 Task: Find connections with filter location Shumen with filter topic #healthylifestyle with filter profile language English with filter current company Bottomline Technologies with filter school Vivekanandha College of Engineering for Women with filter industry Economic Programs with filter service category Home Networking with filter keywords title Chief Technology Officer (CTO)
Action: Mouse moved to (185, 246)
Screenshot: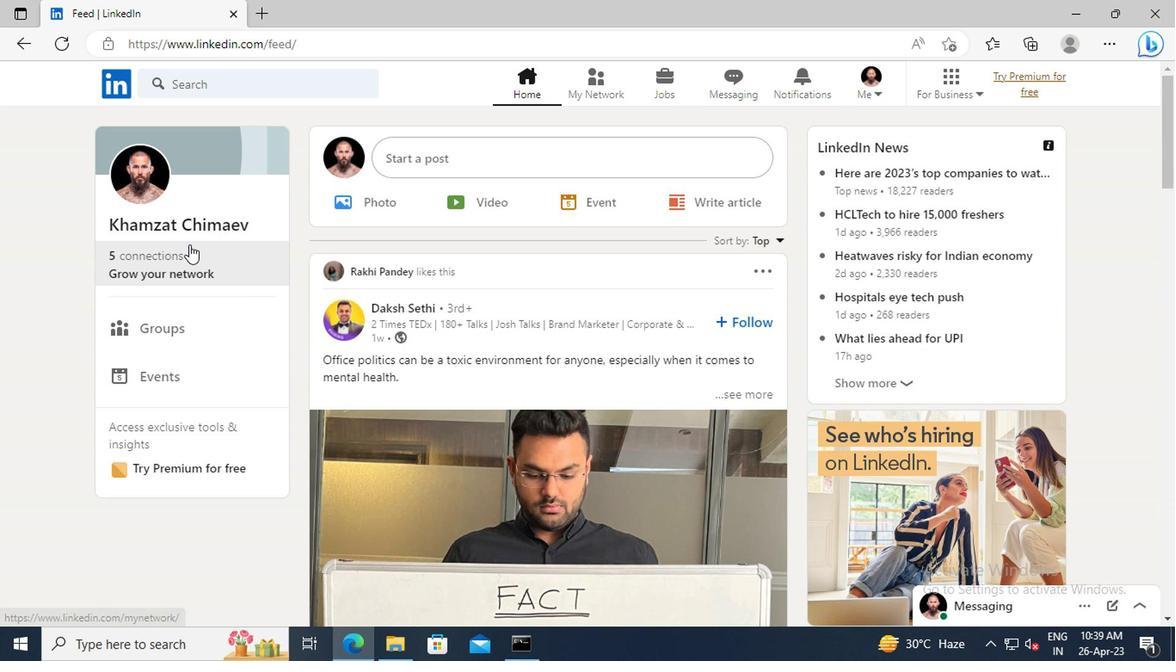 
Action: Mouse pressed left at (185, 246)
Screenshot: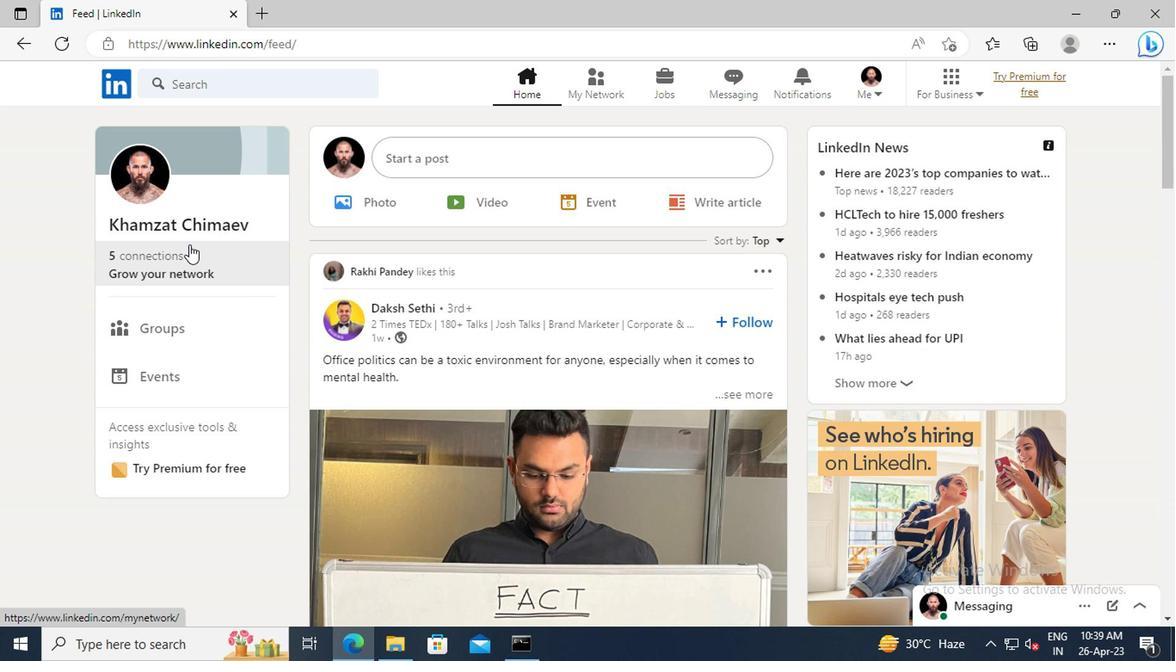 
Action: Mouse moved to (195, 182)
Screenshot: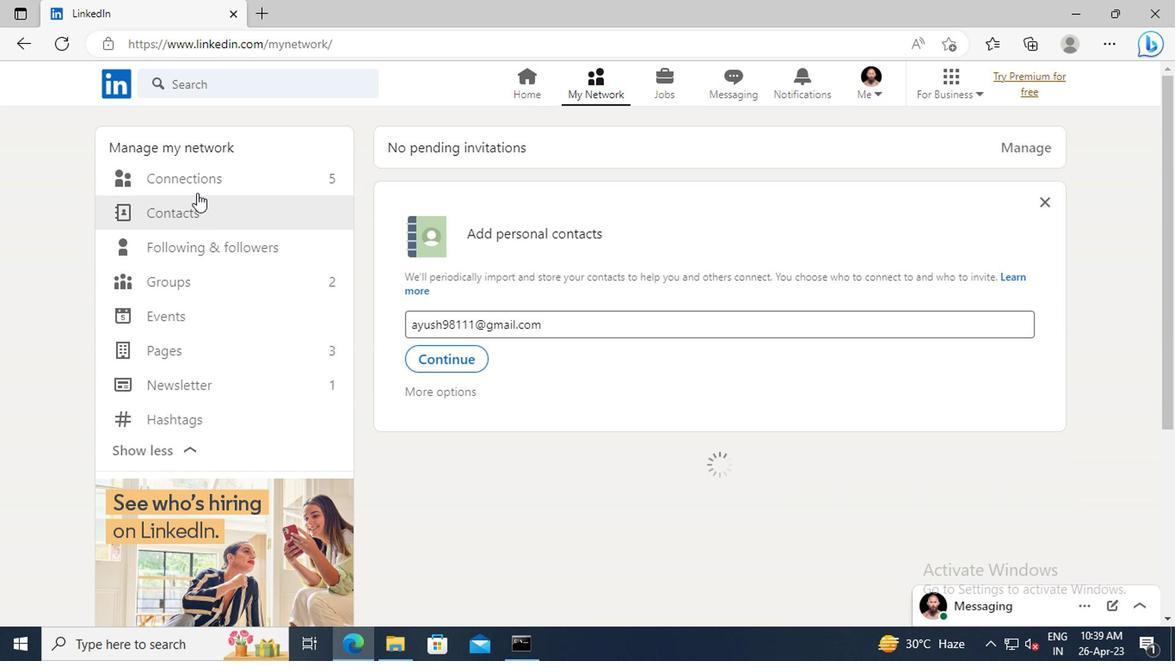 
Action: Mouse pressed left at (195, 182)
Screenshot: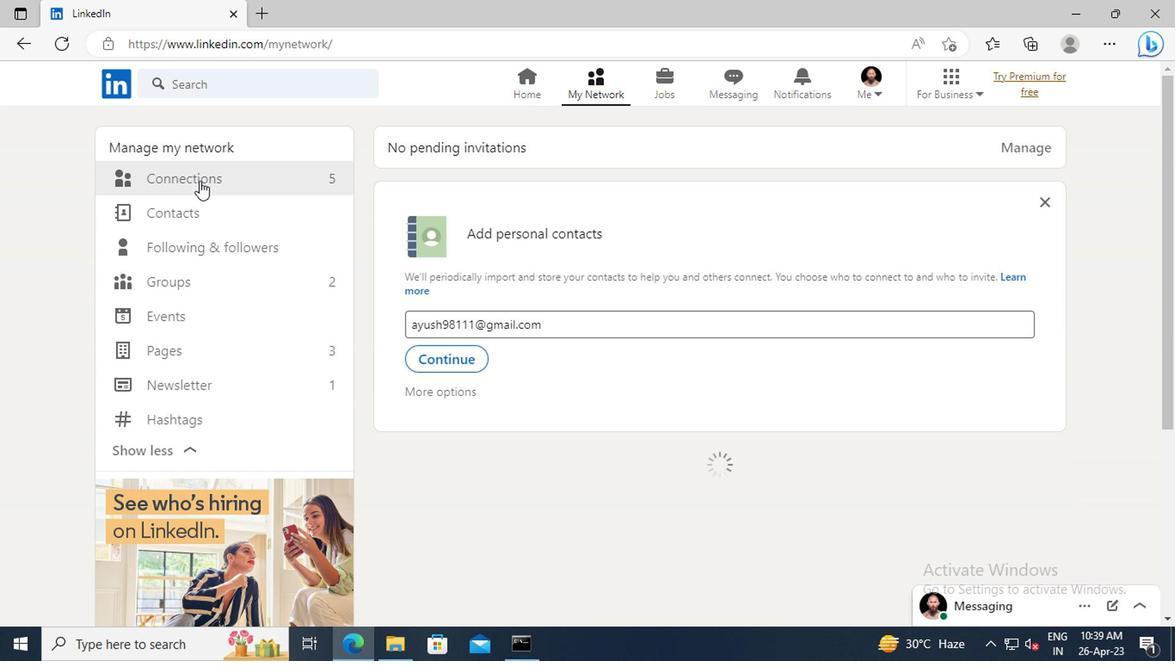 
Action: Mouse moved to (695, 179)
Screenshot: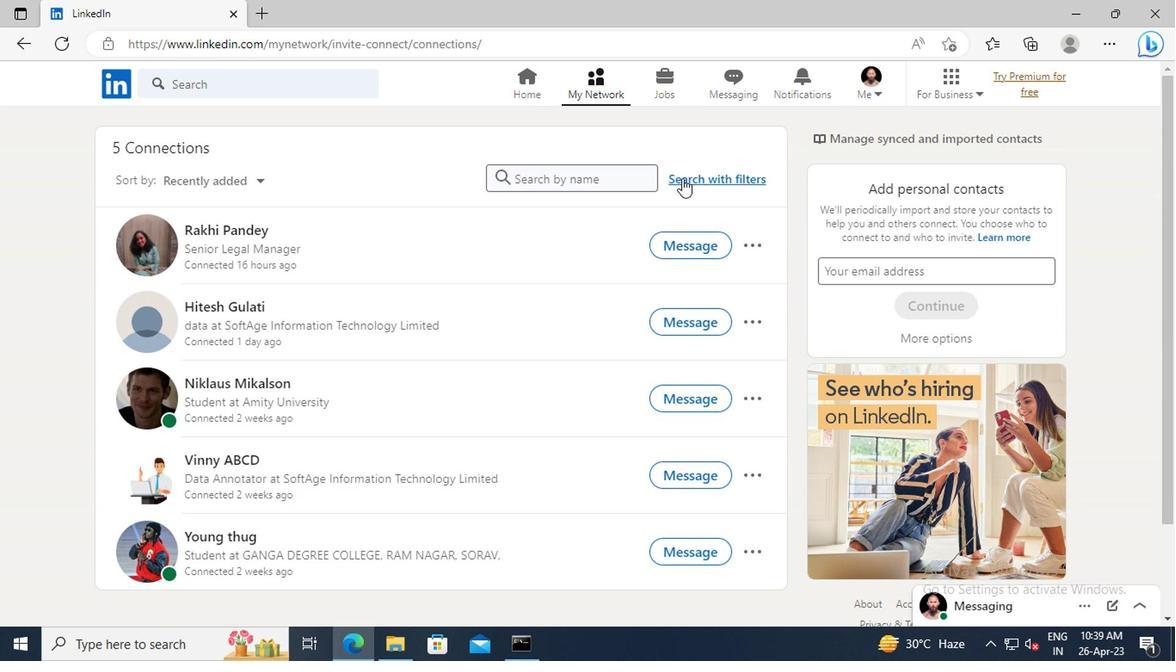 
Action: Mouse pressed left at (695, 179)
Screenshot: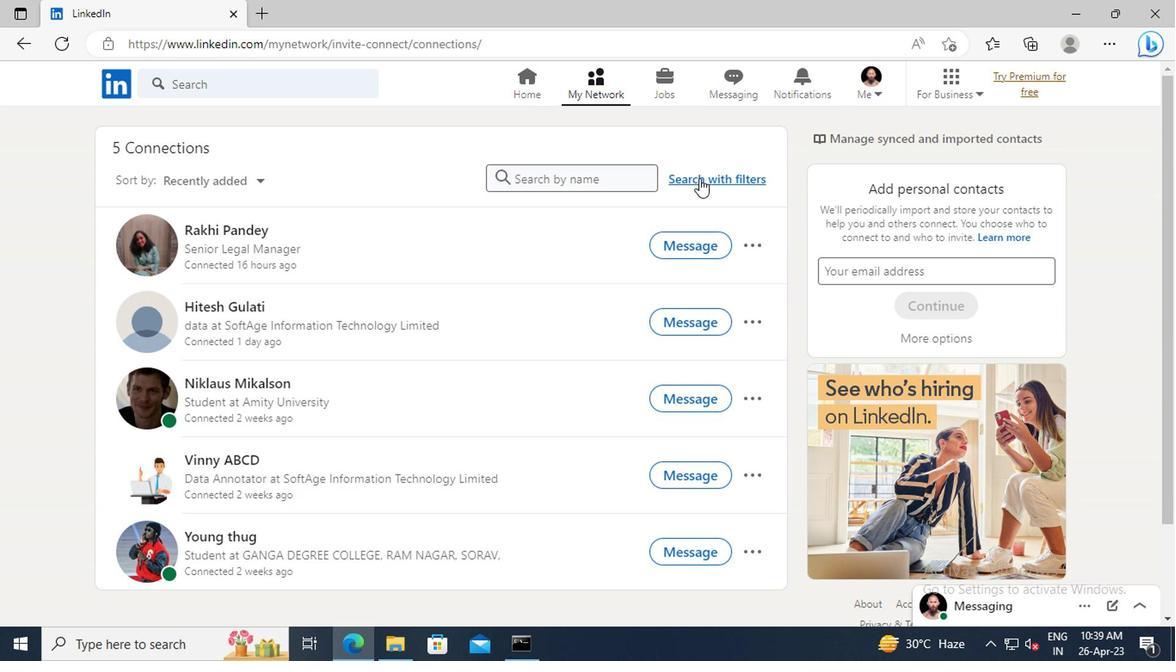 
Action: Mouse moved to (648, 134)
Screenshot: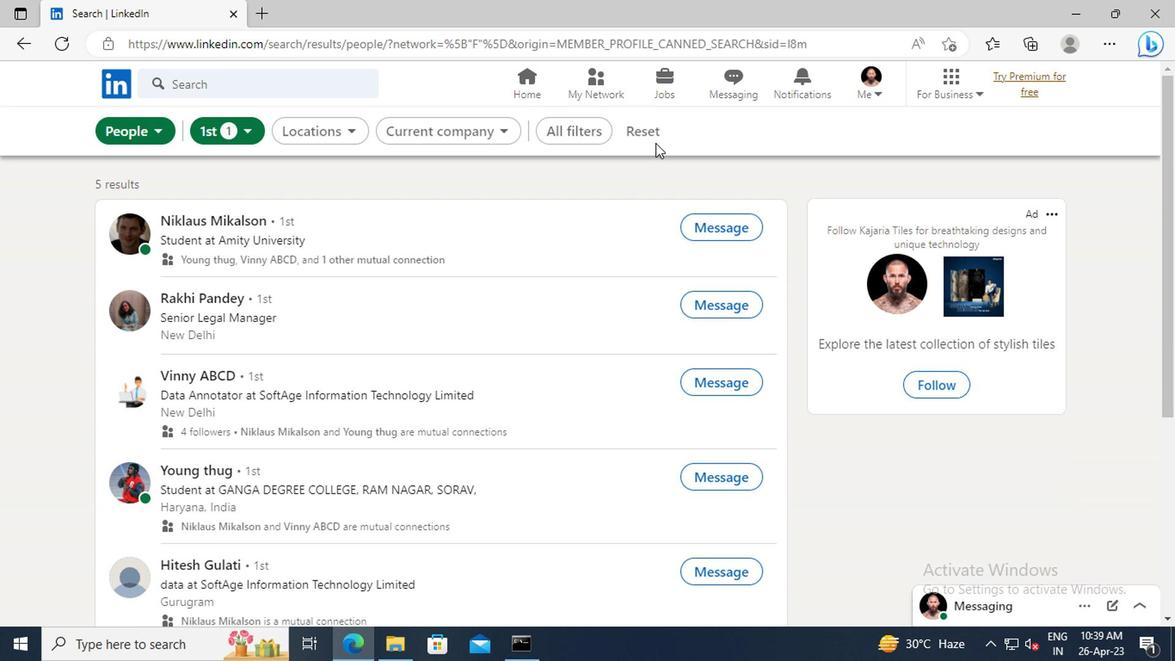 
Action: Mouse pressed left at (648, 134)
Screenshot: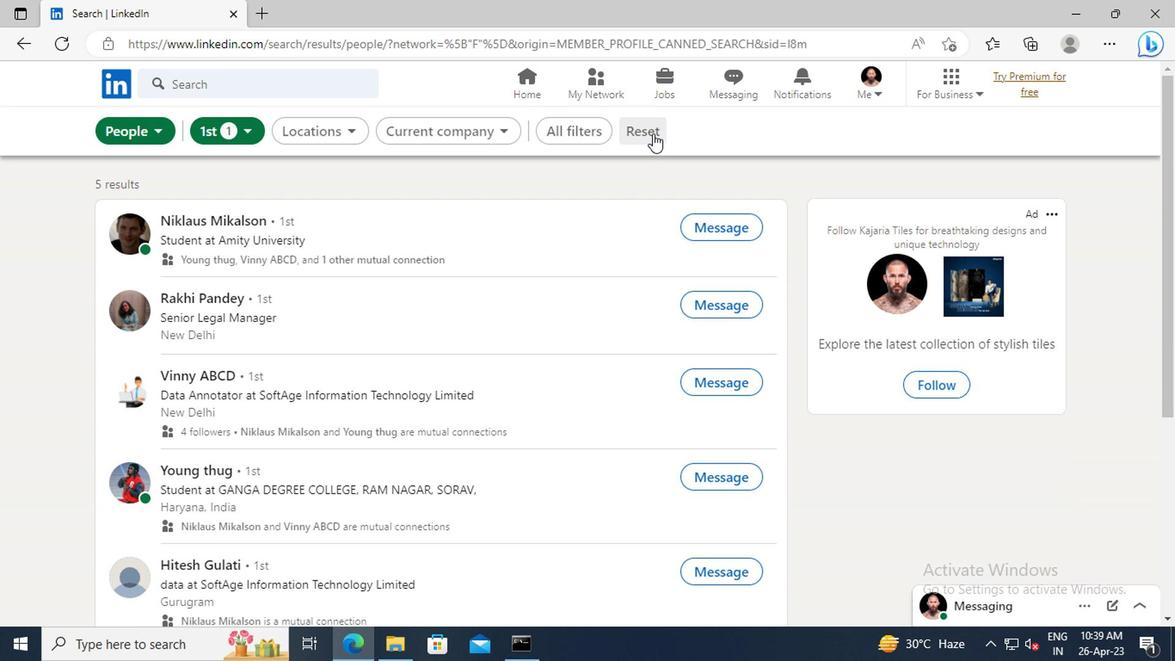
Action: Mouse moved to (616, 132)
Screenshot: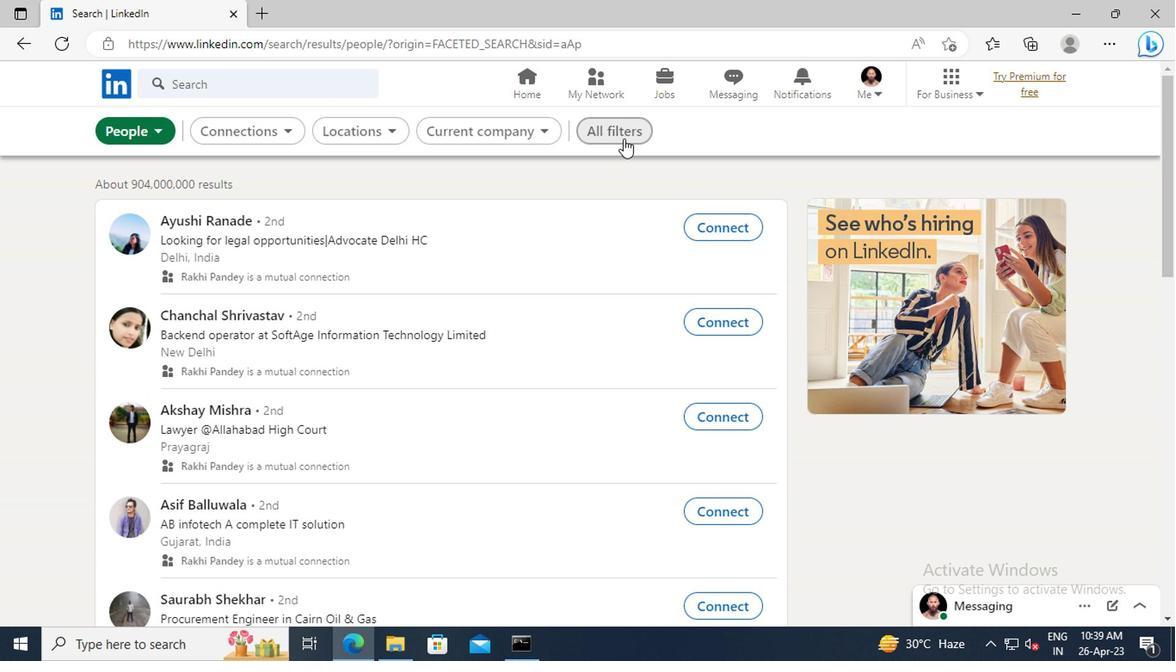 
Action: Mouse pressed left at (616, 132)
Screenshot: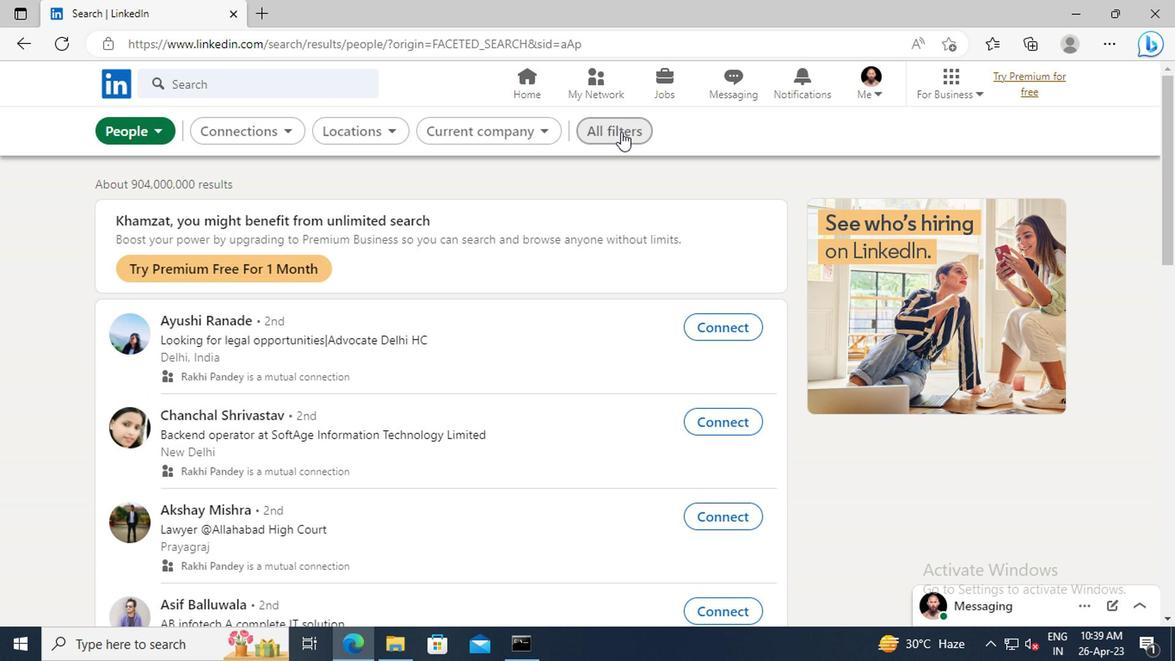 
Action: Mouse moved to (935, 288)
Screenshot: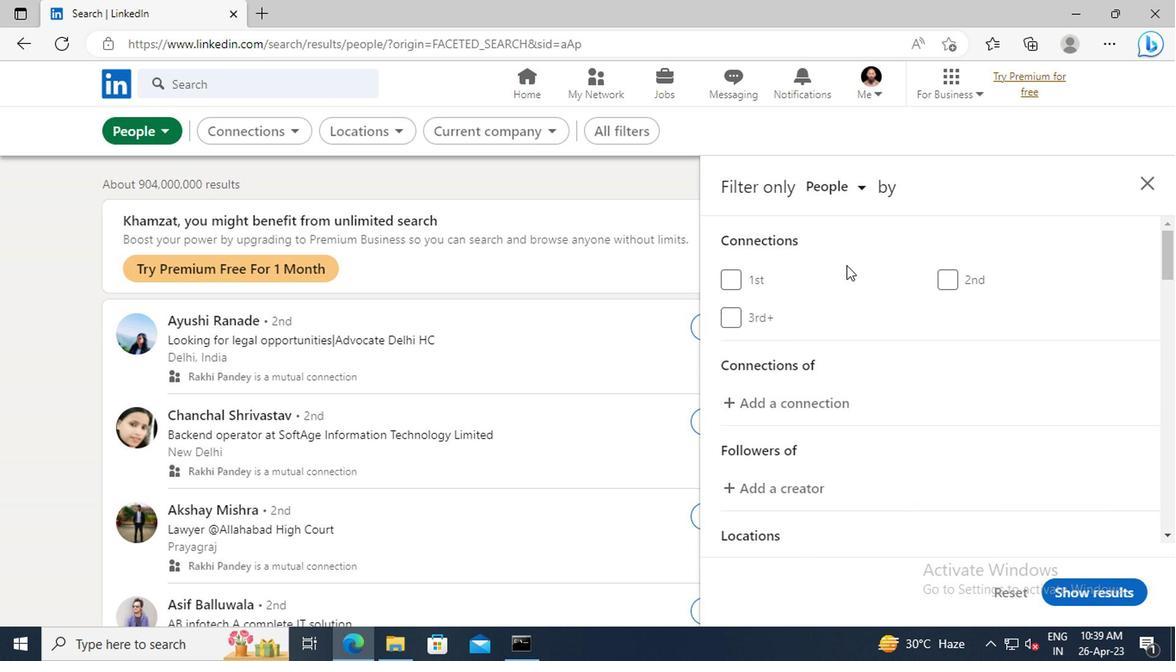 
Action: Mouse scrolled (935, 288) with delta (0, 0)
Screenshot: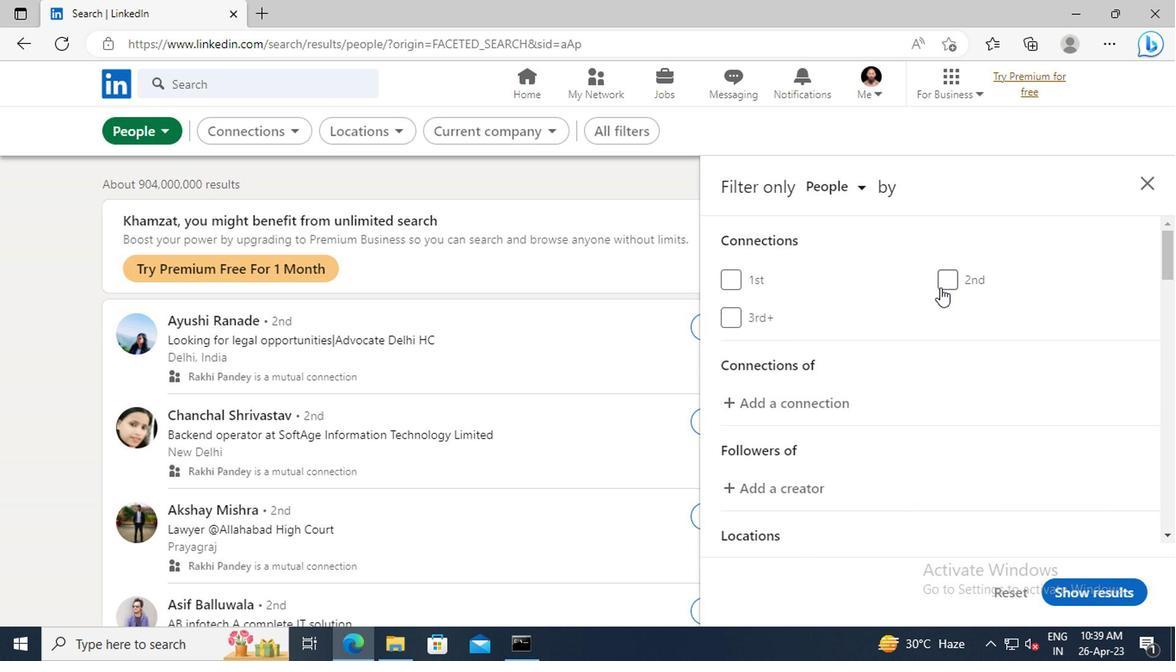 
Action: Mouse scrolled (935, 288) with delta (0, 0)
Screenshot: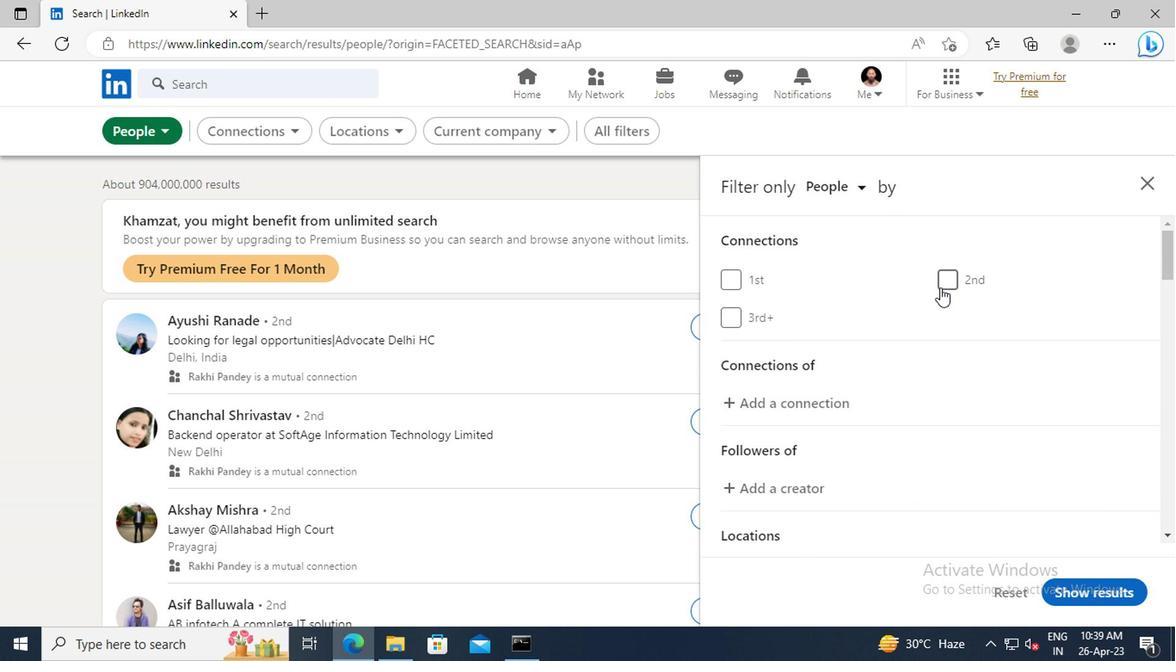 
Action: Mouse scrolled (935, 288) with delta (0, 0)
Screenshot: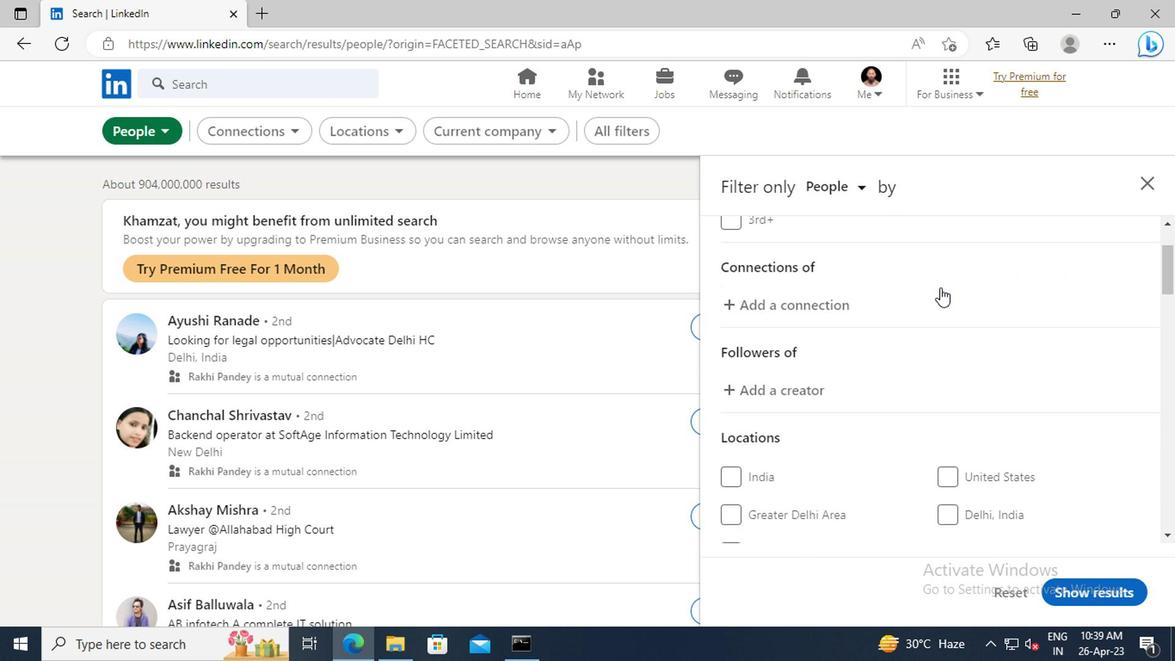 
Action: Mouse scrolled (935, 288) with delta (0, 0)
Screenshot: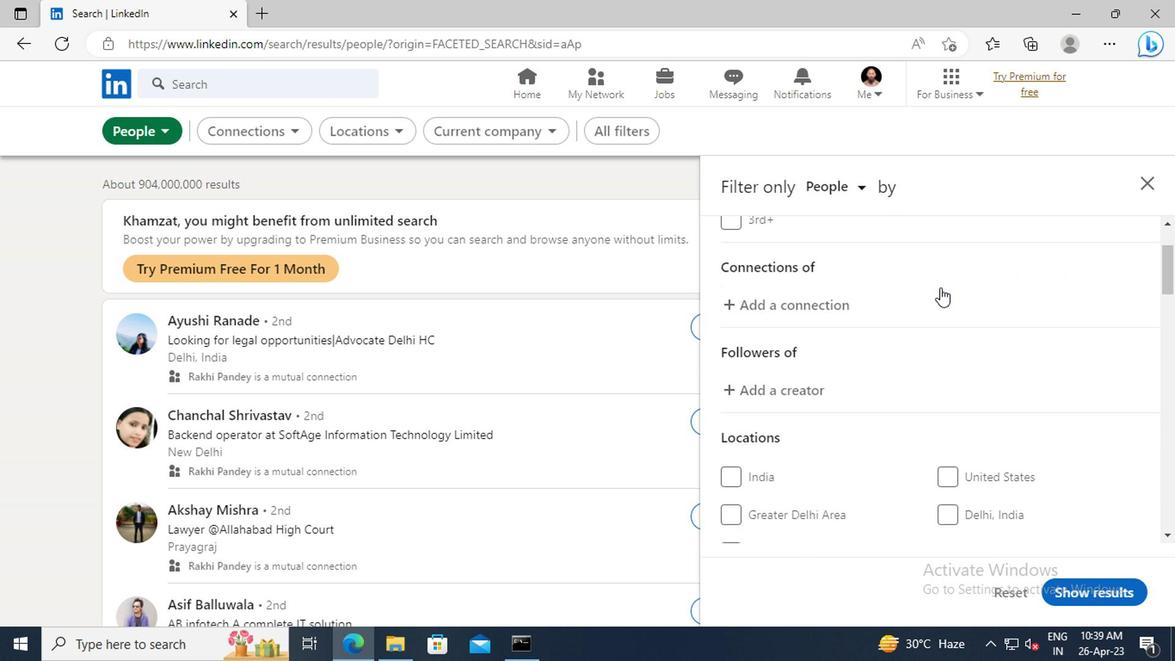 
Action: Mouse scrolled (935, 288) with delta (0, 0)
Screenshot: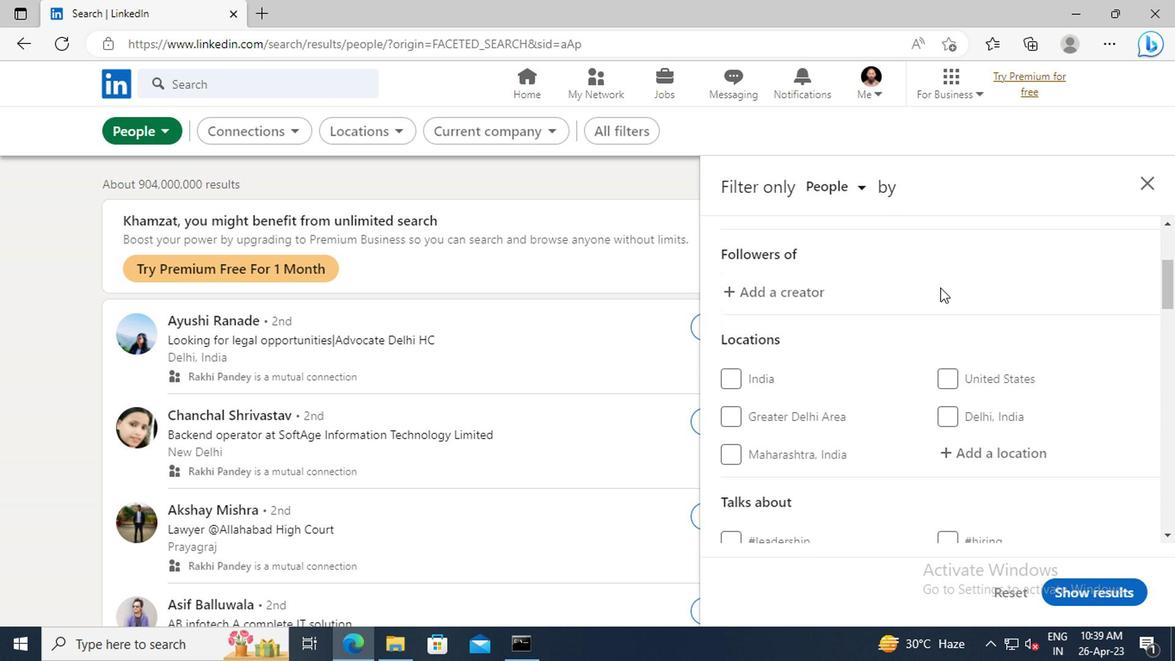 
Action: Mouse scrolled (935, 288) with delta (0, 0)
Screenshot: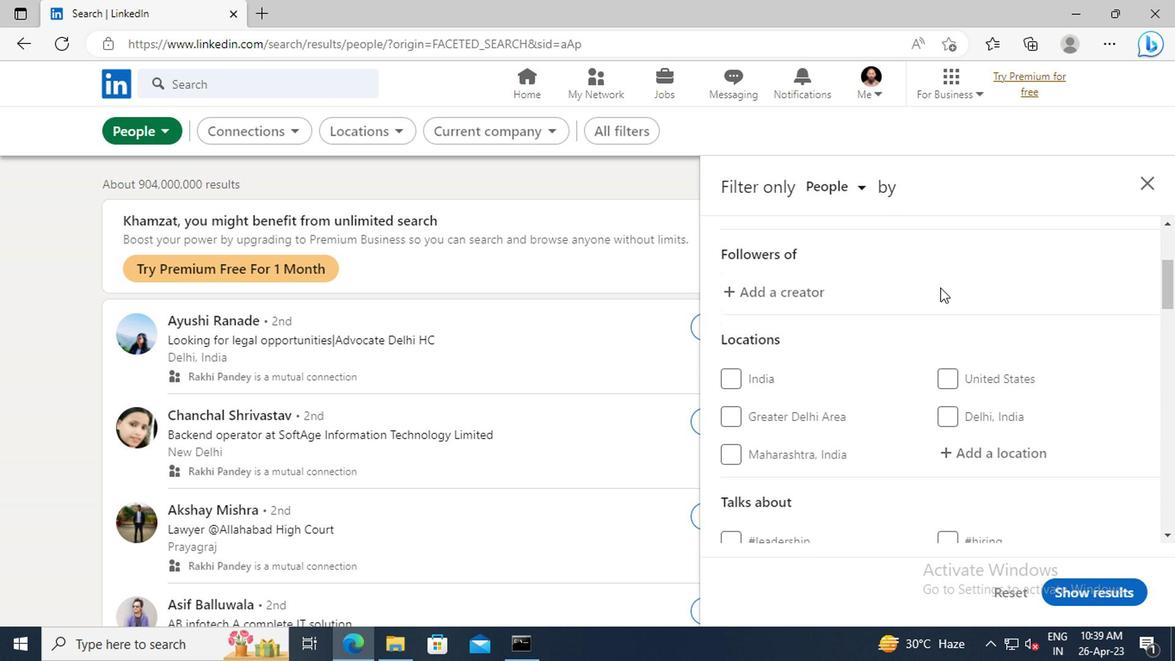 
Action: Mouse moved to (960, 350)
Screenshot: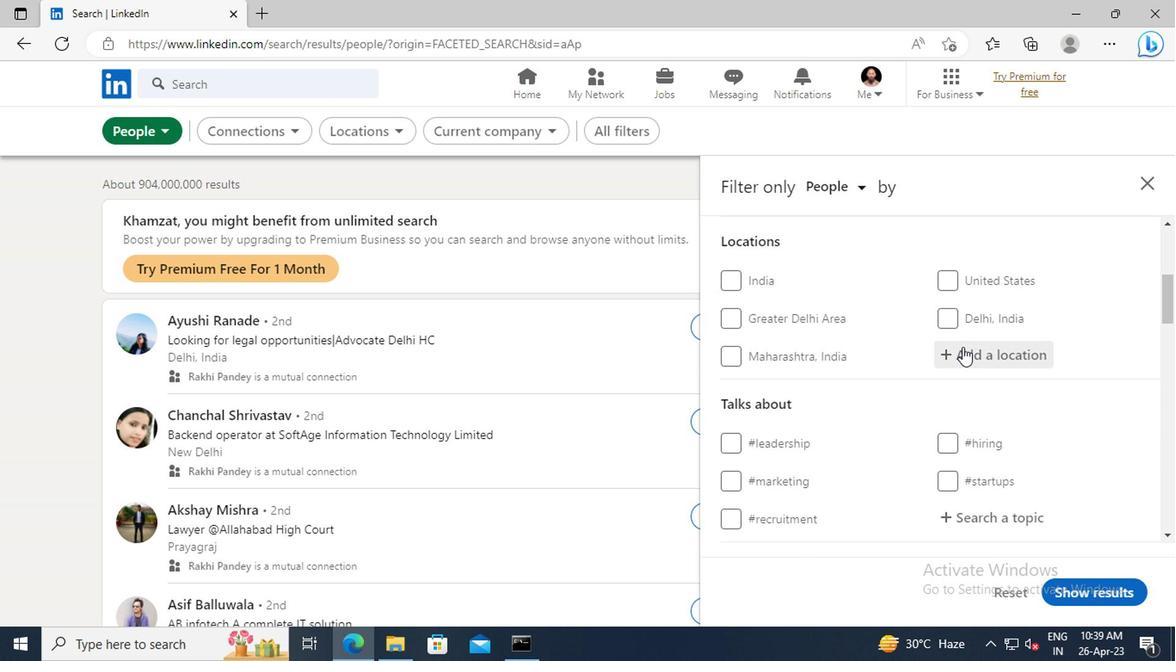 
Action: Mouse pressed left at (960, 350)
Screenshot: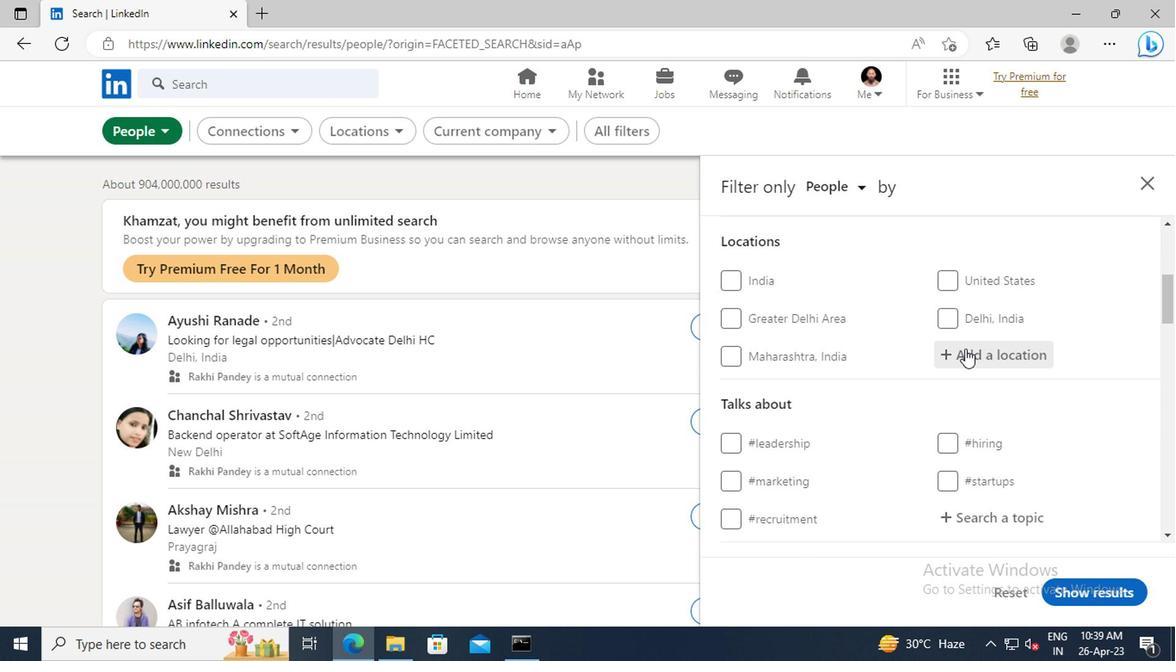 
Action: Key pressed <Key.shift>SHUMEN
Screenshot: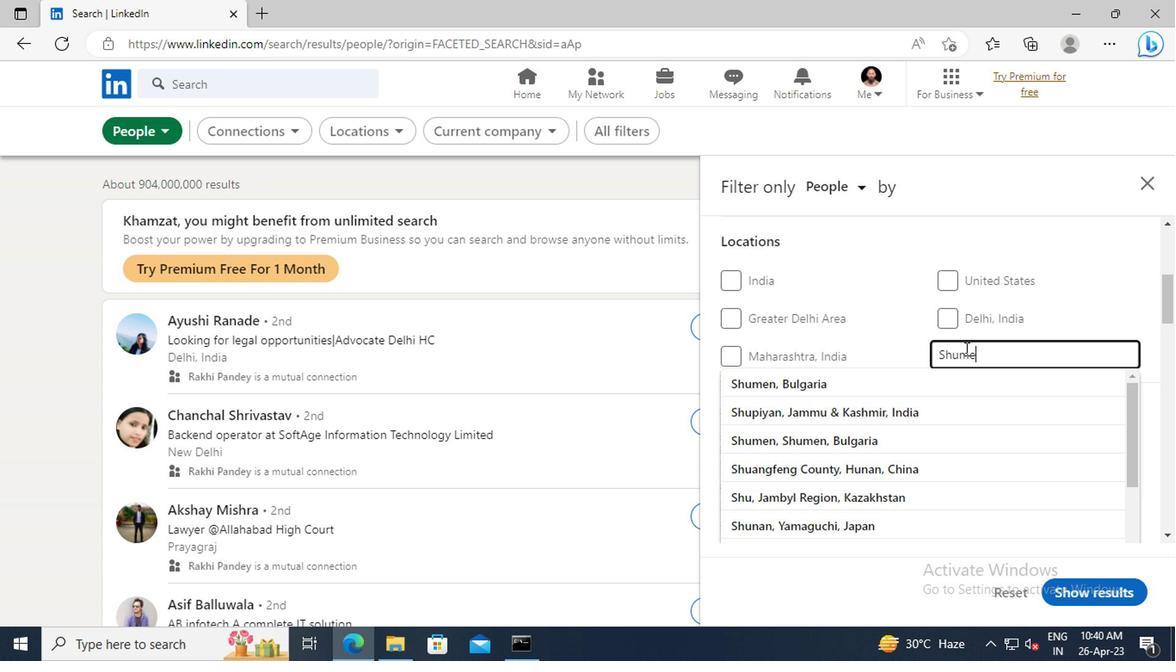 
Action: Mouse moved to (949, 381)
Screenshot: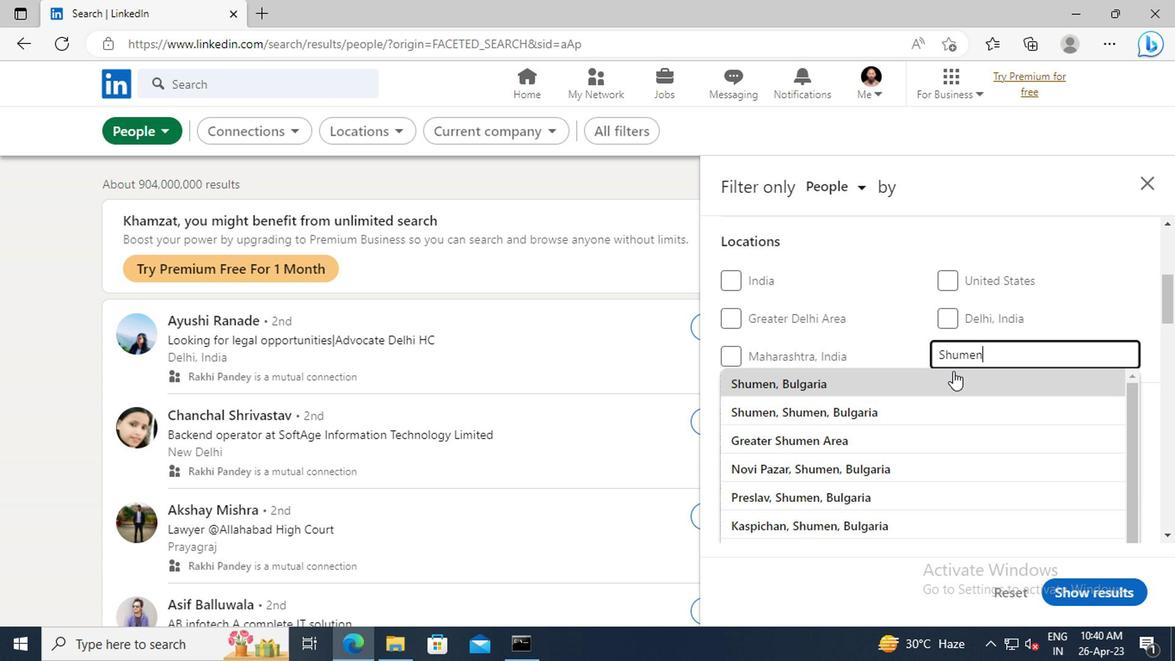 
Action: Mouse pressed left at (949, 381)
Screenshot: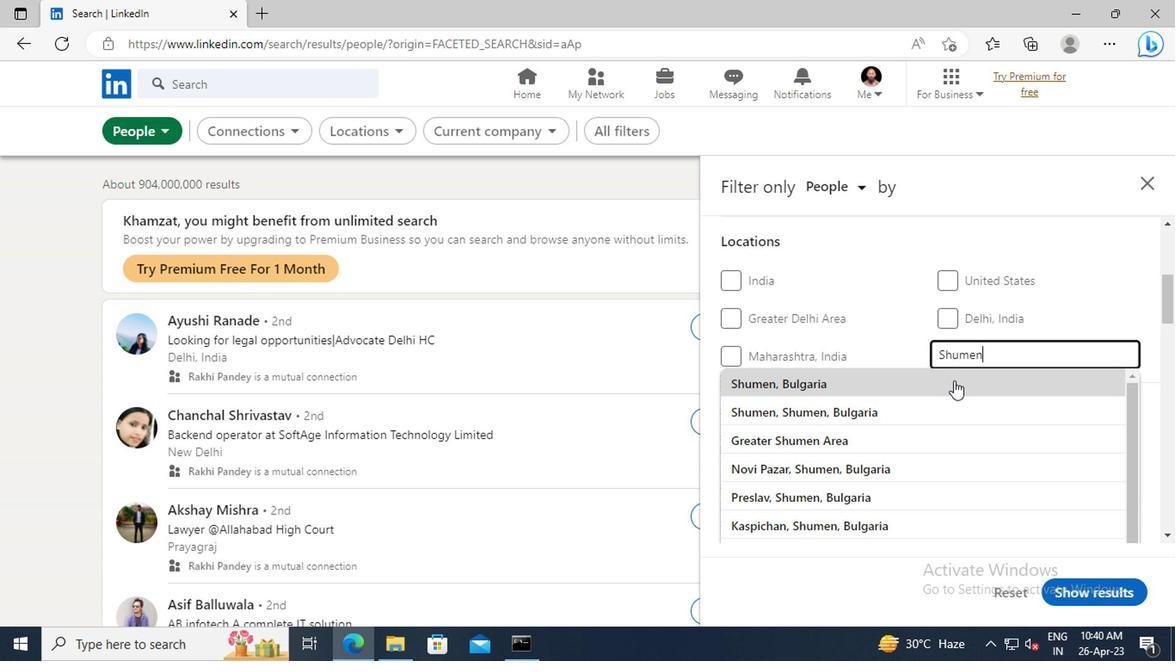 
Action: Mouse moved to (929, 321)
Screenshot: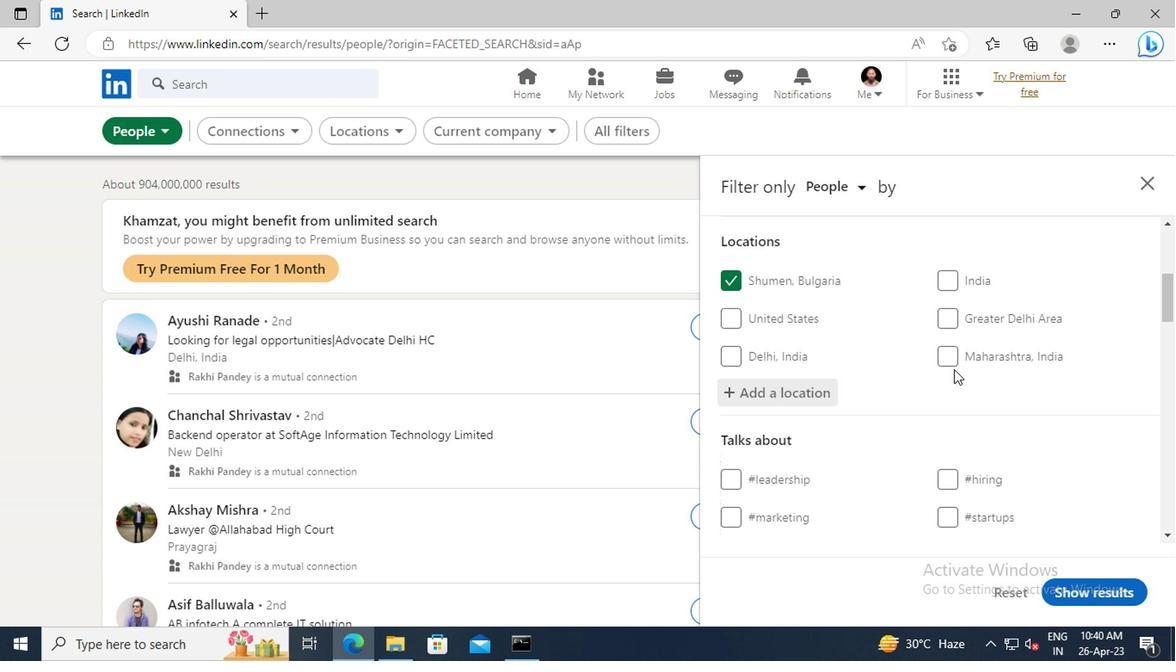 
Action: Mouse scrolled (929, 320) with delta (0, -1)
Screenshot: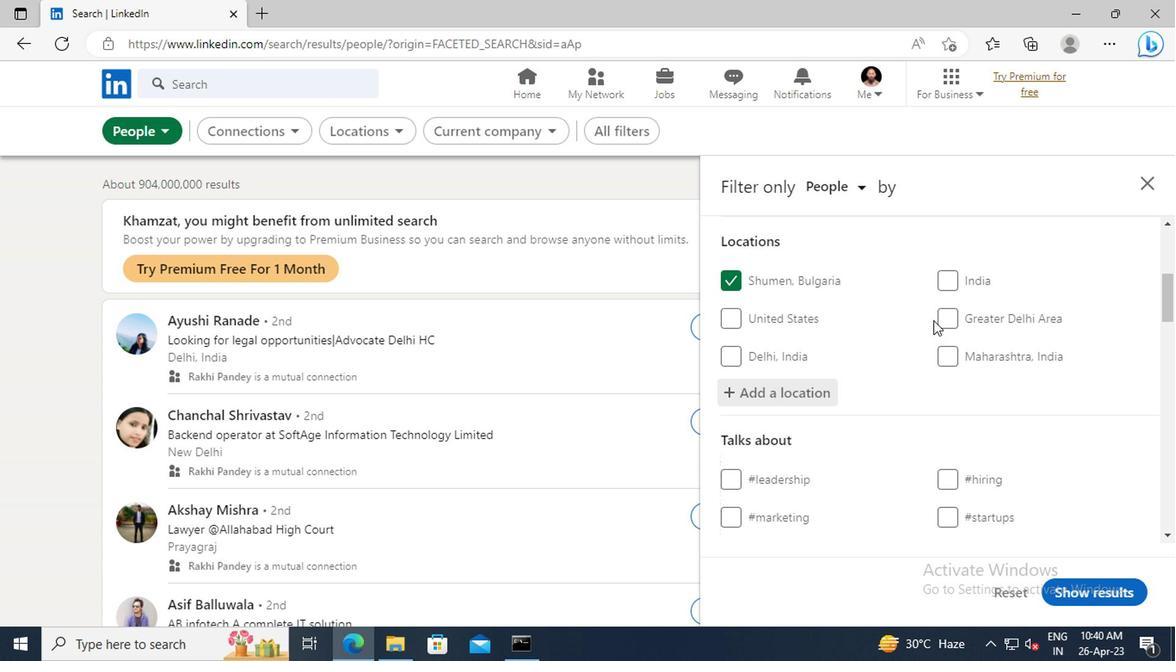 
Action: Mouse scrolled (929, 320) with delta (0, -1)
Screenshot: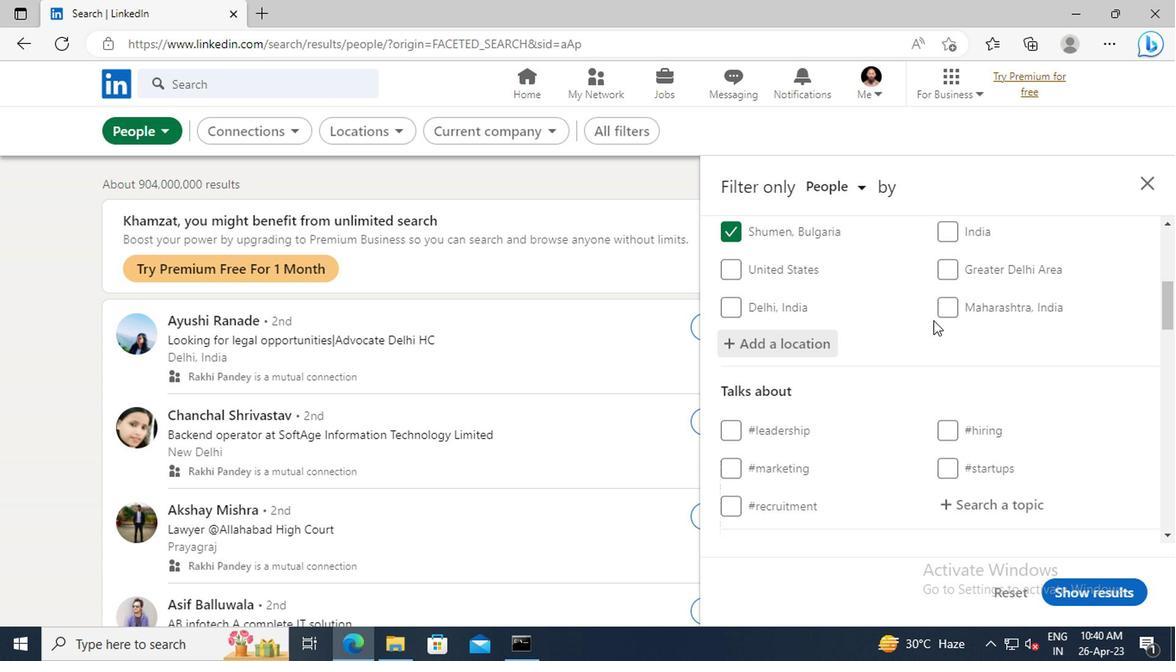 
Action: Mouse scrolled (929, 320) with delta (0, -1)
Screenshot: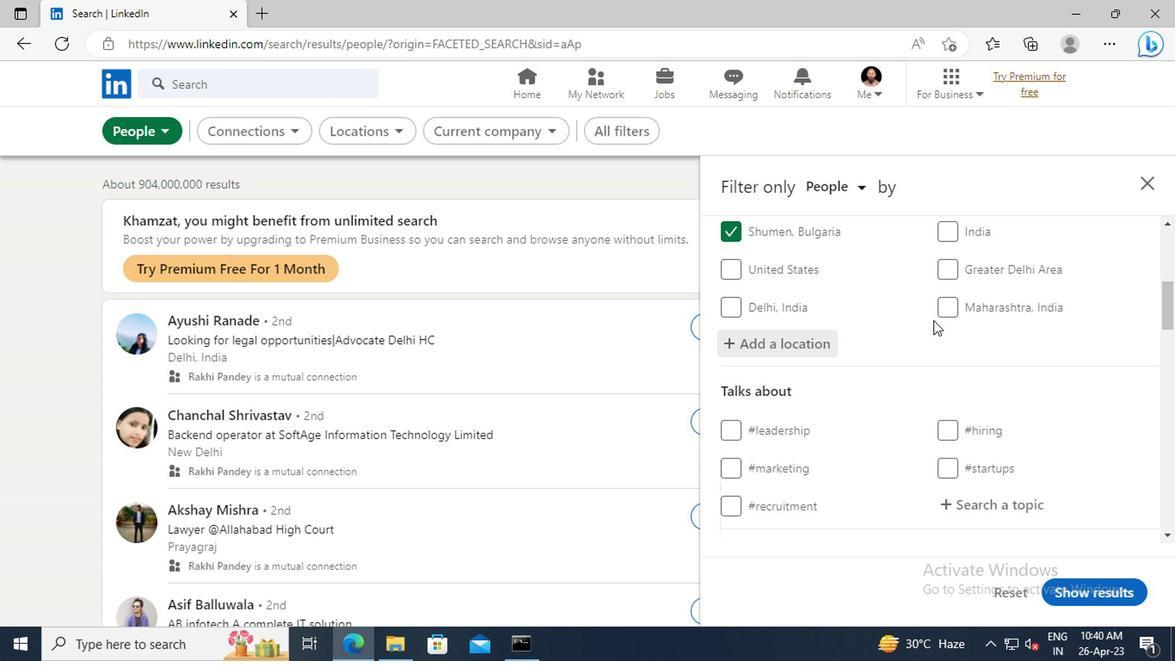 
Action: Mouse moved to (960, 404)
Screenshot: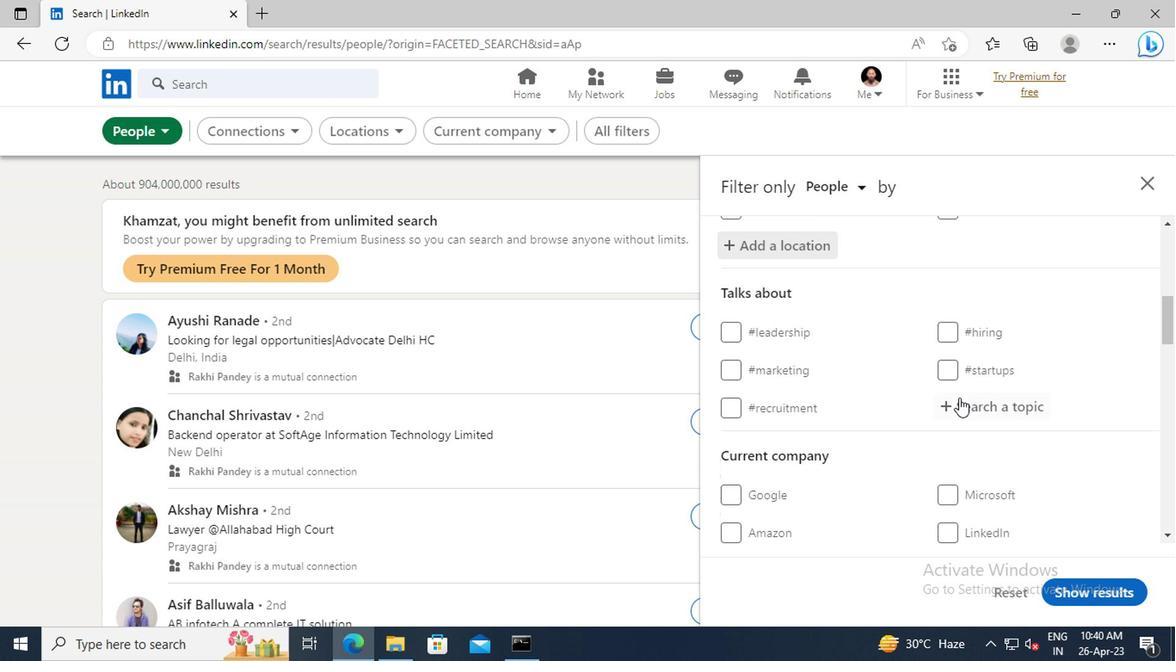 
Action: Mouse pressed left at (960, 404)
Screenshot: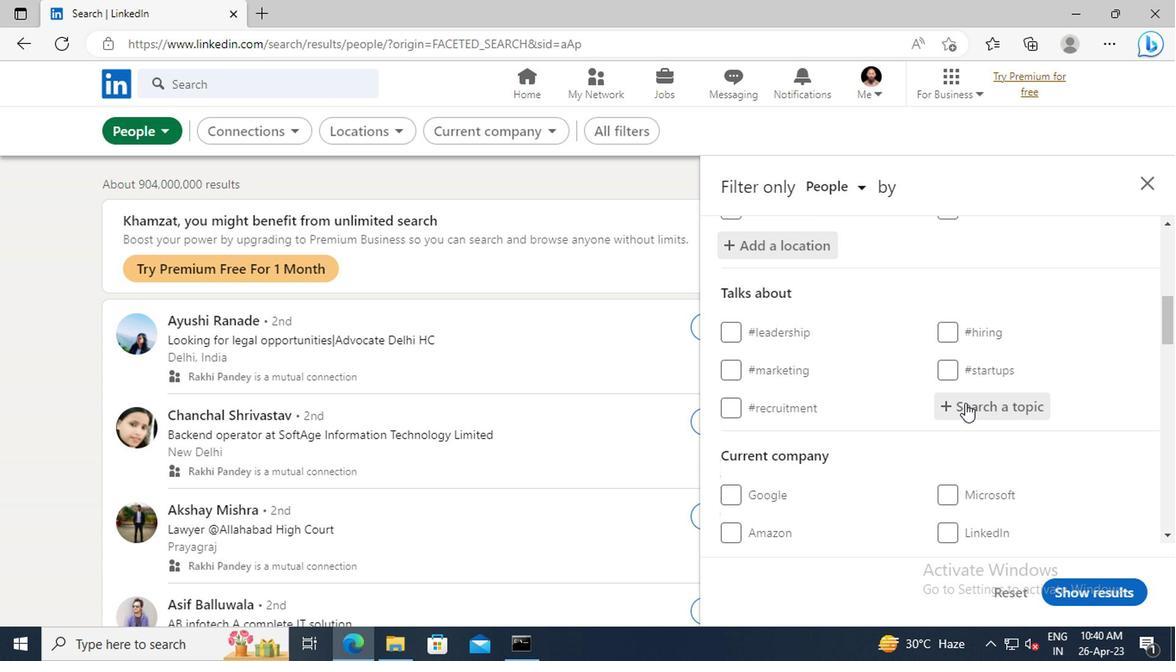 
Action: Key pressed <Key.shift>#HEALTHYLIFESTYLE<Key.enter>
Screenshot: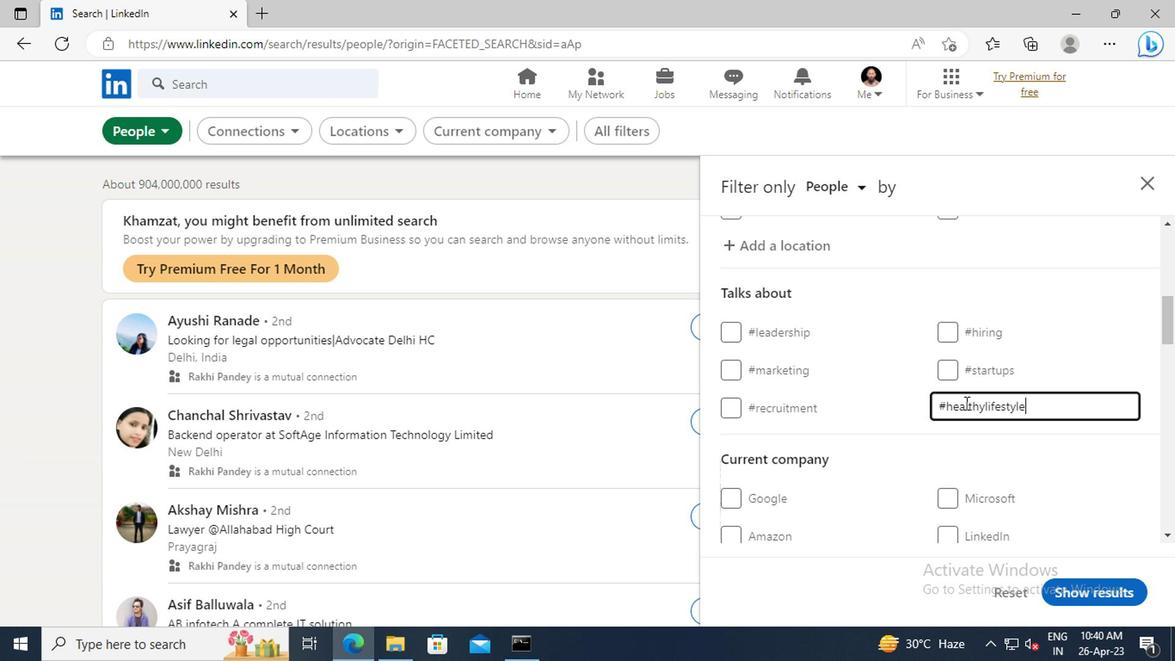 
Action: Mouse scrolled (960, 403) with delta (0, -1)
Screenshot: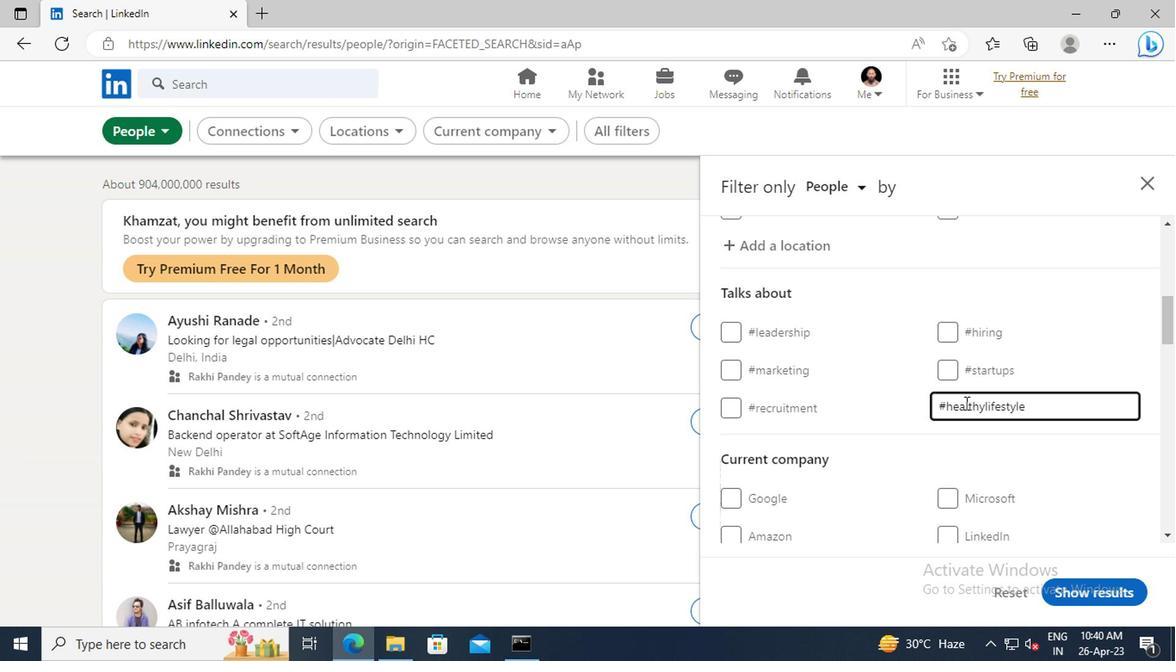 
Action: Mouse scrolled (960, 403) with delta (0, -1)
Screenshot: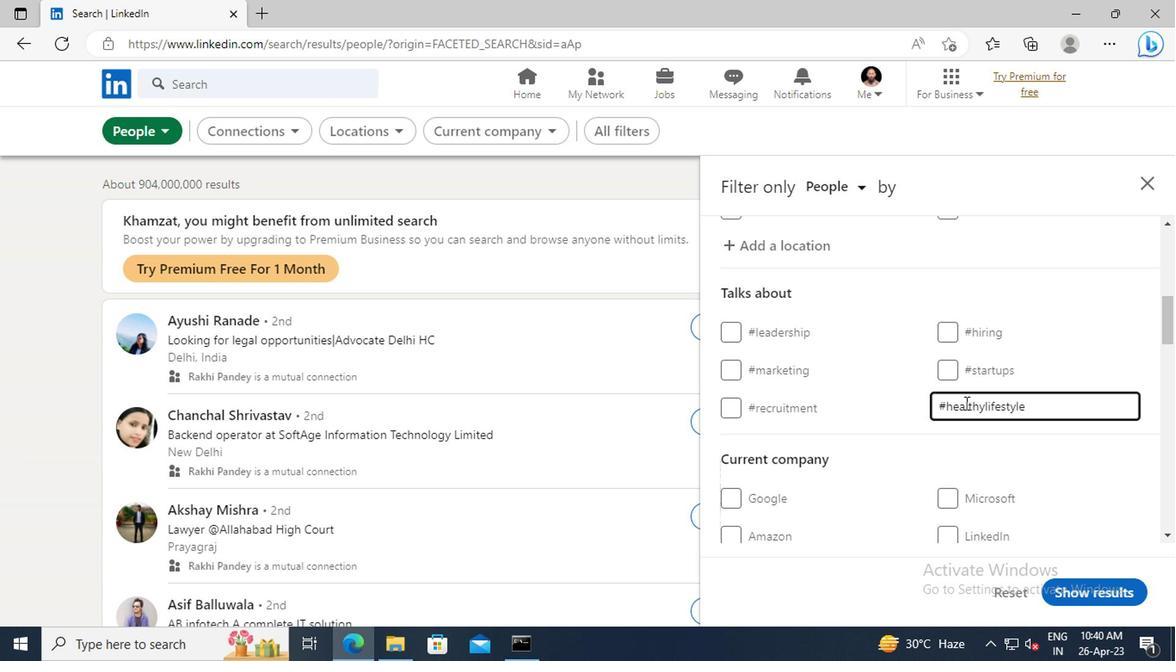 
Action: Mouse scrolled (960, 403) with delta (0, -1)
Screenshot: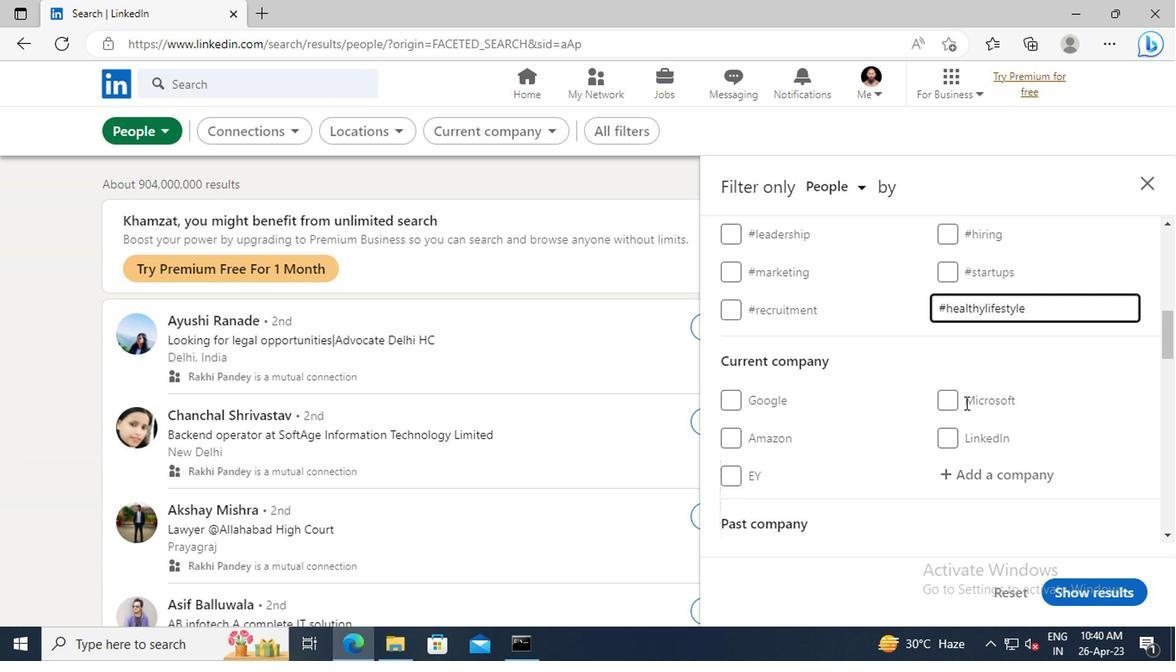 
Action: Mouse scrolled (960, 403) with delta (0, -1)
Screenshot: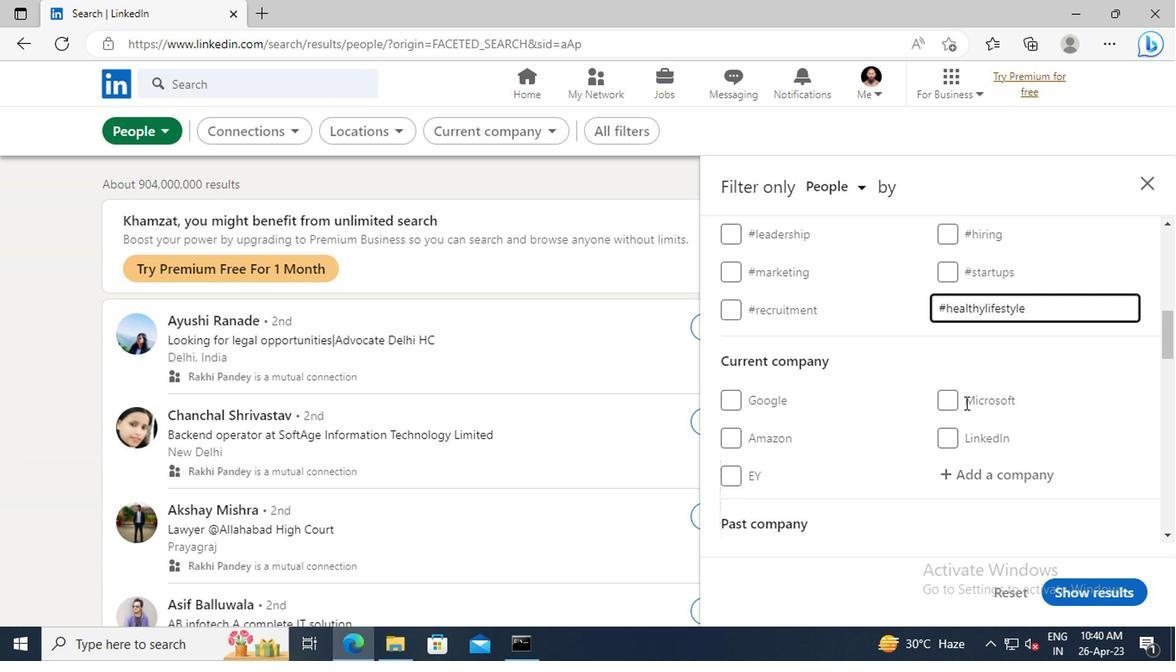 
Action: Mouse scrolled (960, 403) with delta (0, -1)
Screenshot: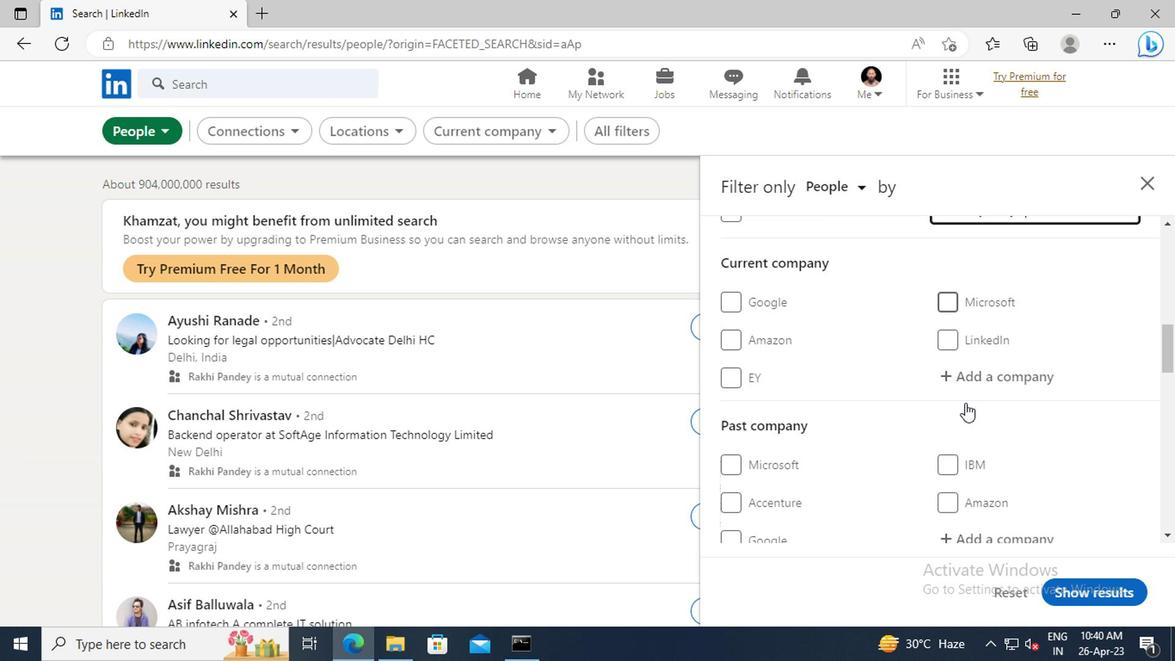 
Action: Mouse scrolled (960, 403) with delta (0, -1)
Screenshot: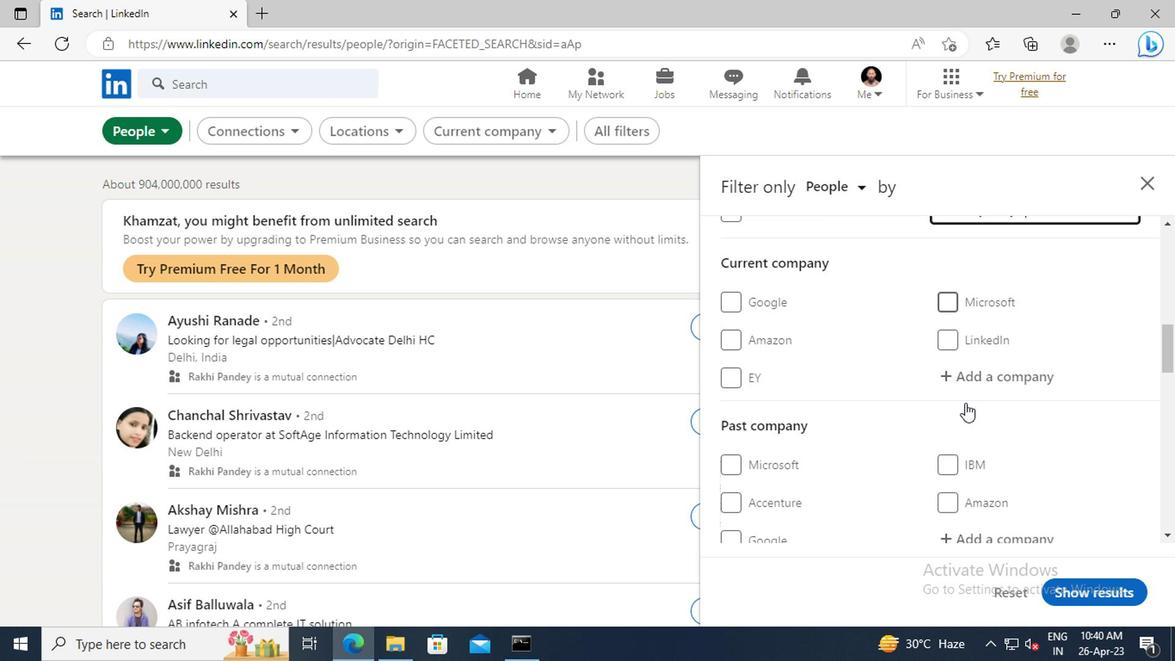 
Action: Mouse scrolled (960, 403) with delta (0, -1)
Screenshot: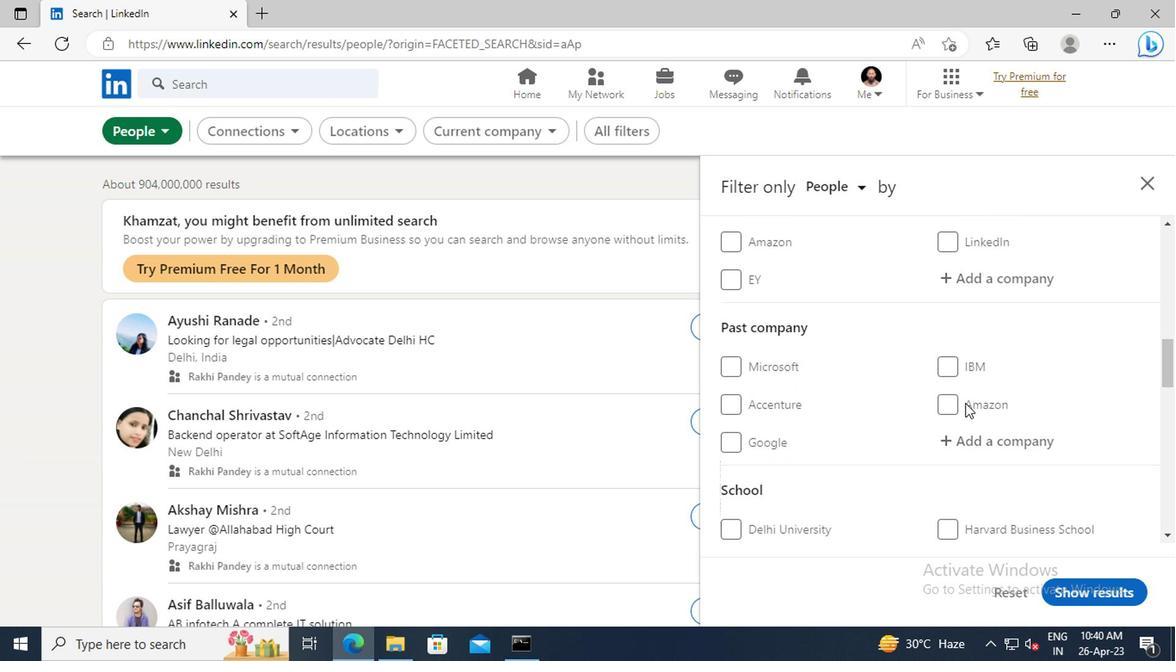 
Action: Mouse scrolled (960, 403) with delta (0, -1)
Screenshot: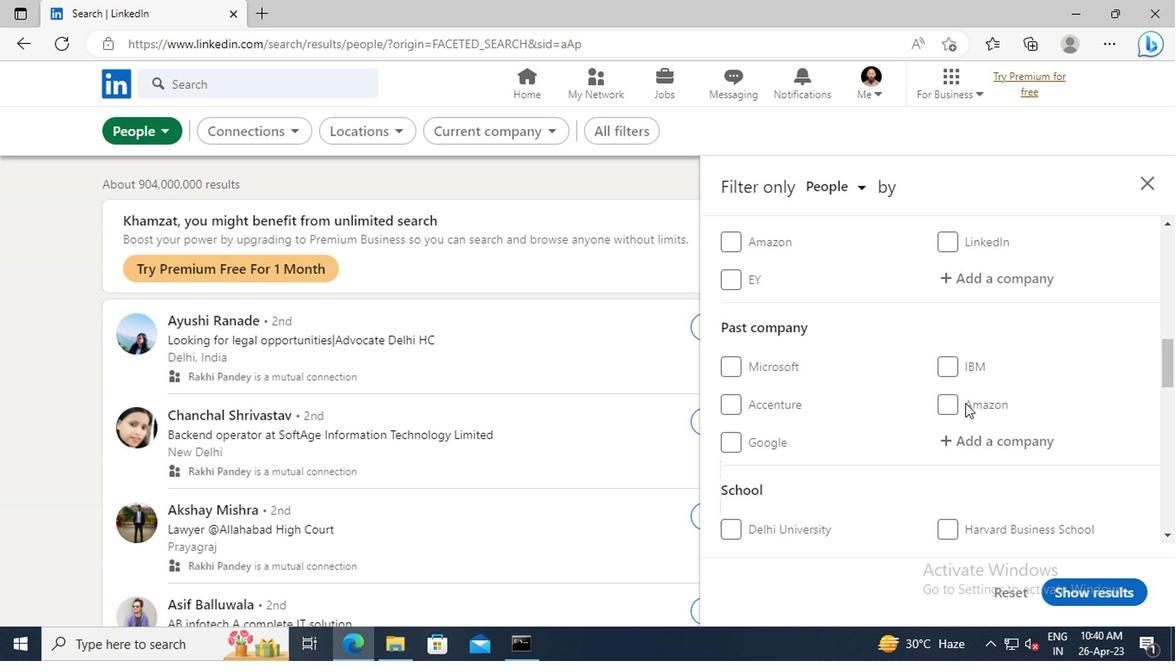 
Action: Mouse scrolled (960, 403) with delta (0, -1)
Screenshot: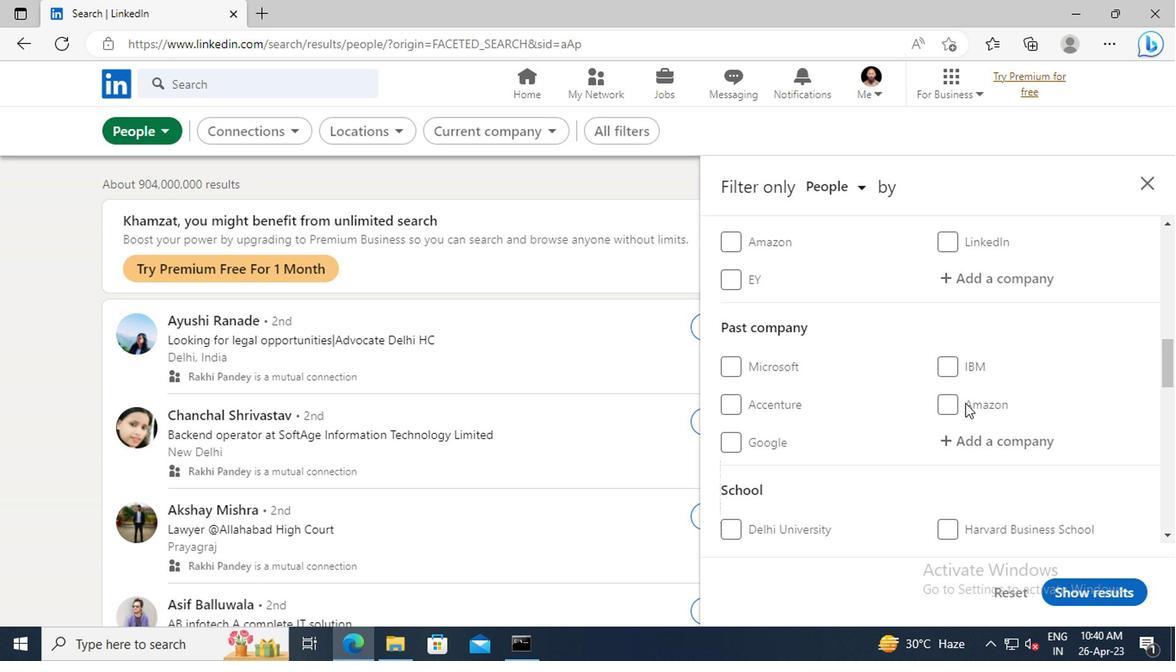 
Action: Mouse scrolled (960, 403) with delta (0, -1)
Screenshot: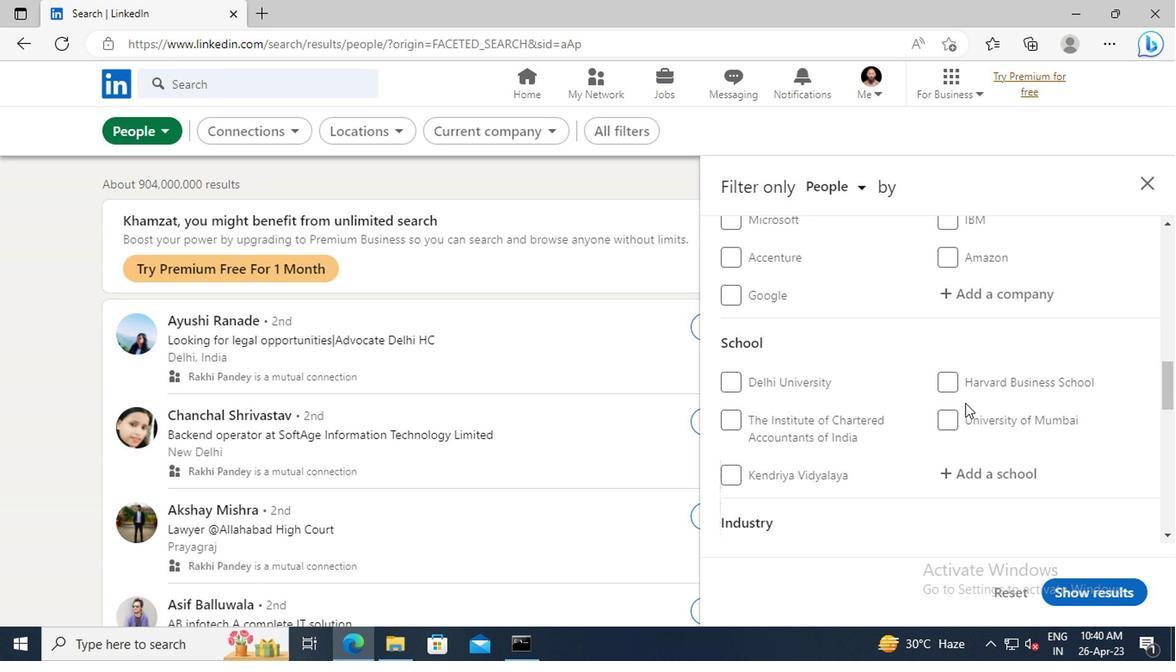 
Action: Mouse scrolled (960, 403) with delta (0, -1)
Screenshot: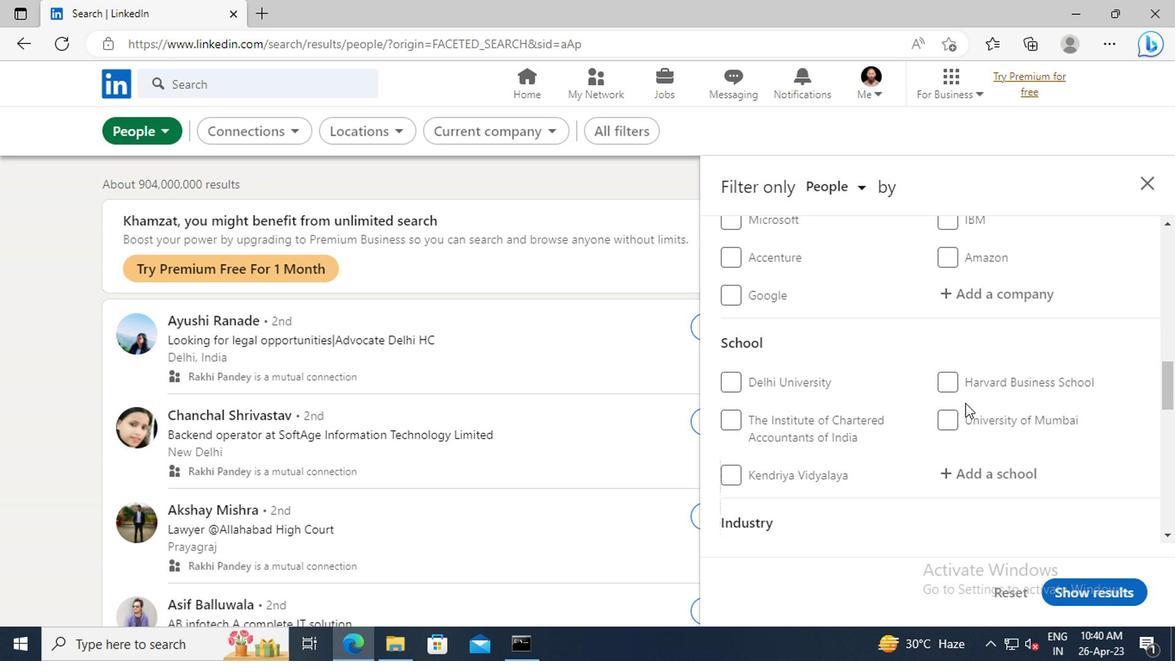 
Action: Mouse scrolled (960, 403) with delta (0, -1)
Screenshot: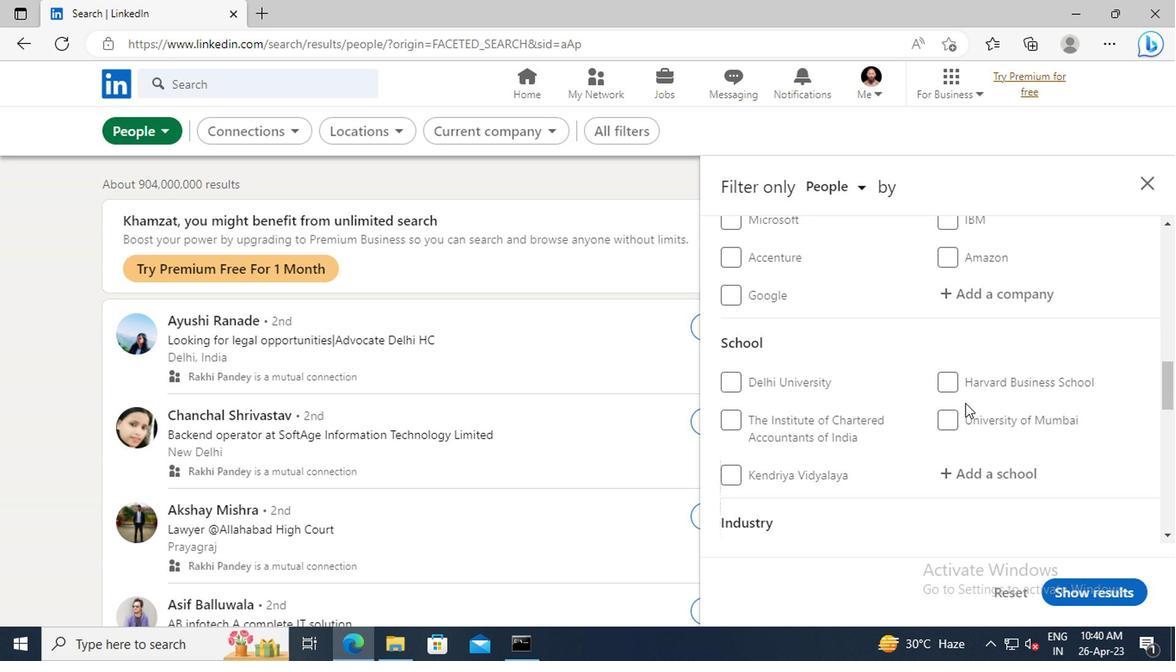 
Action: Mouse scrolled (960, 403) with delta (0, -1)
Screenshot: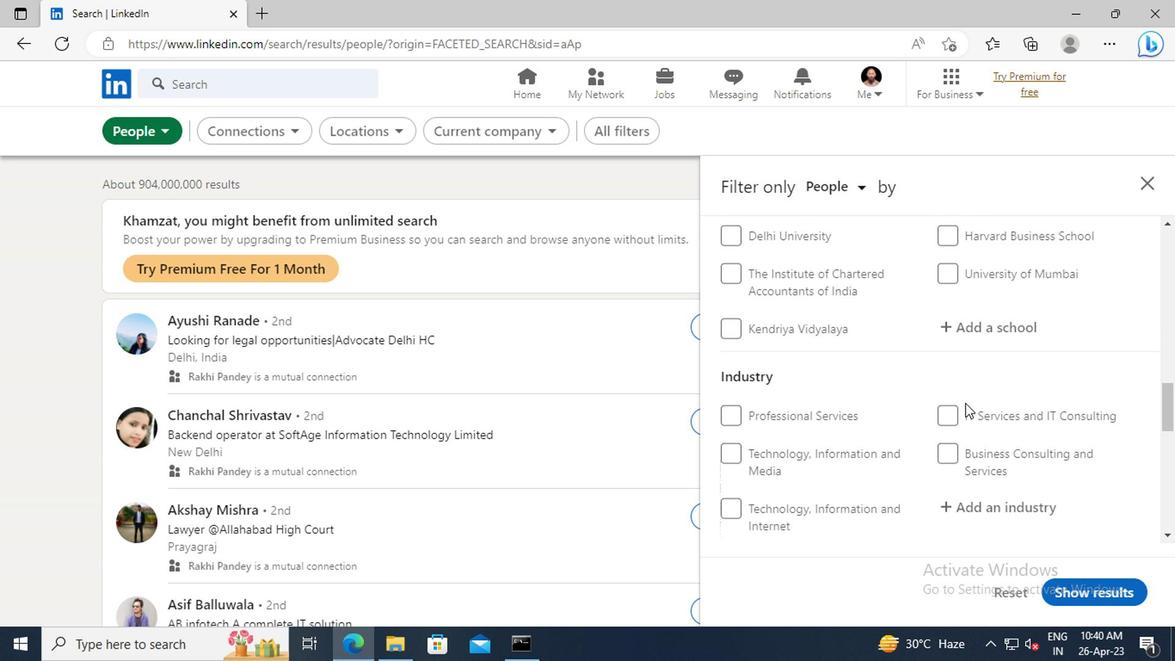 
Action: Mouse scrolled (960, 403) with delta (0, -1)
Screenshot: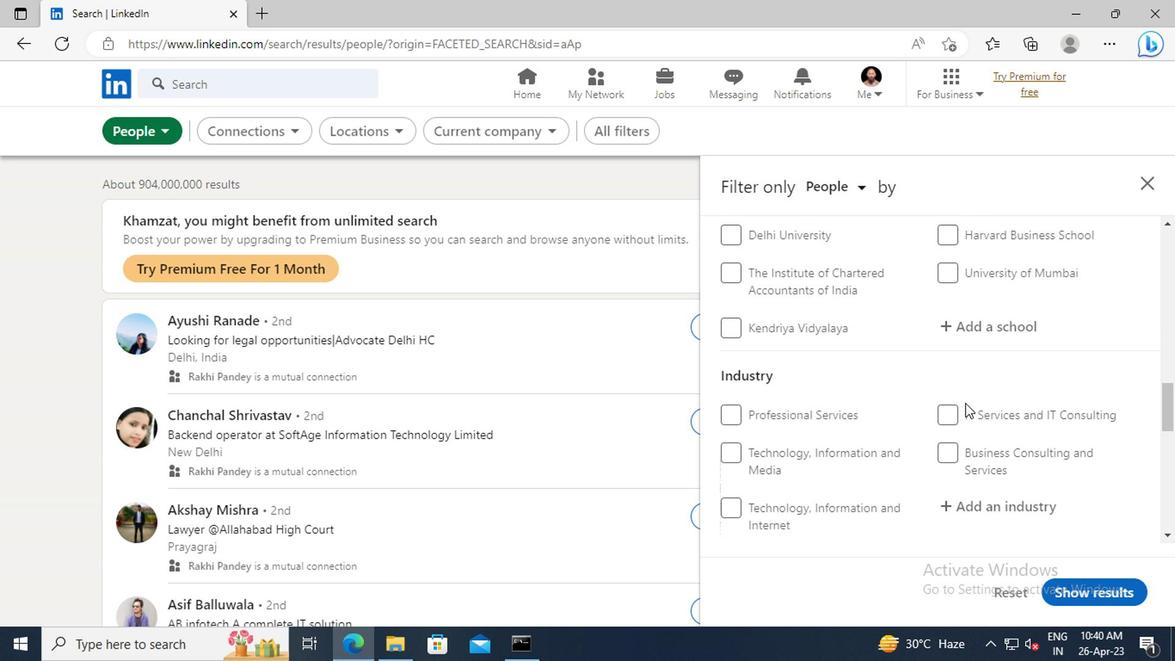 
Action: Mouse scrolled (960, 403) with delta (0, -1)
Screenshot: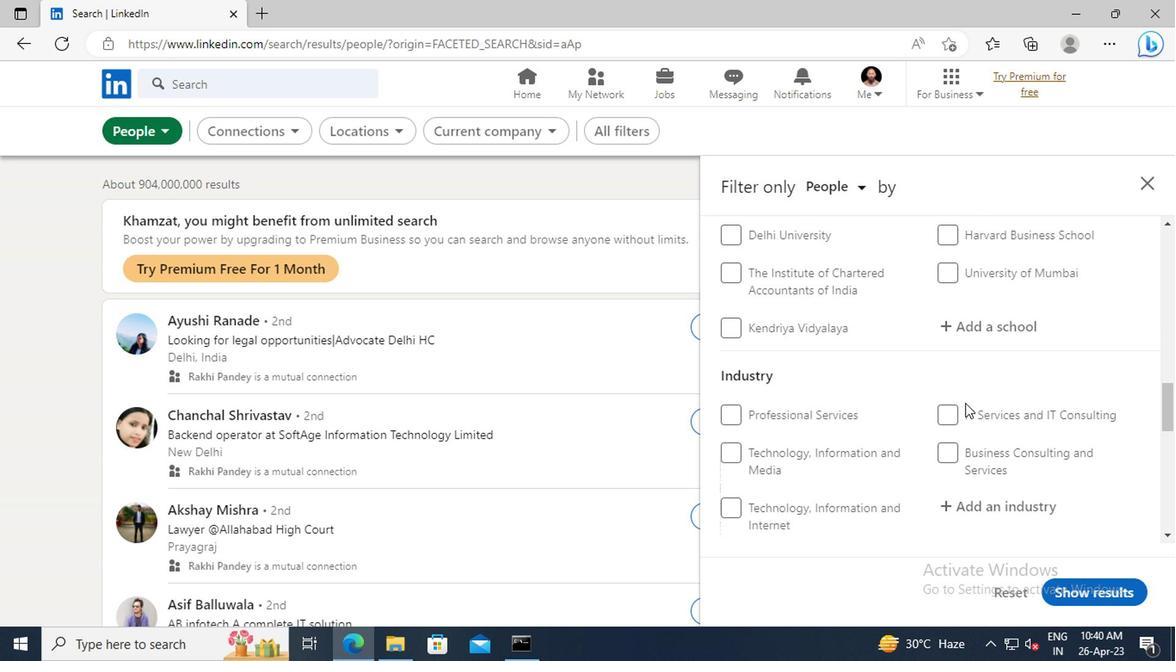 
Action: Mouse scrolled (960, 403) with delta (0, -1)
Screenshot: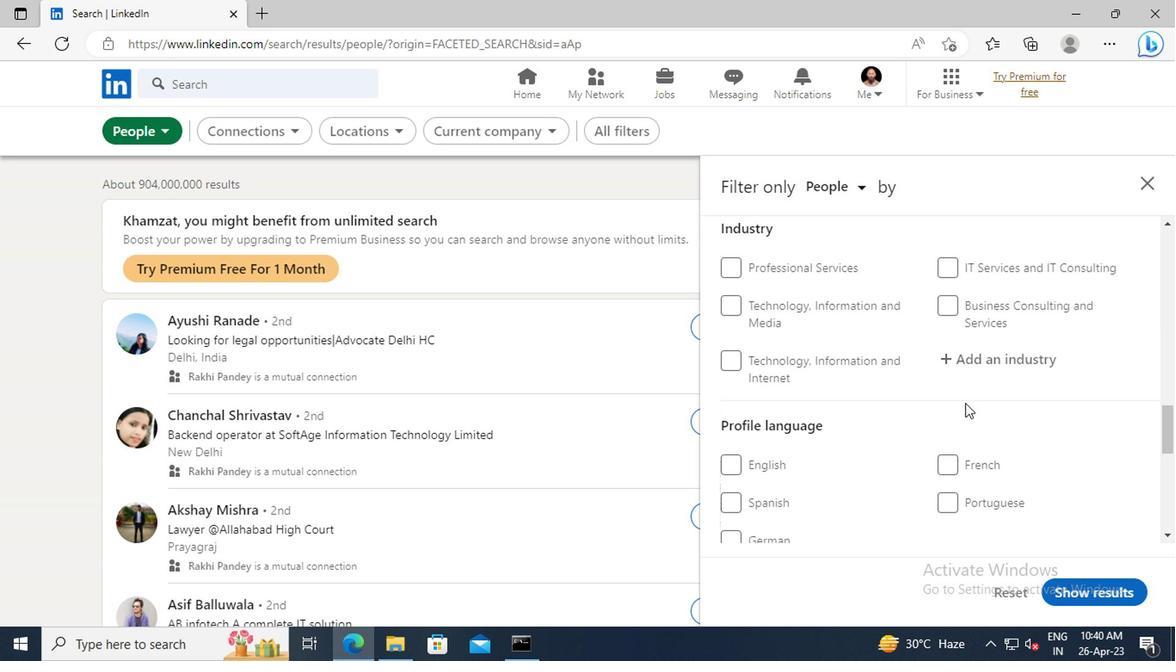 
Action: Mouse scrolled (960, 403) with delta (0, -1)
Screenshot: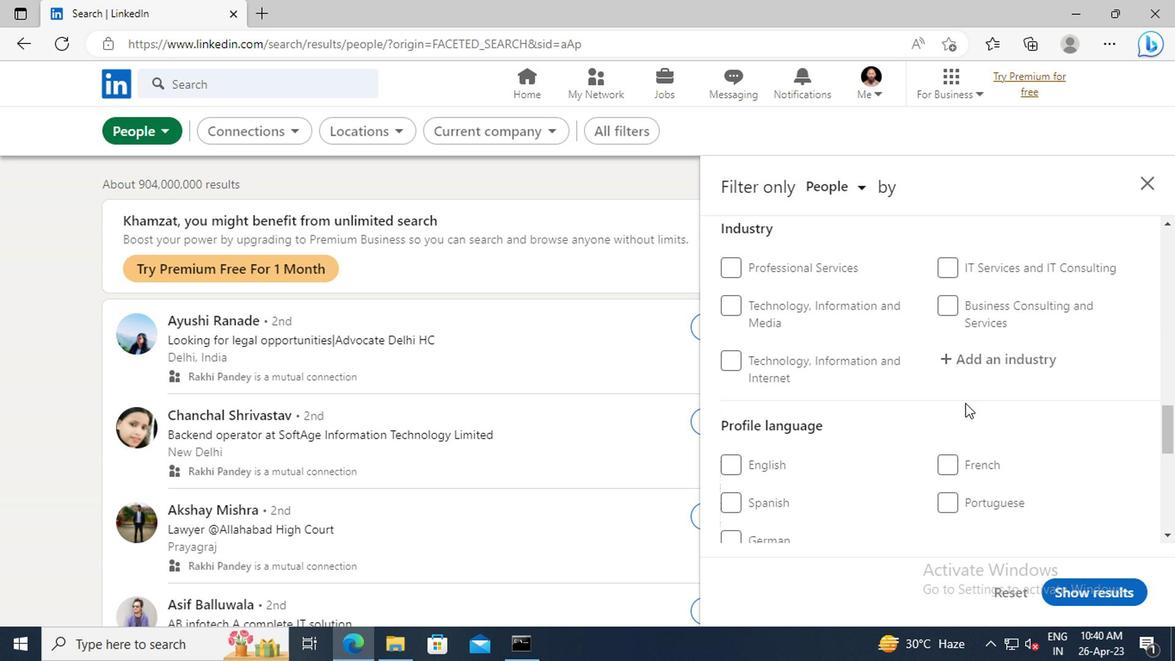
Action: Mouse moved to (724, 370)
Screenshot: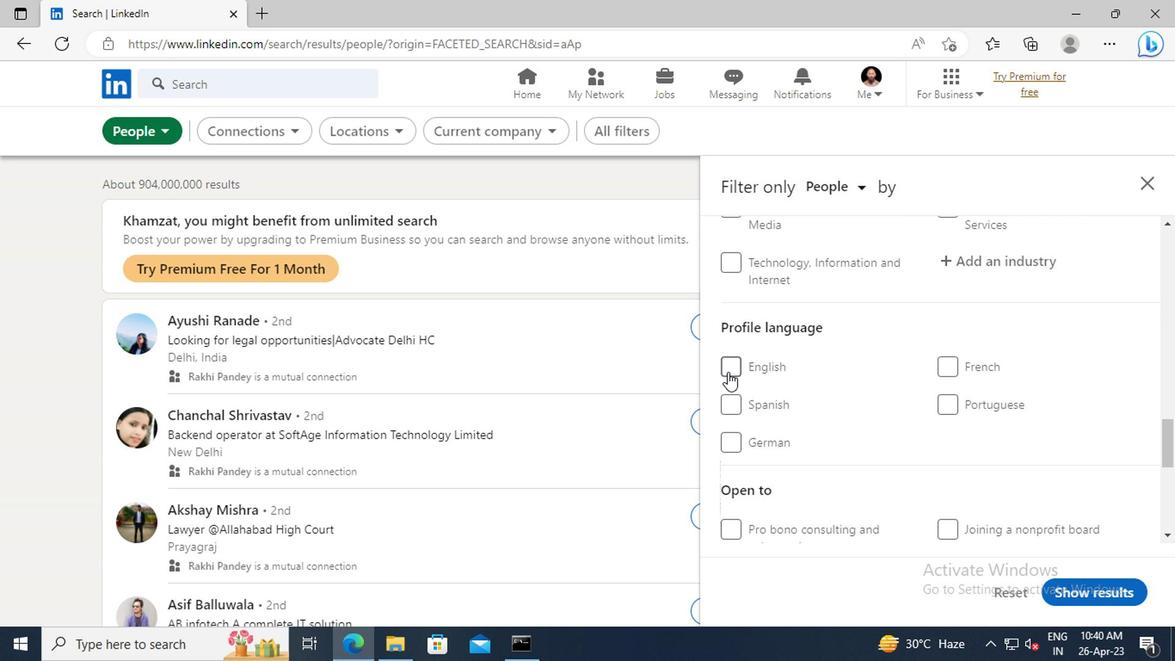 
Action: Mouse pressed left at (724, 370)
Screenshot: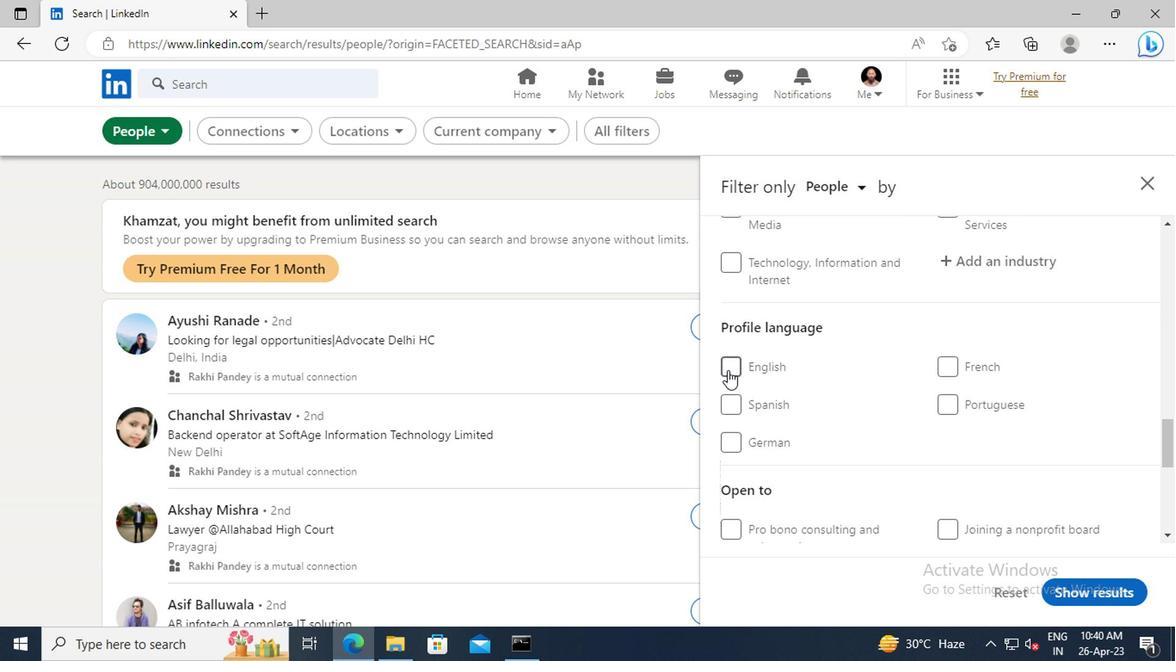 
Action: Mouse moved to (940, 388)
Screenshot: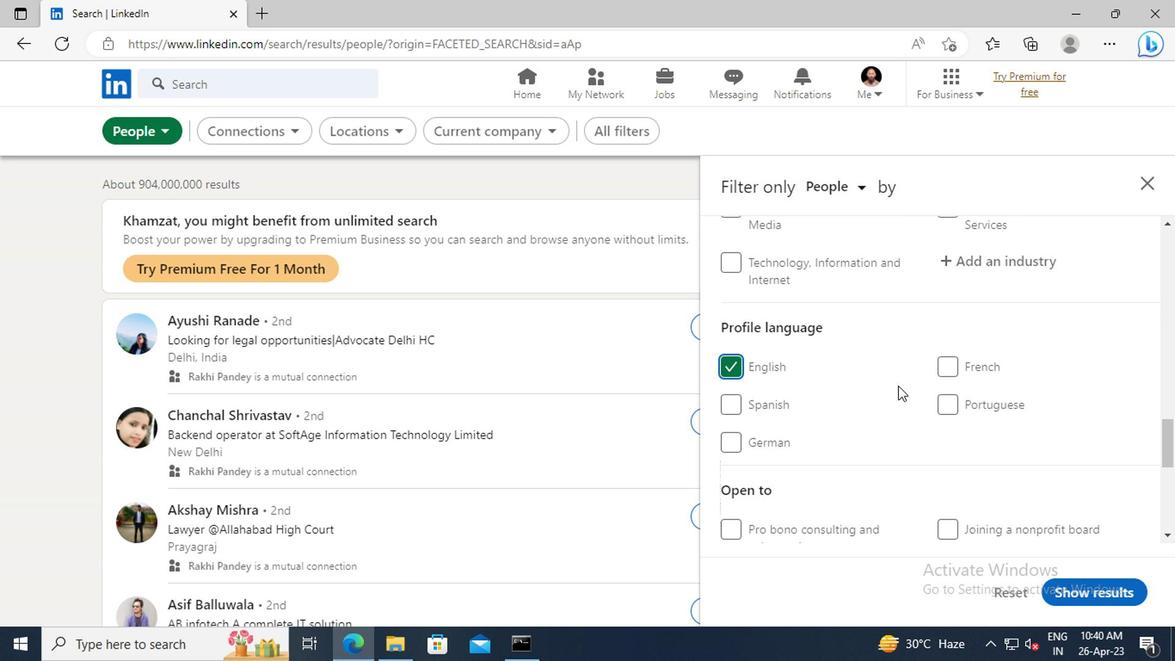
Action: Mouse scrolled (940, 389) with delta (0, 1)
Screenshot: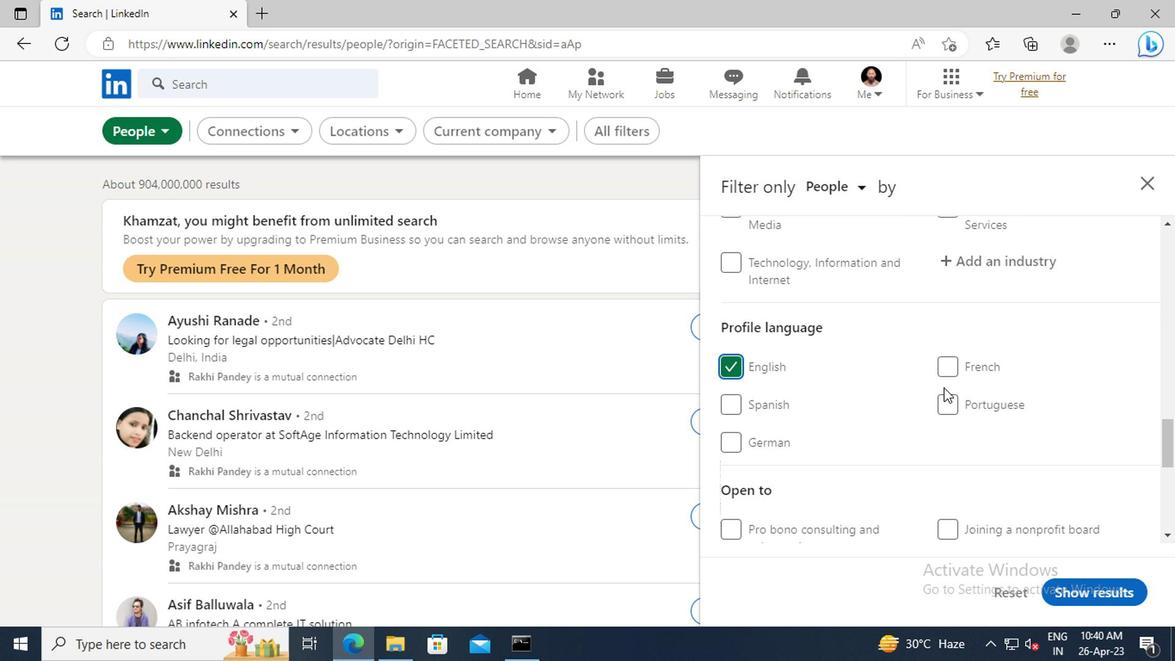 
Action: Mouse scrolled (940, 389) with delta (0, 1)
Screenshot: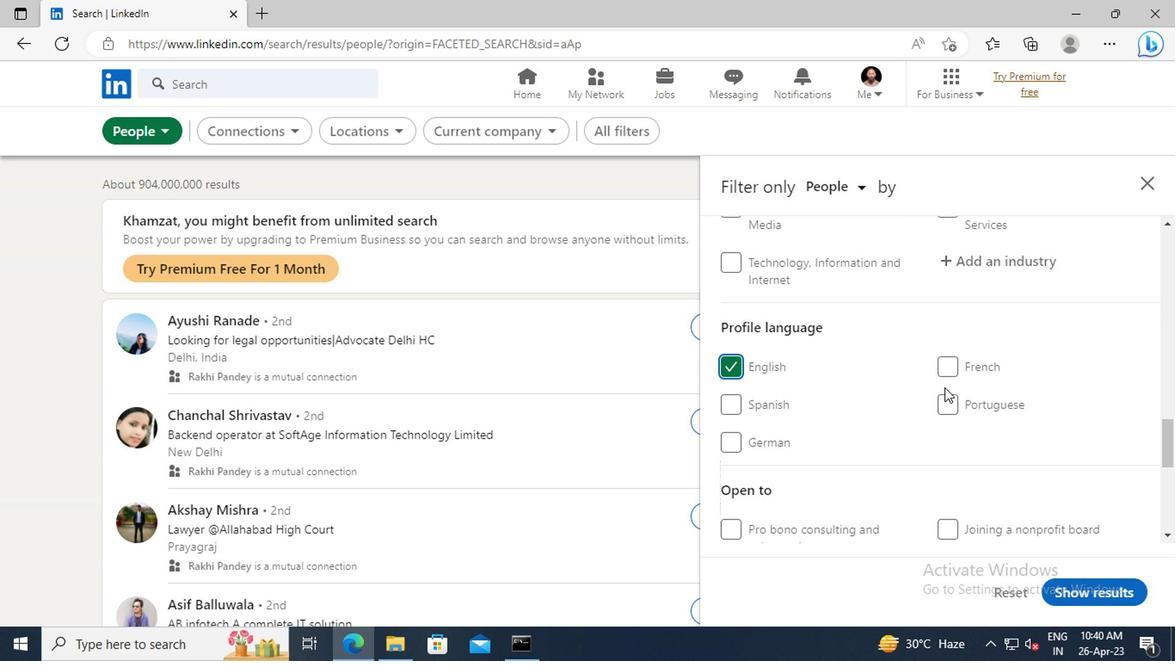 
Action: Mouse scrolled (940, 389) with delta (0, 1)
Screenshot: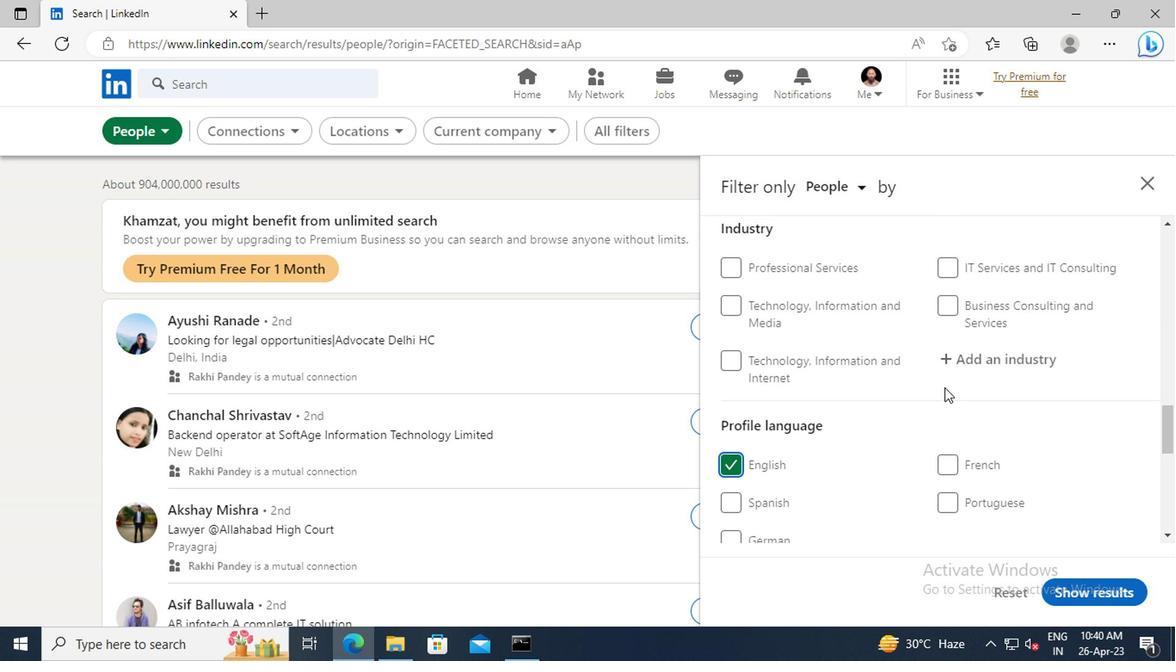 
Action: Mouse scrolled (940, 389) with delta (0, 1)
Screenshot: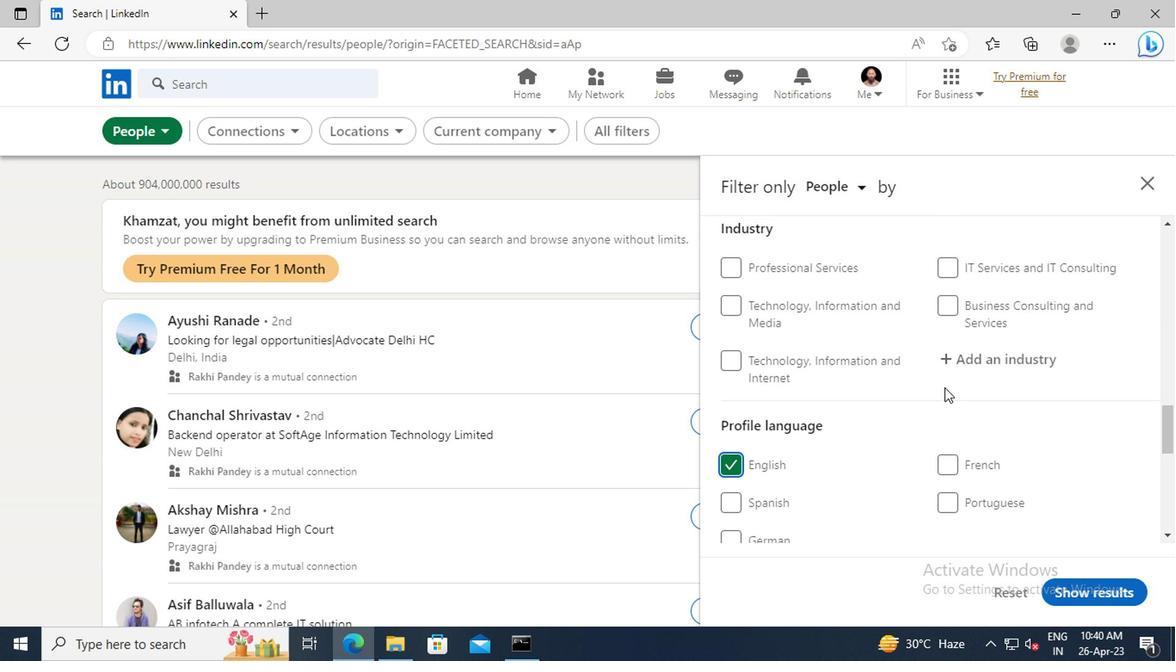 
Action: Mouse scrolled (940, 389) with delta (0, 1)
Screenshot: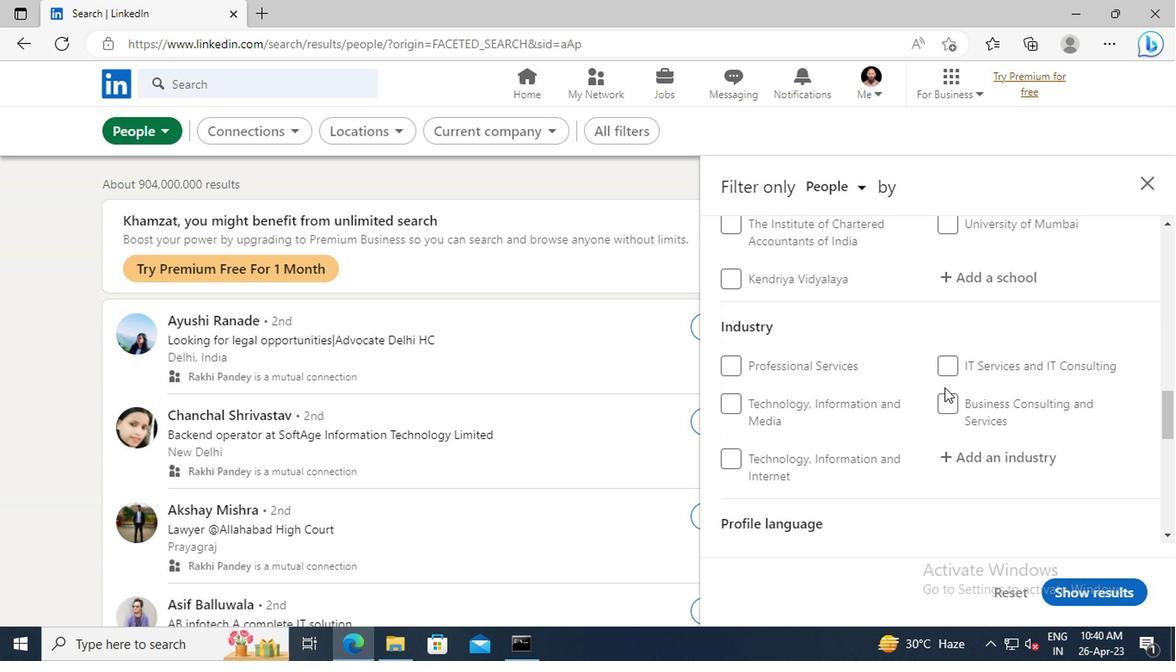 
Action: Mouse scrolled (940, 389) with delta (0, 1)
Screenshot: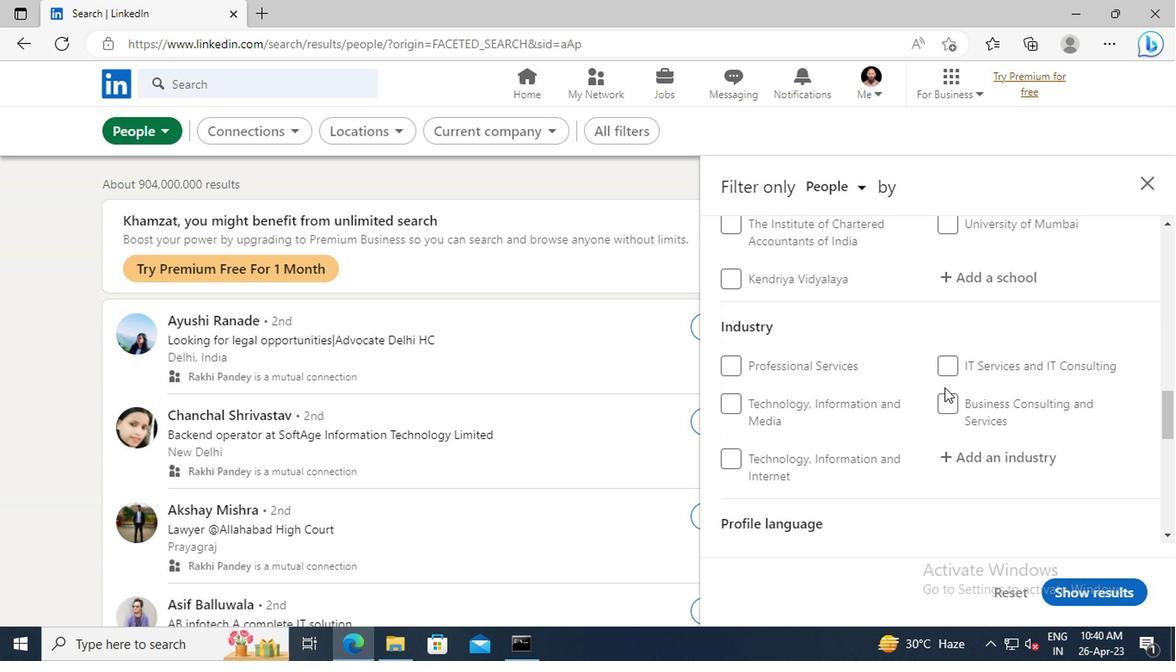 
Action: Mouse scrolled (940, 389) with delta (0, 1)
Screenshot: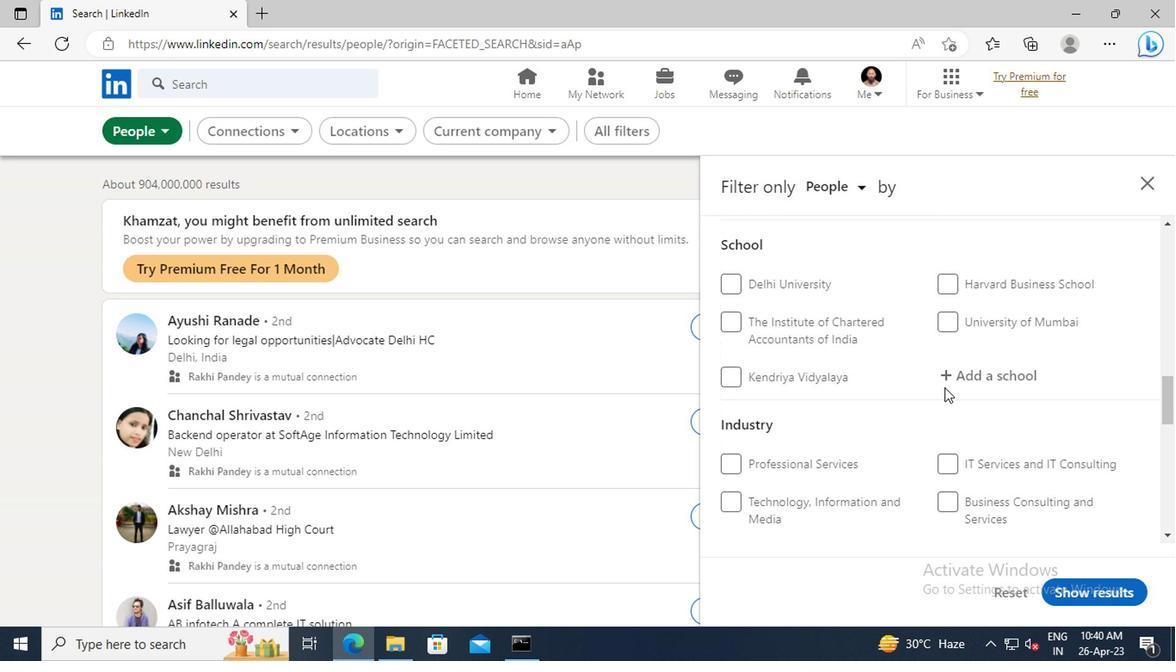 
Action: Mouse scrolled (940, 389) with delta (0, 1)
Screenshot: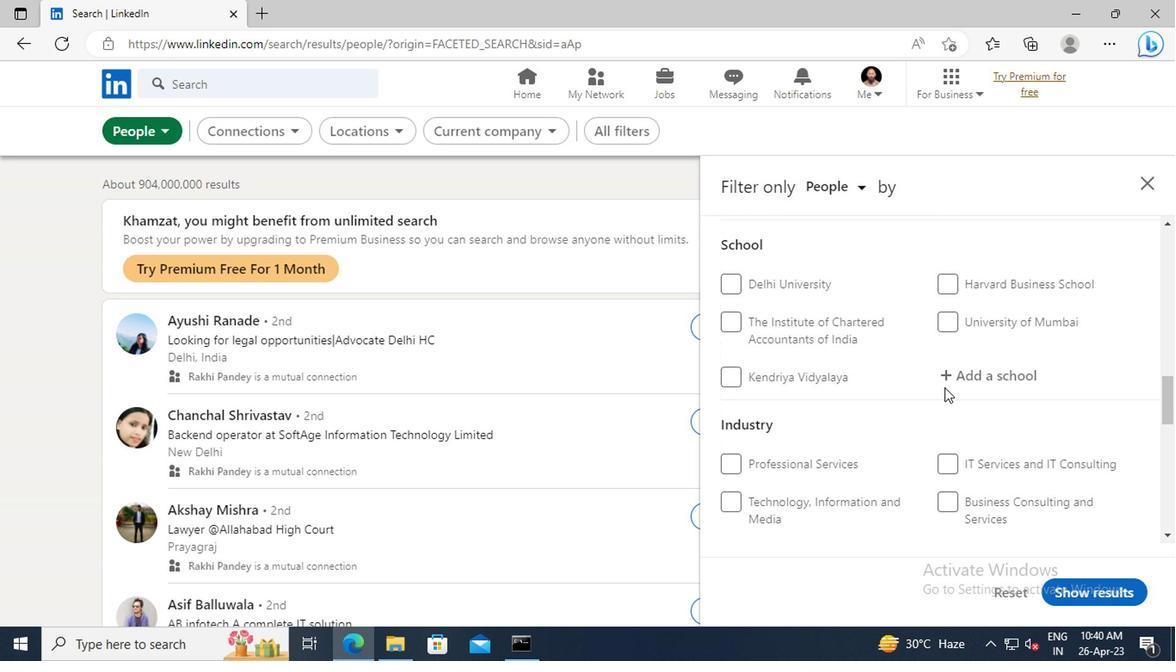 
Action: Mouse scrolled (940, 389) with delta (0, 1)
Screenshot: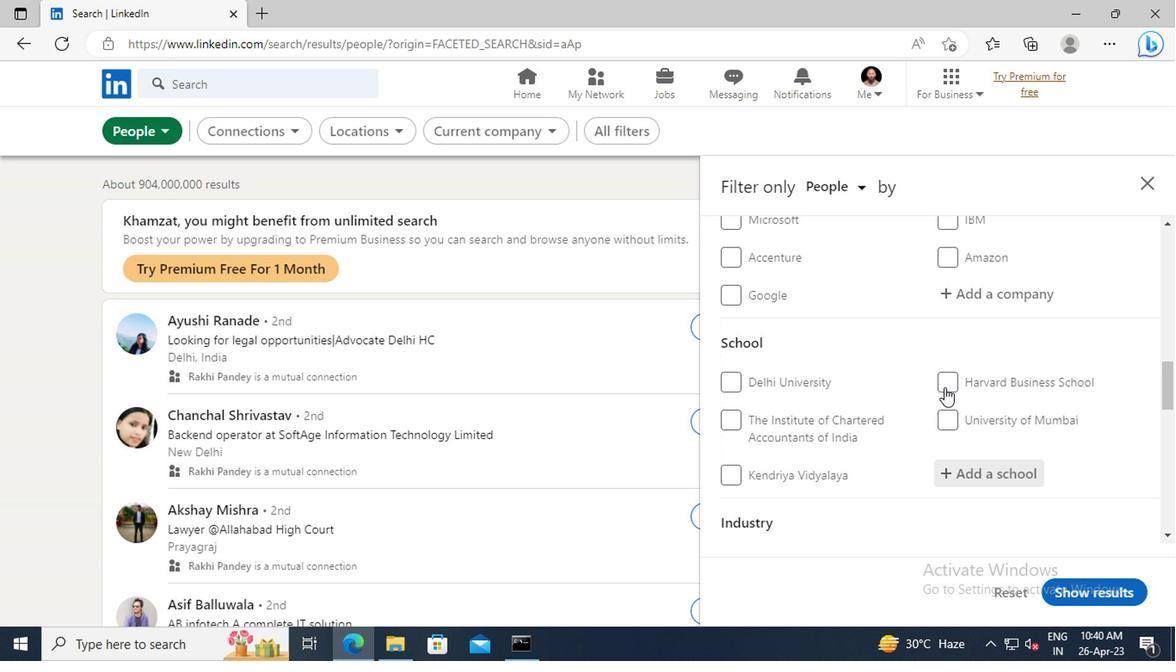 
Action: Mouse scrolled (940, 389) with delta (0, 1)
Screenshot: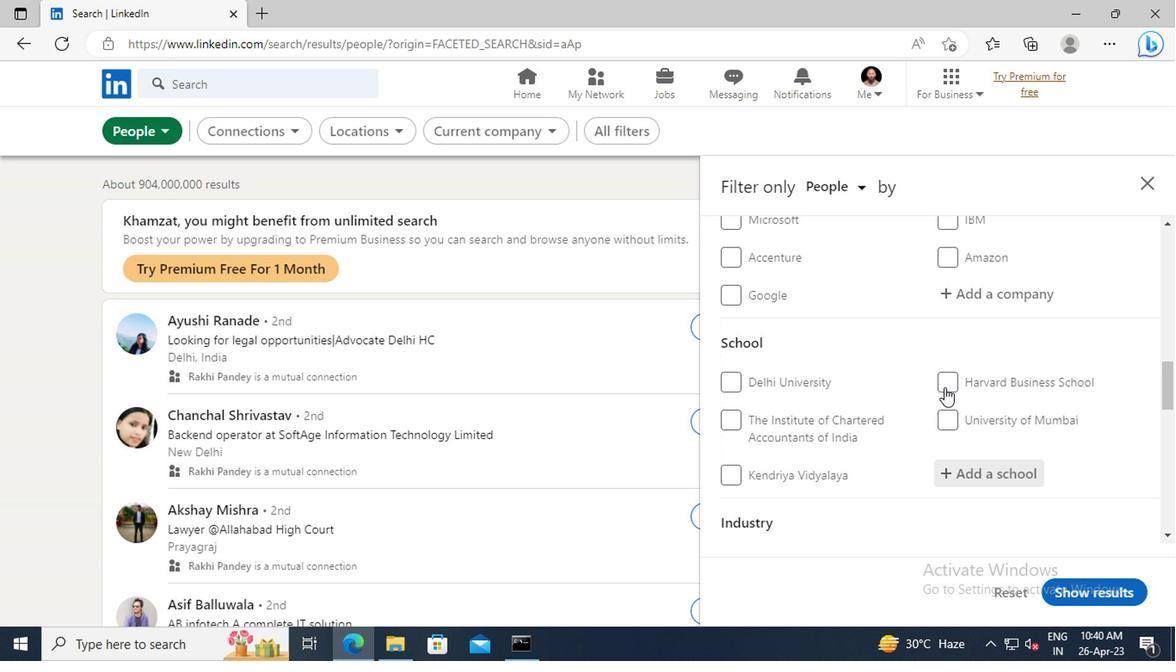 
Action: Mouse scrolled (940, 389) with delta (0, 1)
Screenshot: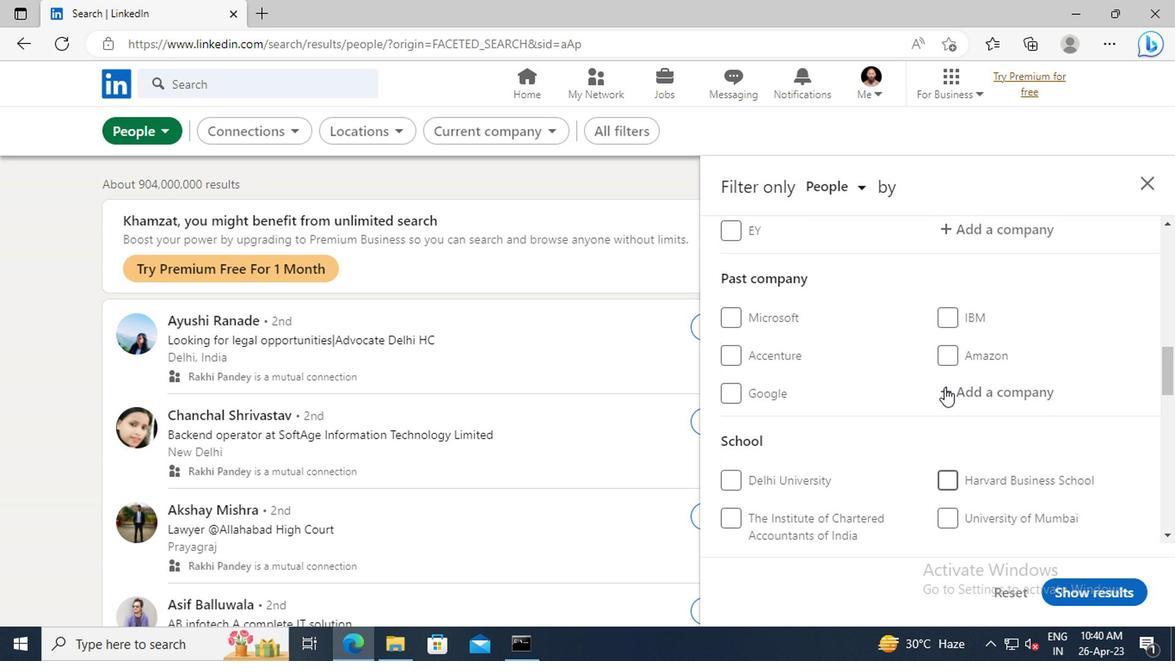 
Action: Mouse scrolled (940, 389) with delta (0, 1)
Screenshot: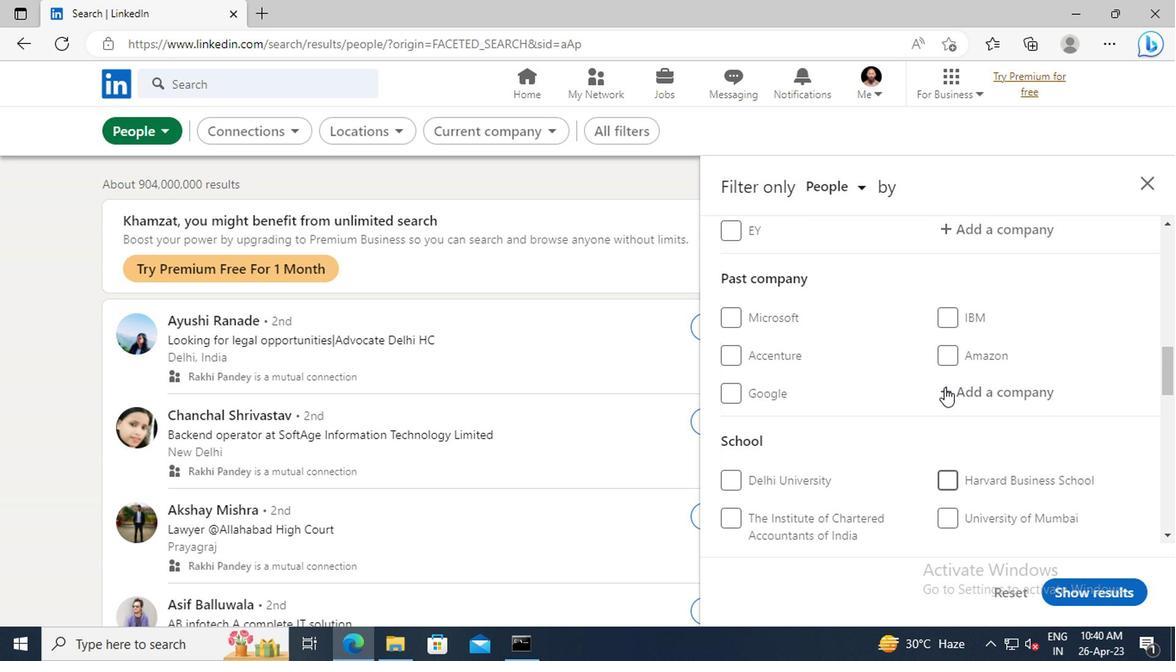 
Action: Mouse scrolled (940, 389) with delta (0, 1)
Screenshot: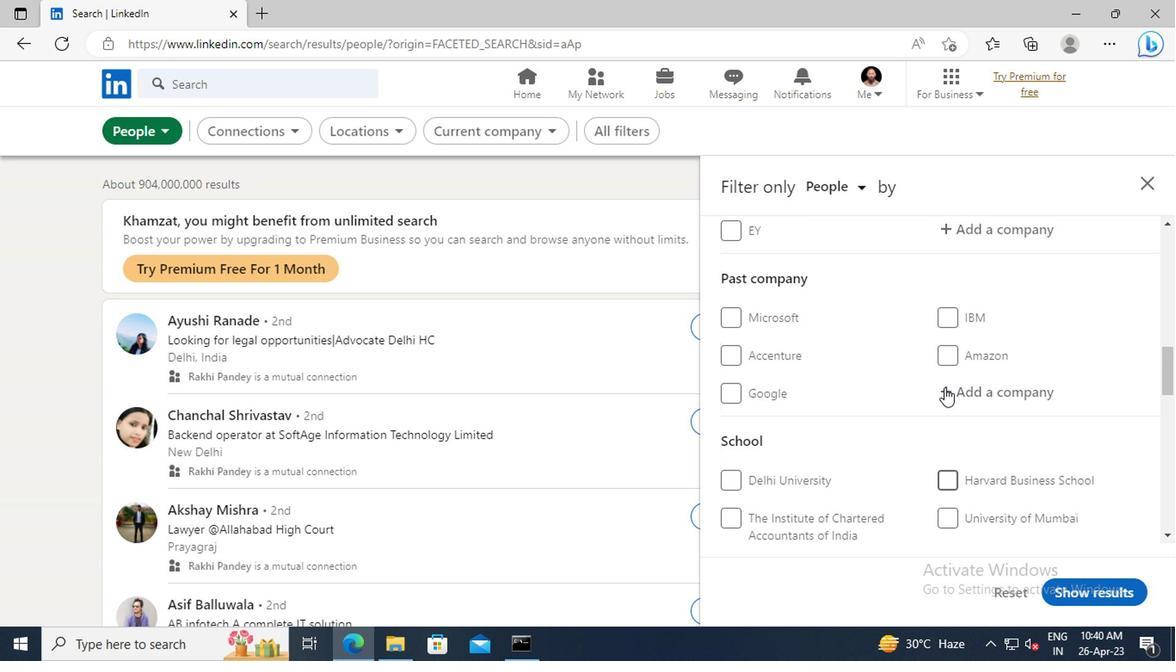 
Action: Mouse moved to (955, 378)
Screenshot: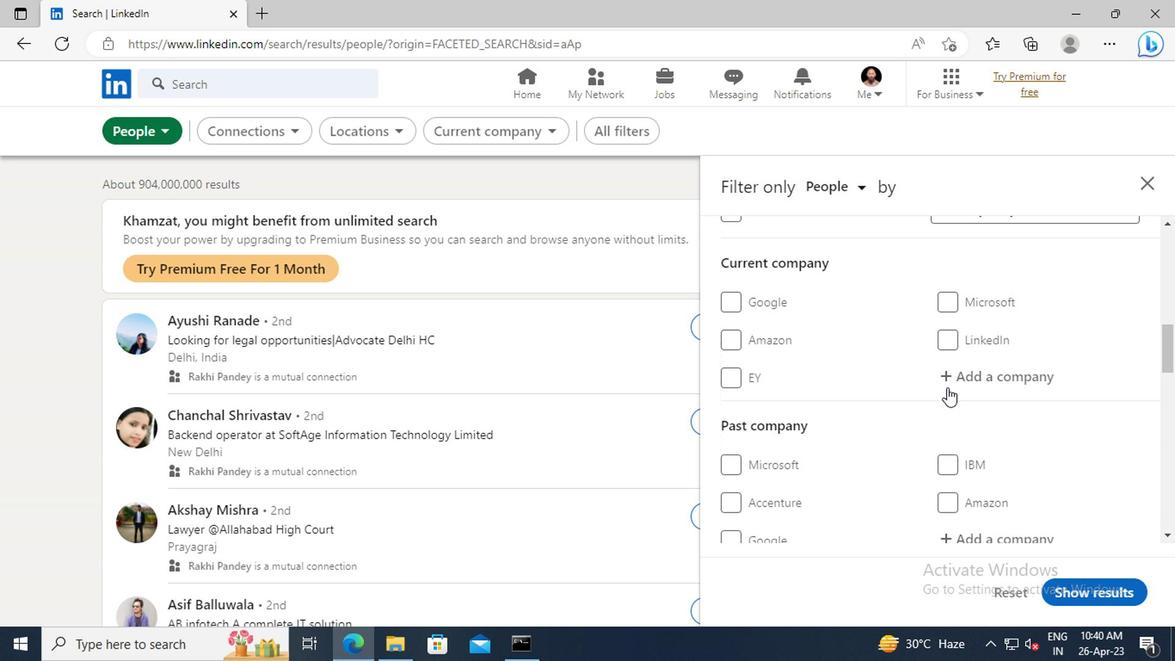 
Action: Mouse pressed left at (955, 378)
Screenshot: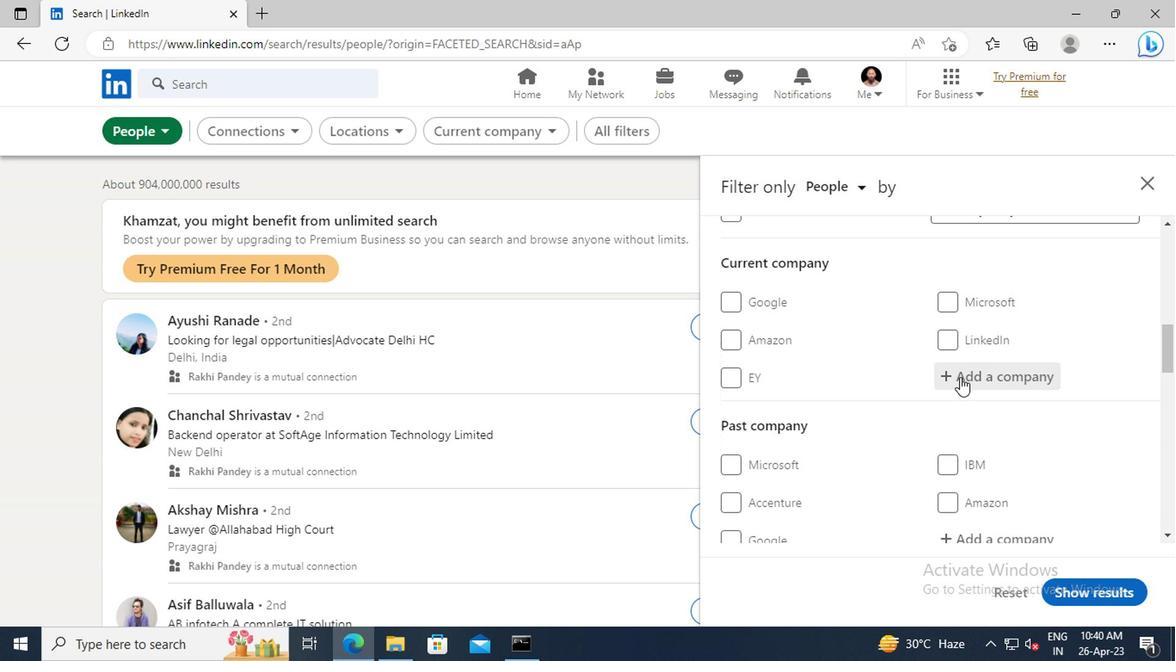 
Action: Mouse moved to (955, 378)
Screenshot: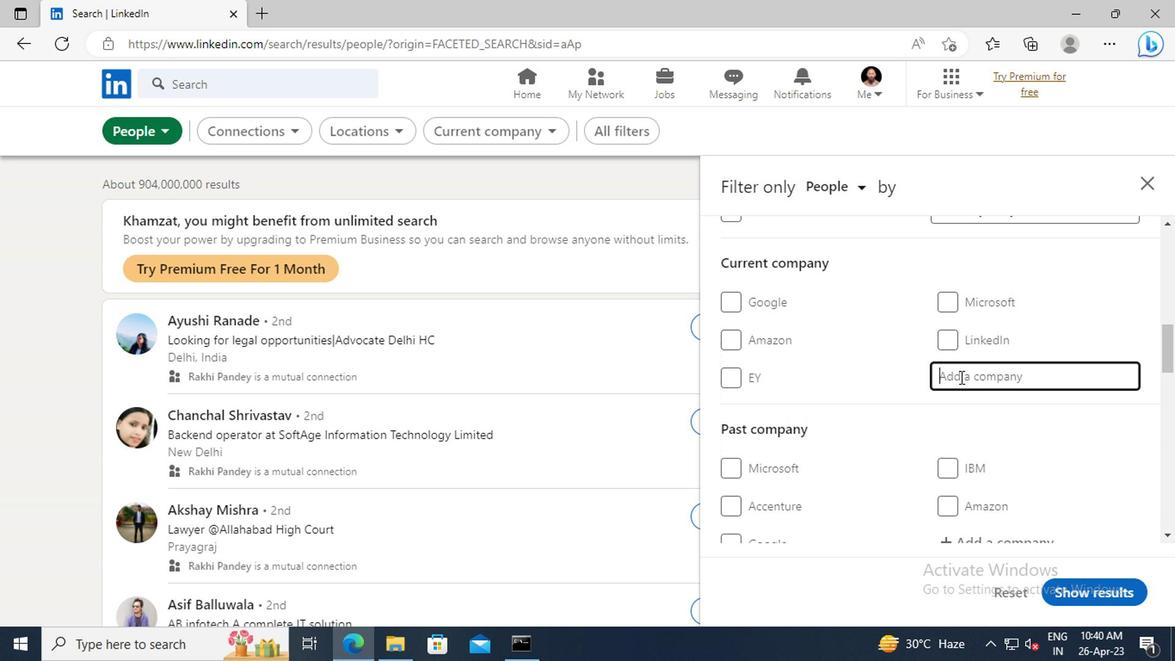 
Action: Key pressed <Key.shift>BOTTOMLINE<Key.space><Key.shift>TECHNOLOGIES
Screenshot: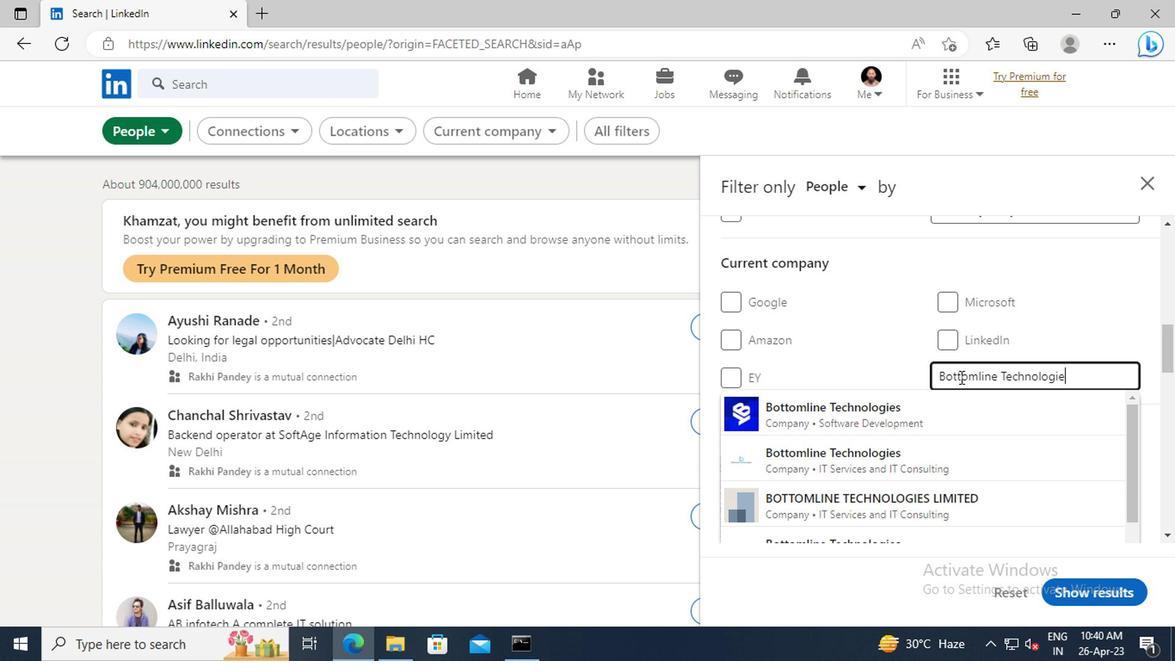 
Action: Mouse moved to (927, 409)
Screenshot: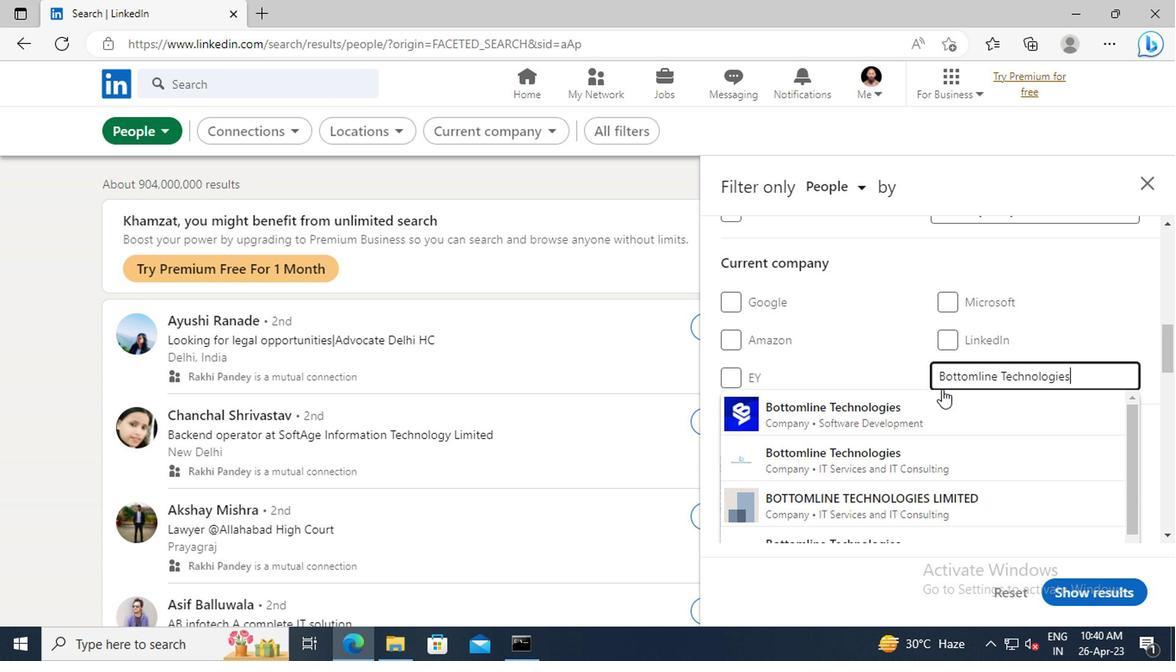 
Action: Mouse pressed left at (927, 409)
Screenshot: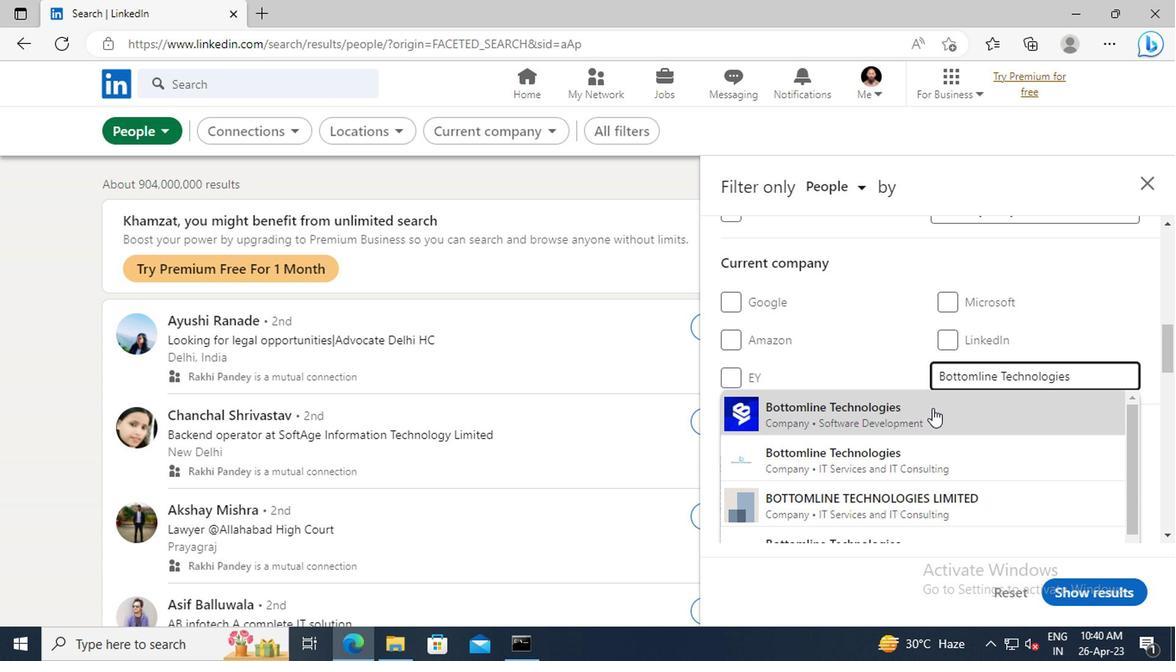 
Action: Mouse moved to (903, 340)
Screenshot: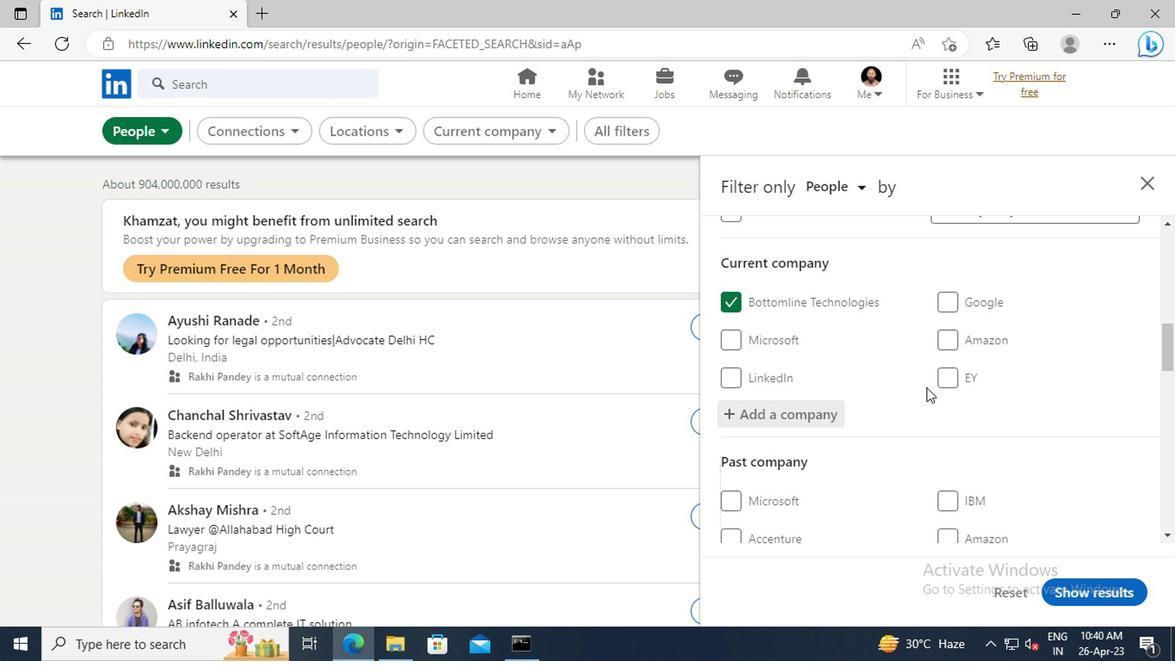 
Action: Mouse scrolled (903, 339) with delta (0, 0)
Screenshot: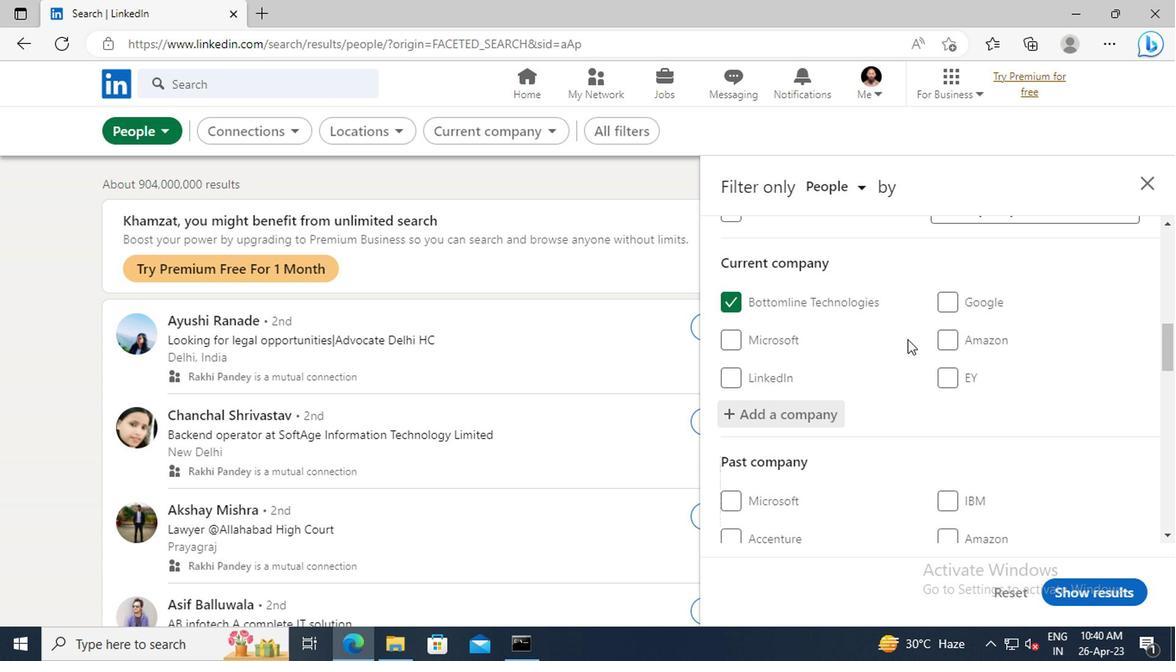 
Action: Mouse scrolled (903, 339) with delta (0, 0)
Screenshot: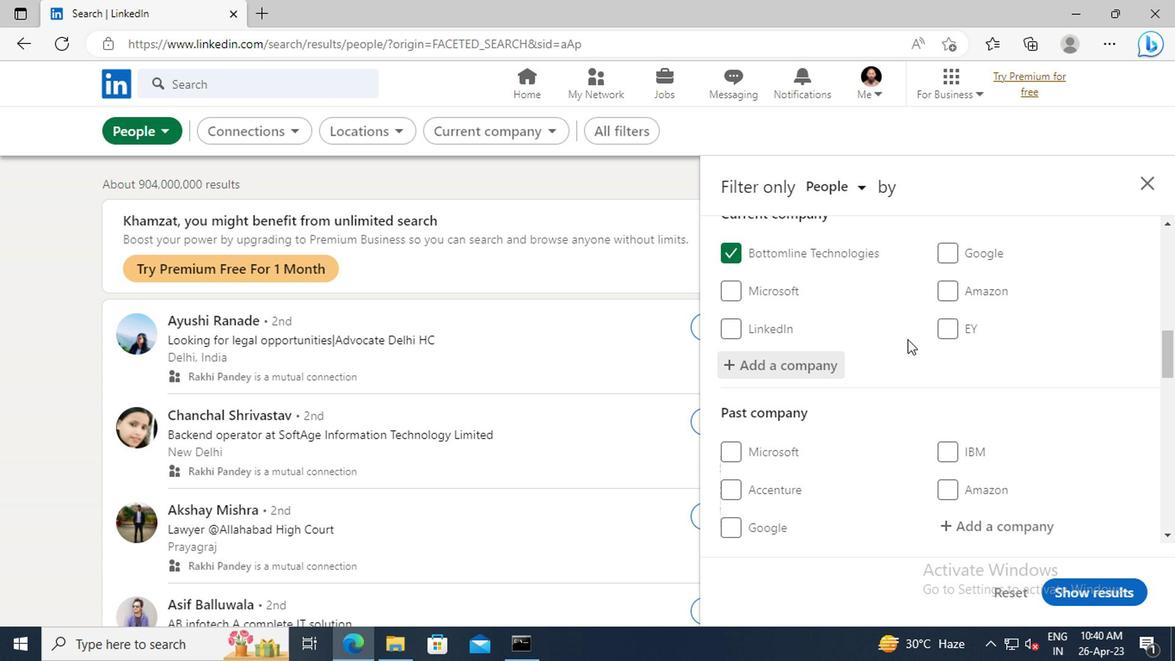 
Action: Mouse scrolled (903, 339) with delta (0, 0)
Screenshot: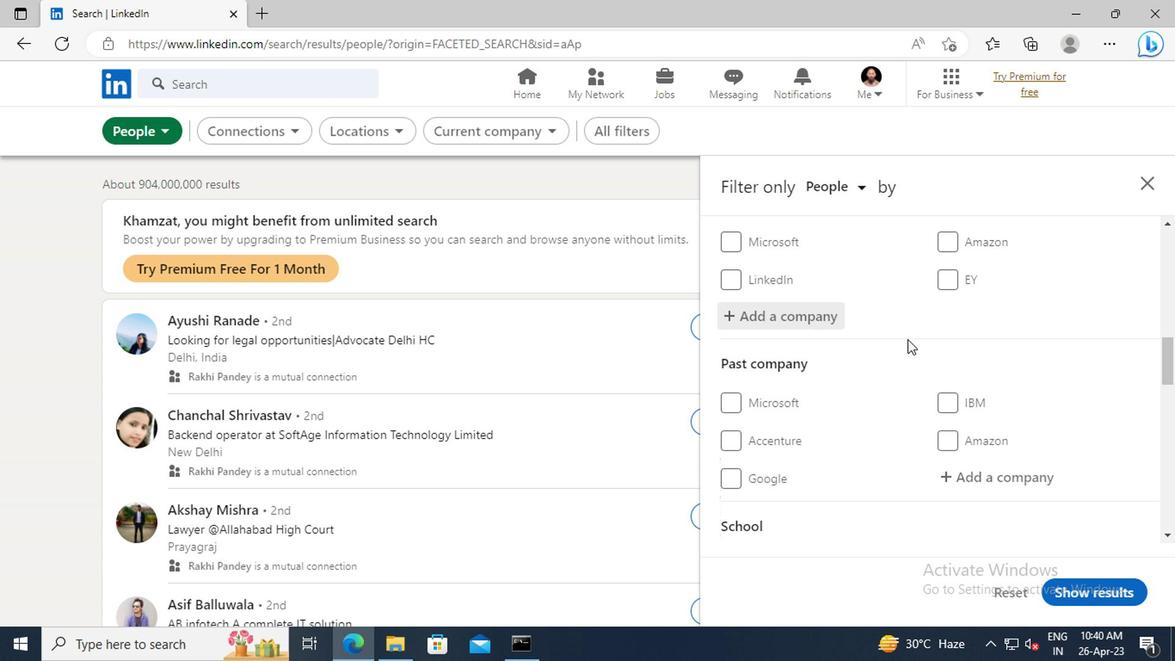 
Action: Mouse scrolled (903, 339) with delta (0, 0)
Screenshot: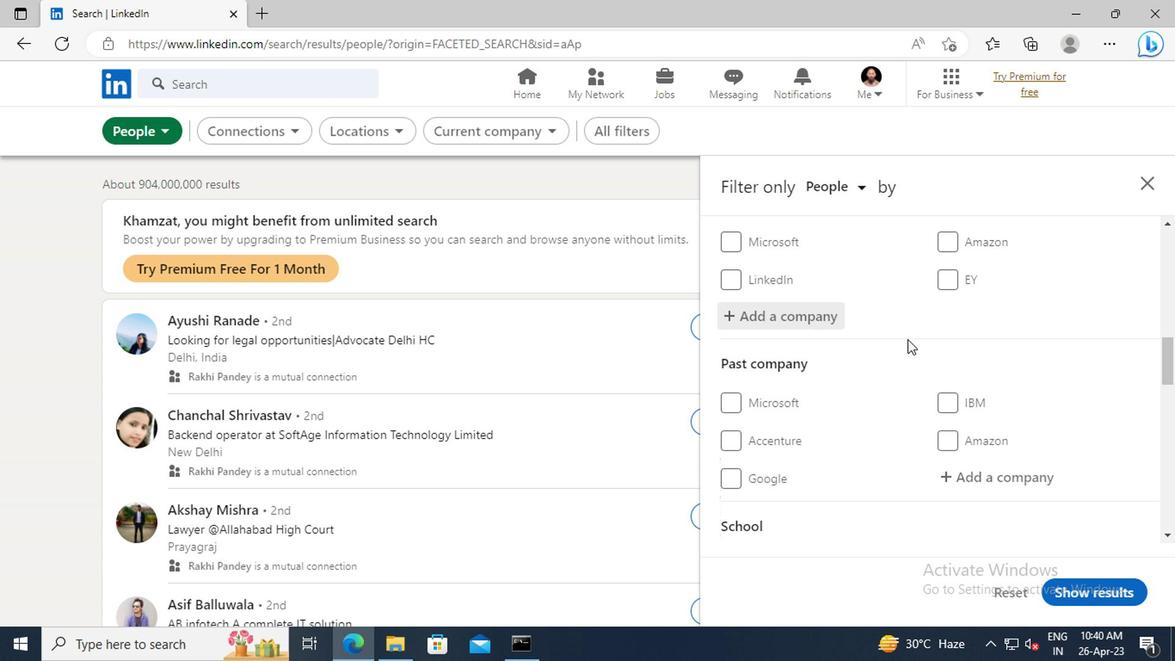 
Action: Mouse scrolled (903, 339) with delta (0, 0)
Screenshot: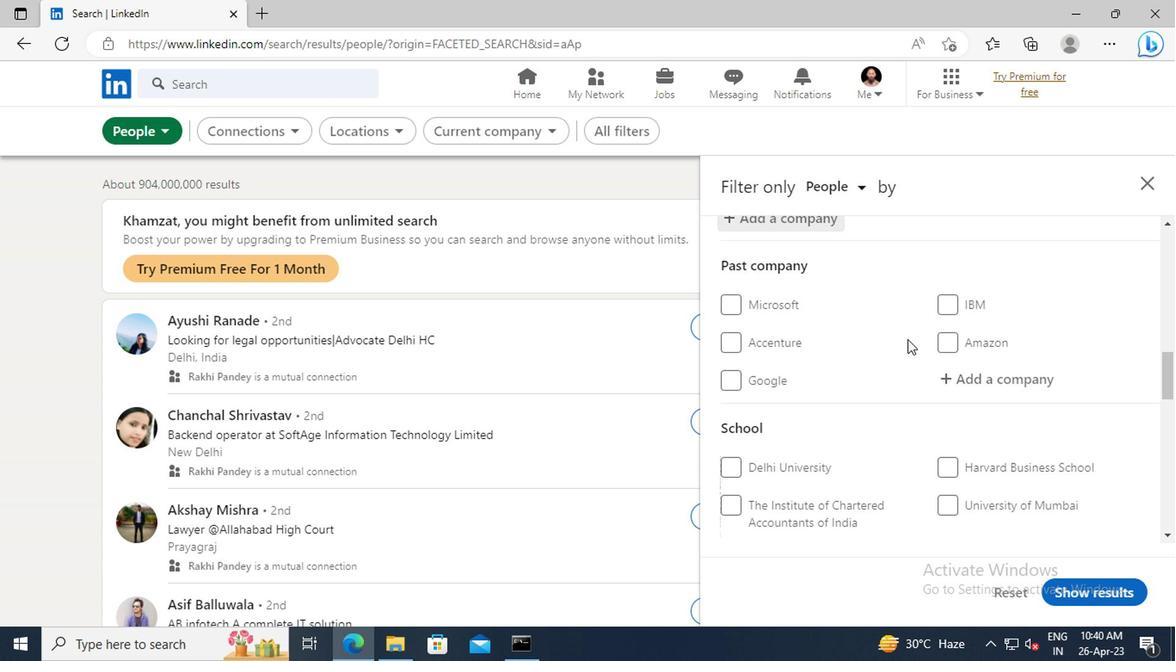 
Action: Mouse scrolled (903, 339) with delta (0, 0)
Screenshot: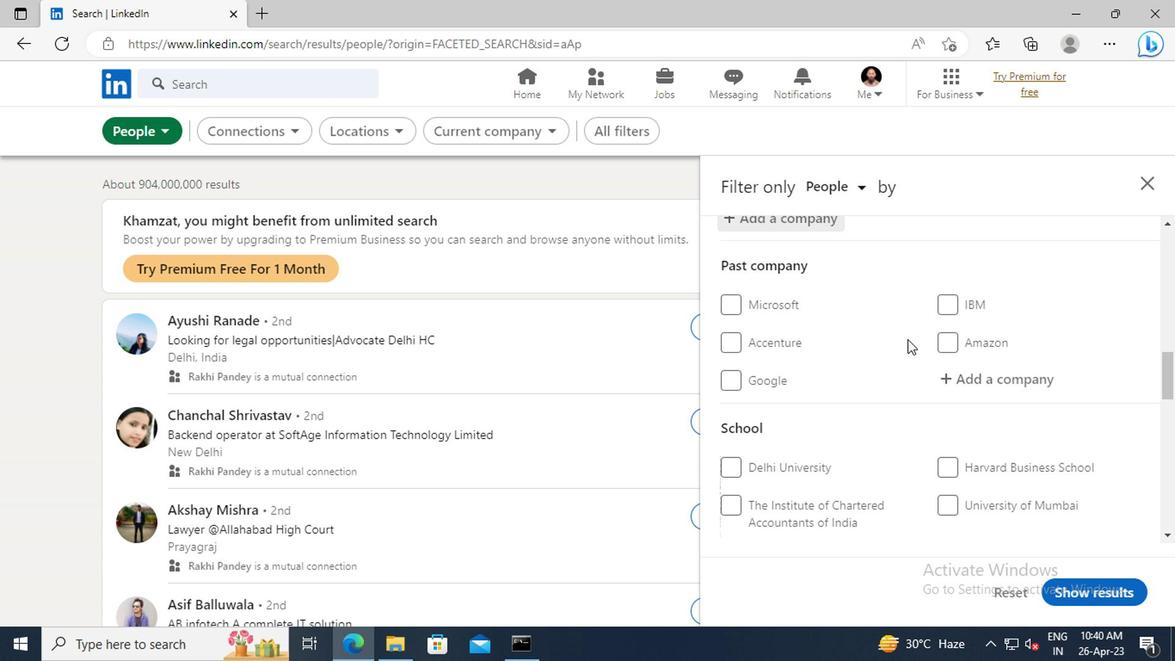 
Action: Mouse scrolled (903, 339) with delta (0, 0)
Screenshot: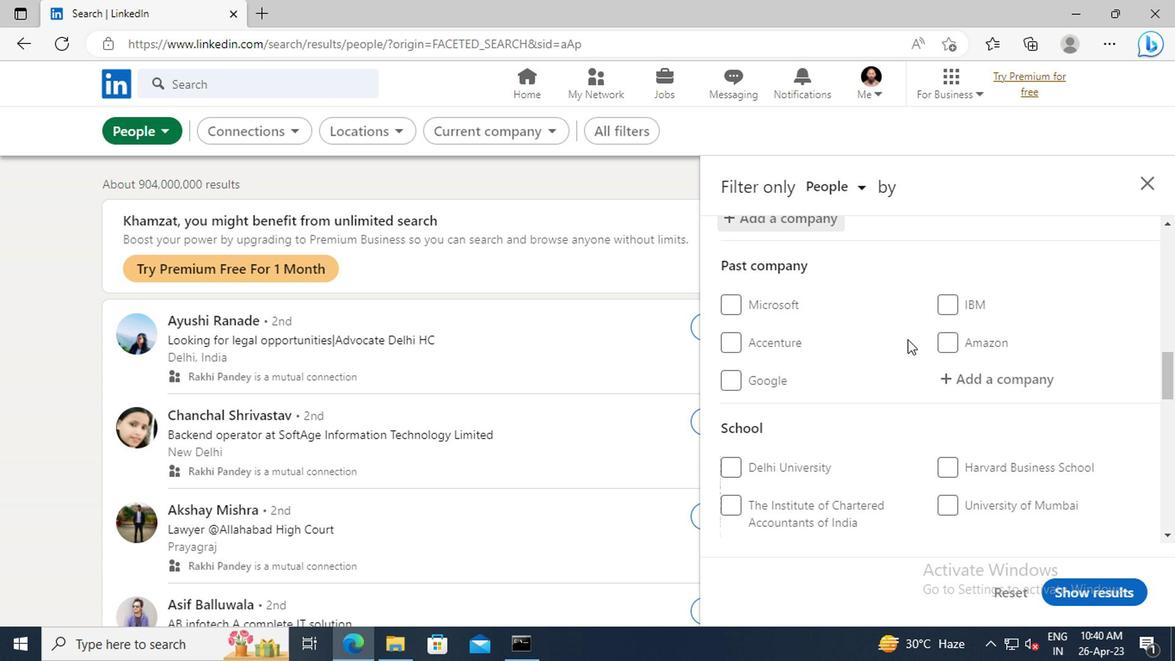 
Action: Mouse moved to (957, 410)
Screenshot: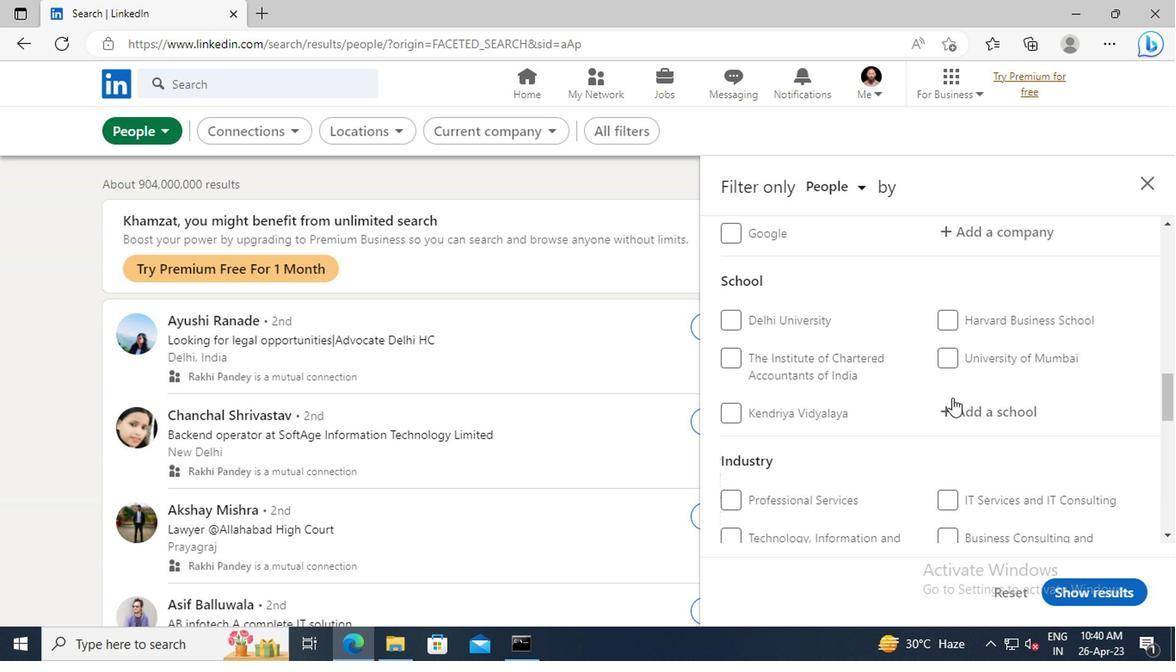 
Action: Mouse pressed left at (957, 410)
Screenshot: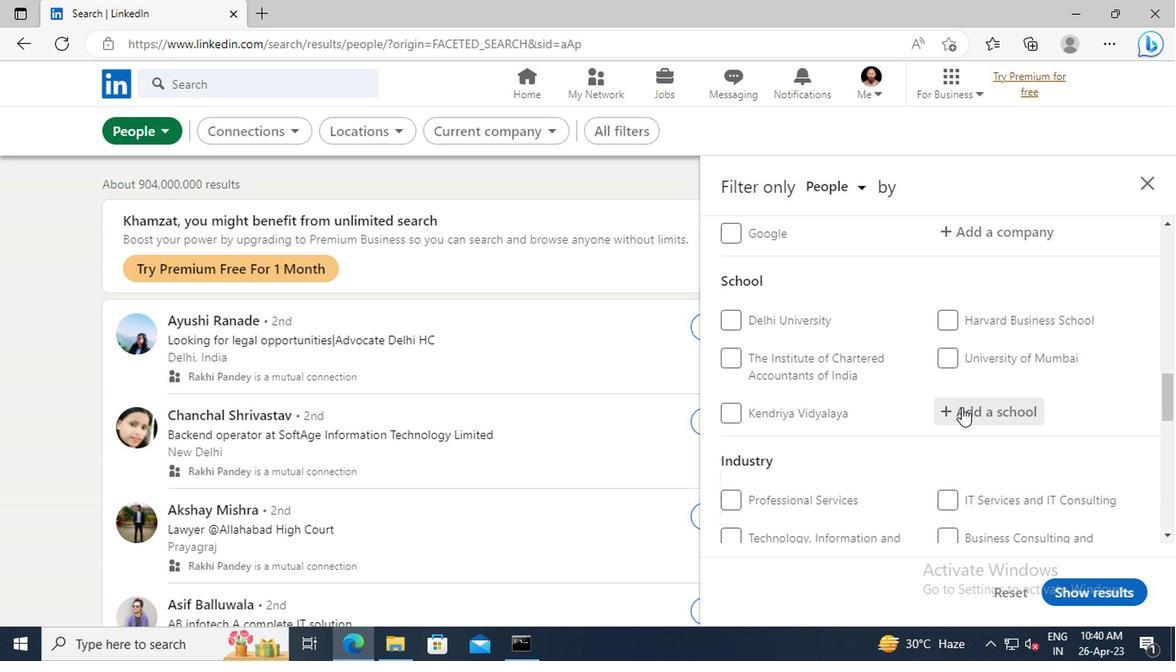 
Action: Key pressed <Key.shift>VIVEKANANDHA<Key.space><Key.shift>COLLEGE<Key.space>OF<Key.space><Key.shift>ENGINEERING<Key.space>FOR<Key.space><Key.shift>WOMEN
Screenshot: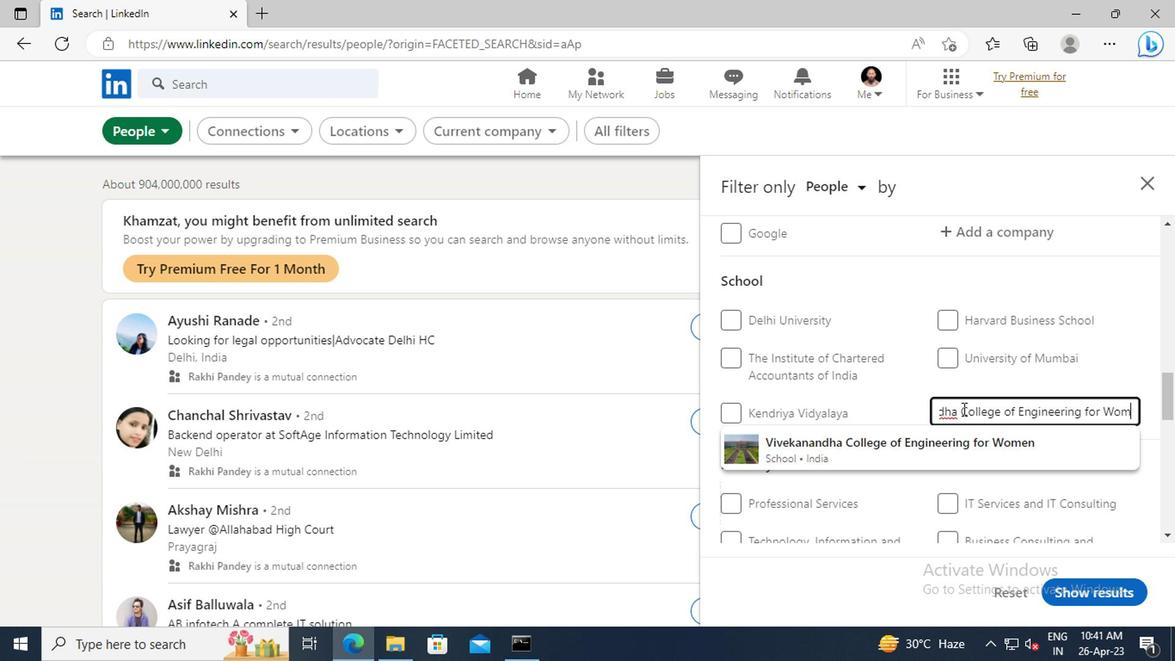 
Action: Mouse moved to (959, 447)
Screenshot: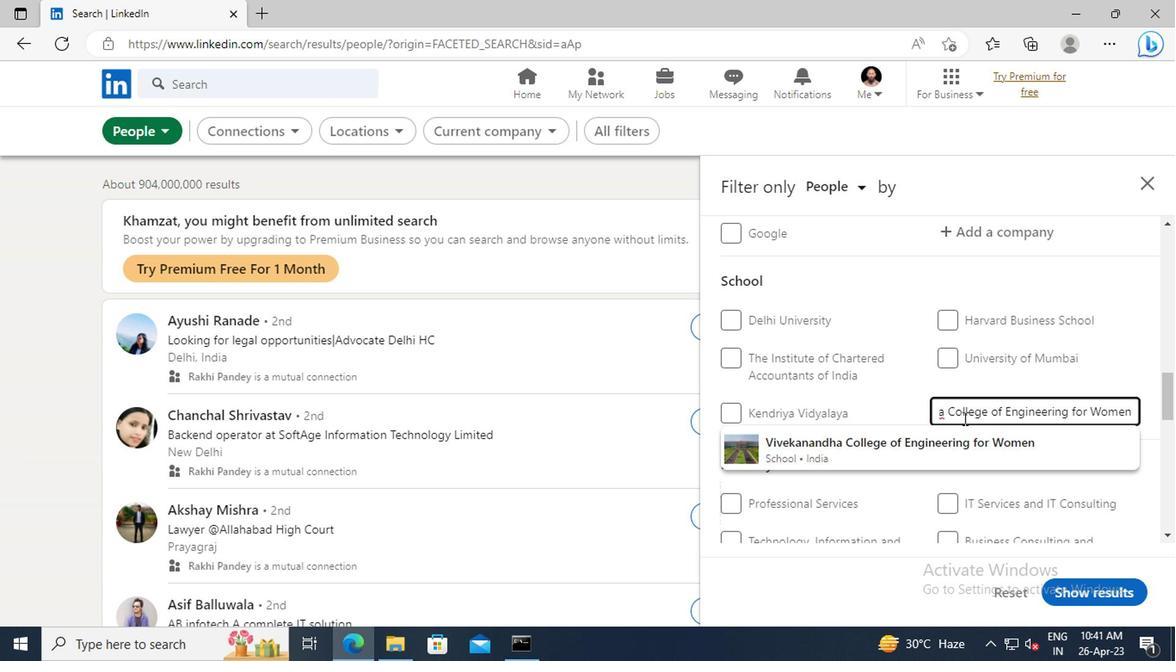 
Action: Mouse pressed left at (959, 447)
Screenshot: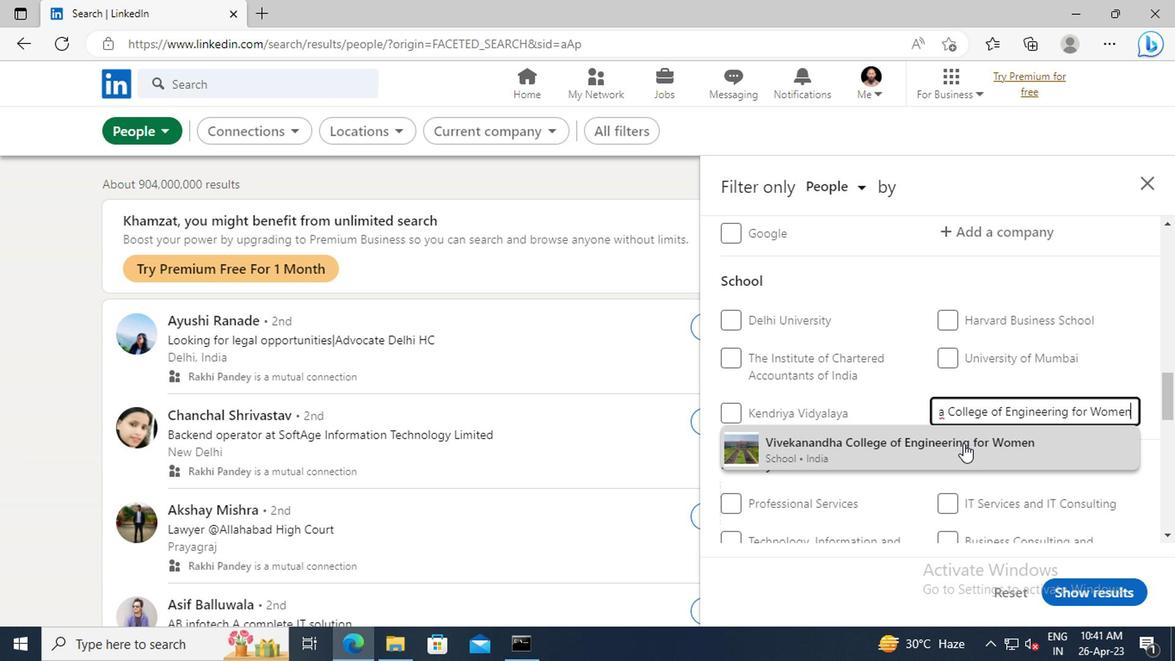 
Action: Mouse moved to (944, 375)
Screenshot: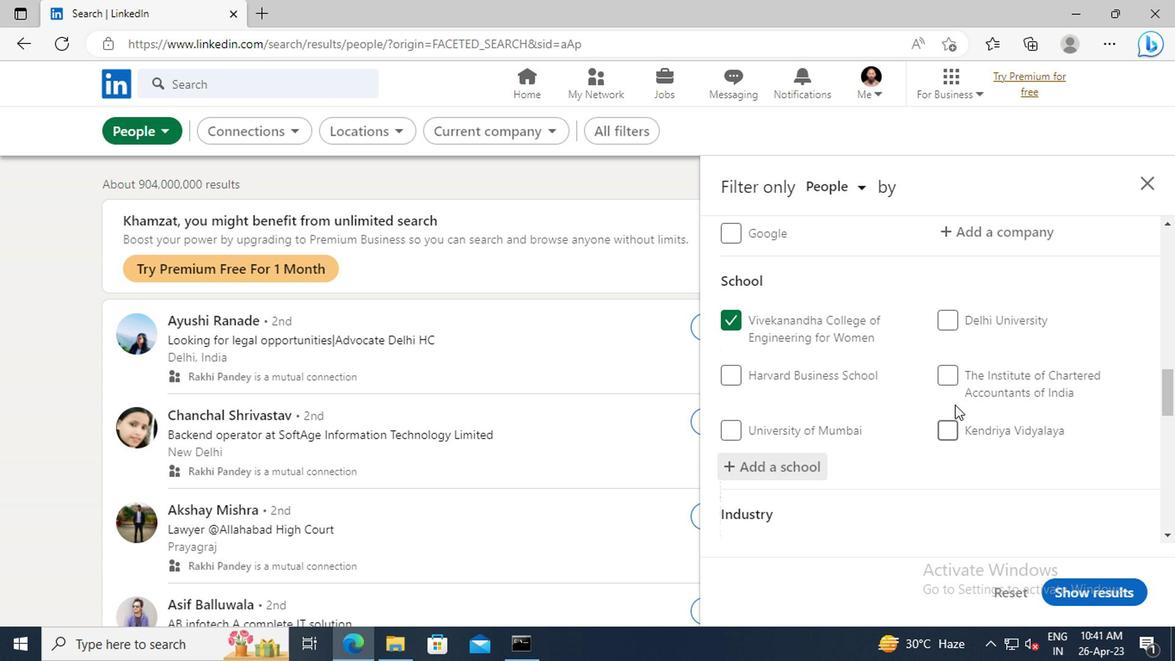 
Action: Mouse scrolled (944, 373) with delta (0, -1)
Screenshot: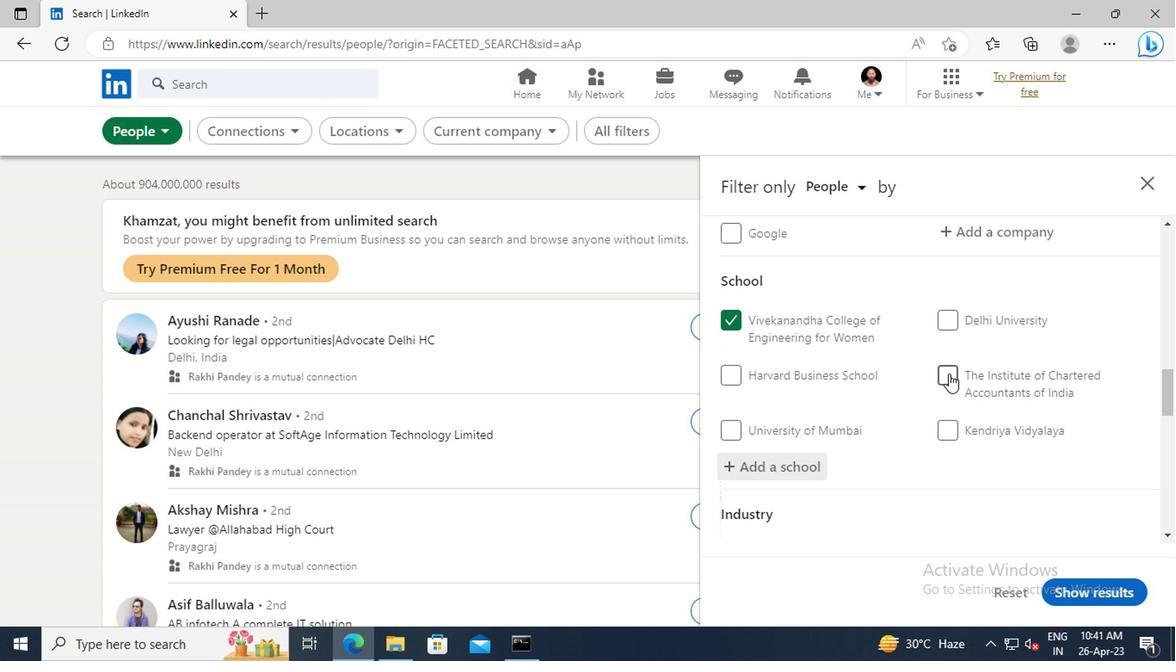 
Action: Mouse scrolled (944, 373) with delta (0, -1)
Screenshot: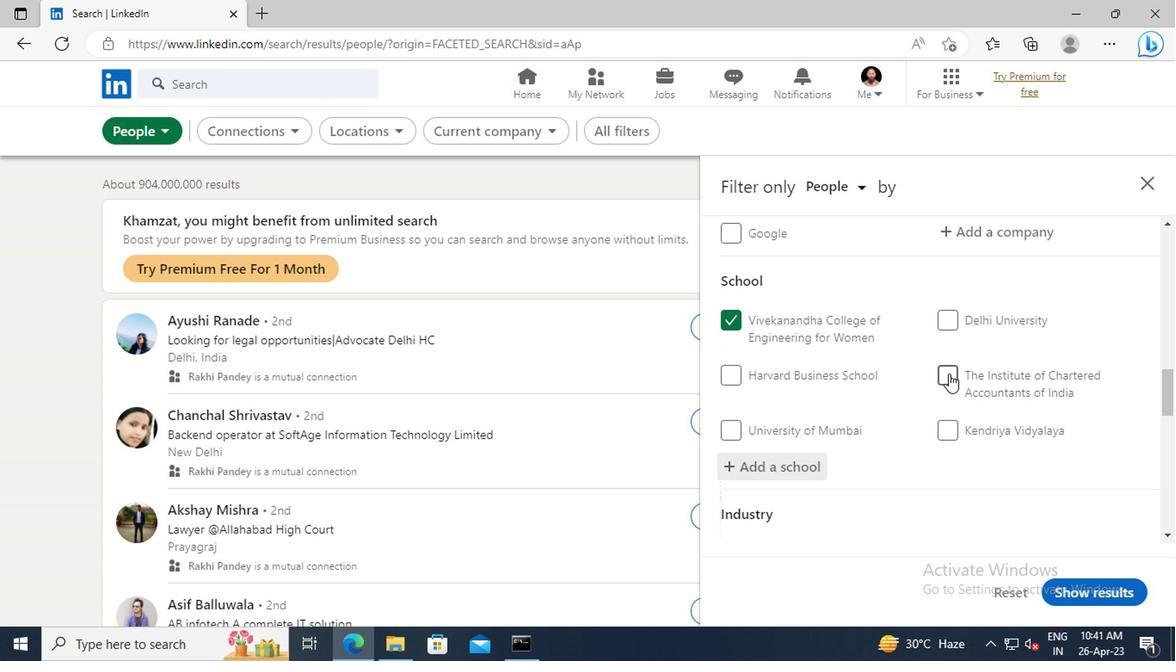 
Action: Mouse scrolled (944, 373) with delta (0, -1)
Screenshot: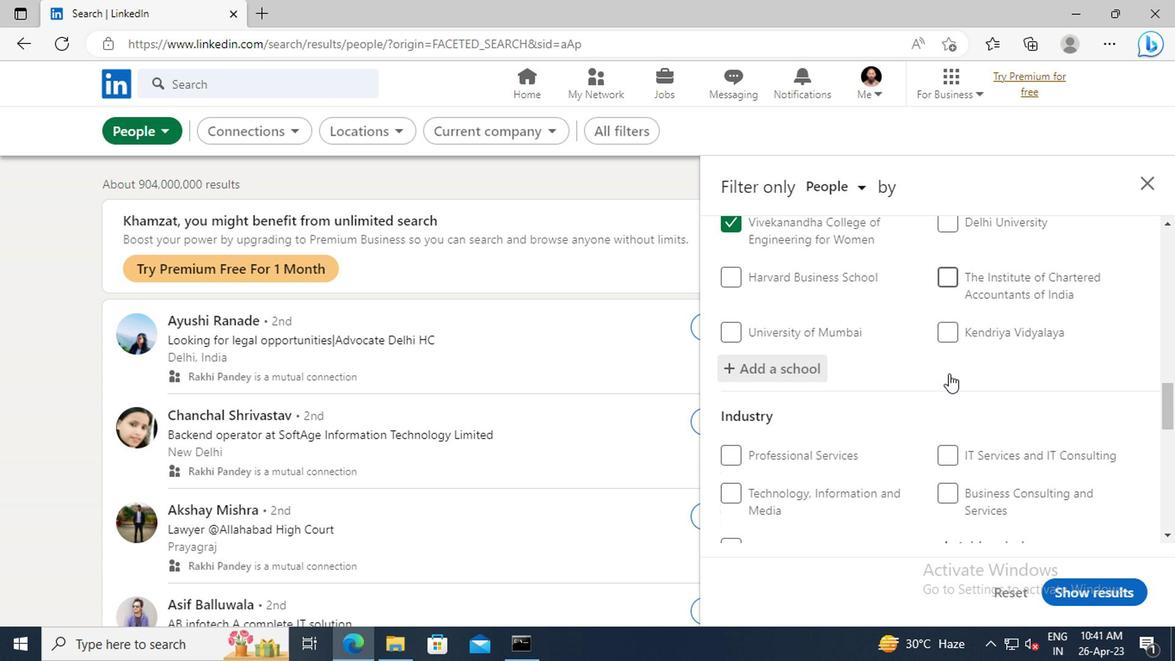
Action: Mouse scrolled (944, 373) with delta (0, -1)
Screenshot: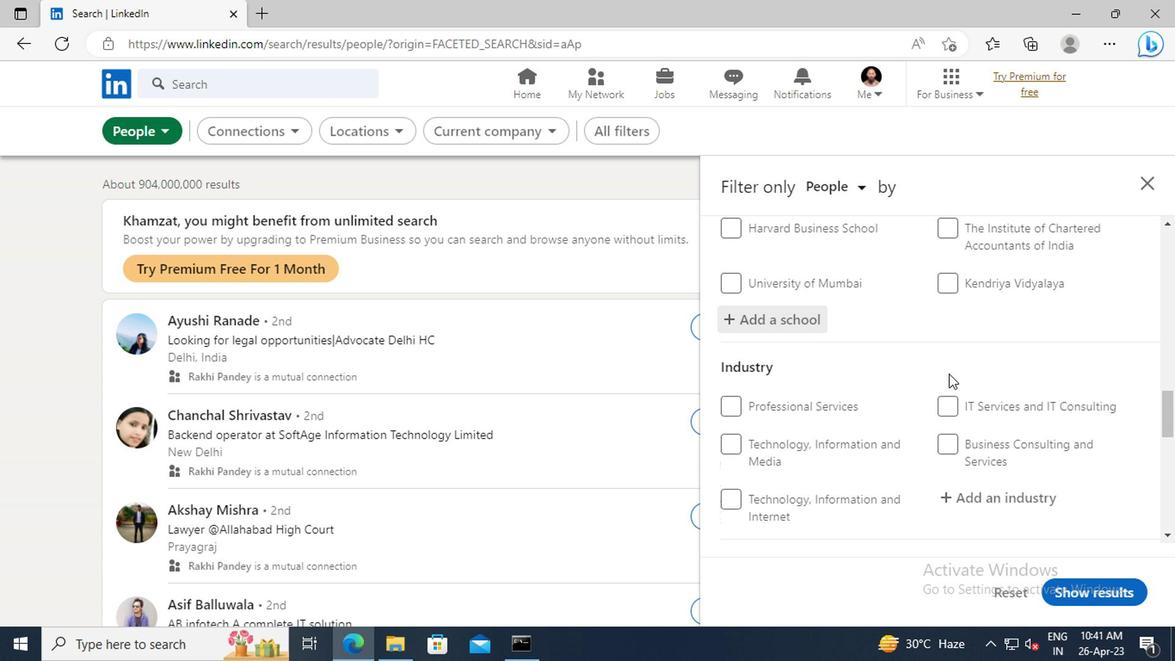 
Action: Mouse scrolled (944, 373) with delta (0, -1)
Screenshot: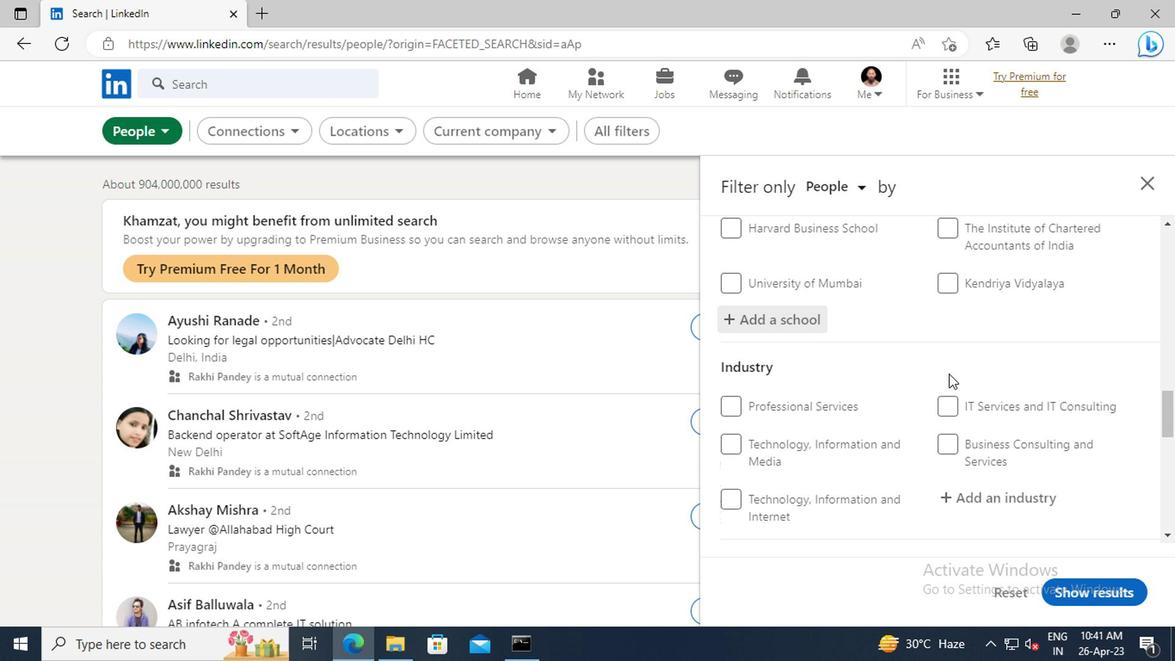 
Action: Mouse moved to (966, 397)
Screenshot: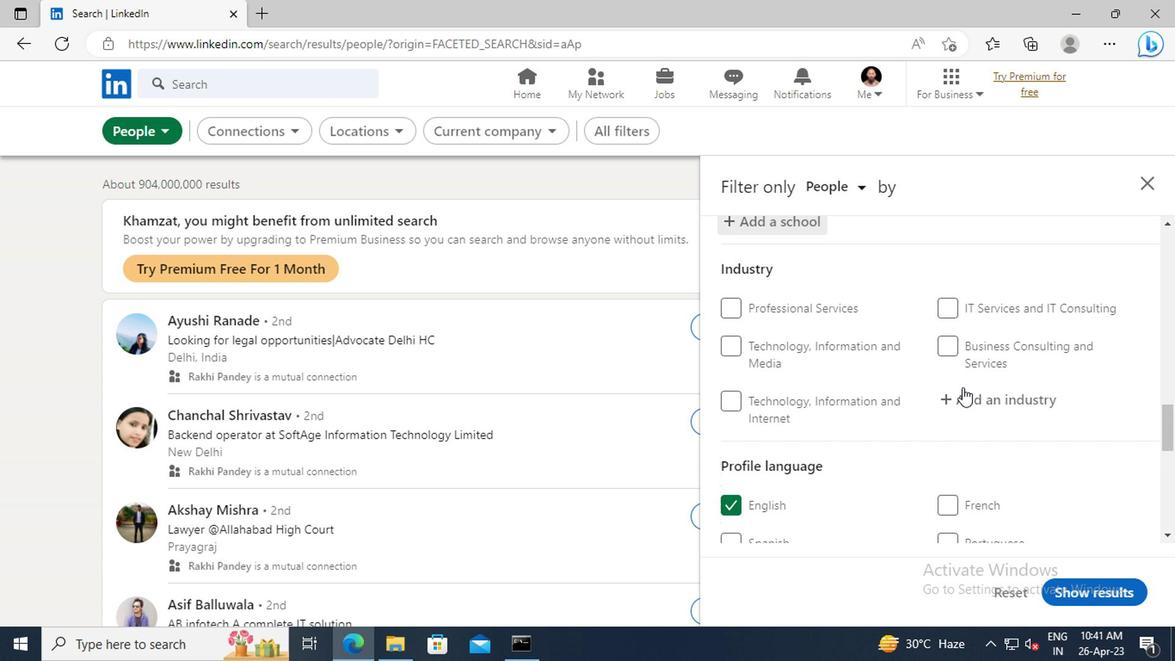 
Action: Mouse pressed left at (966, 397)
Screenshot: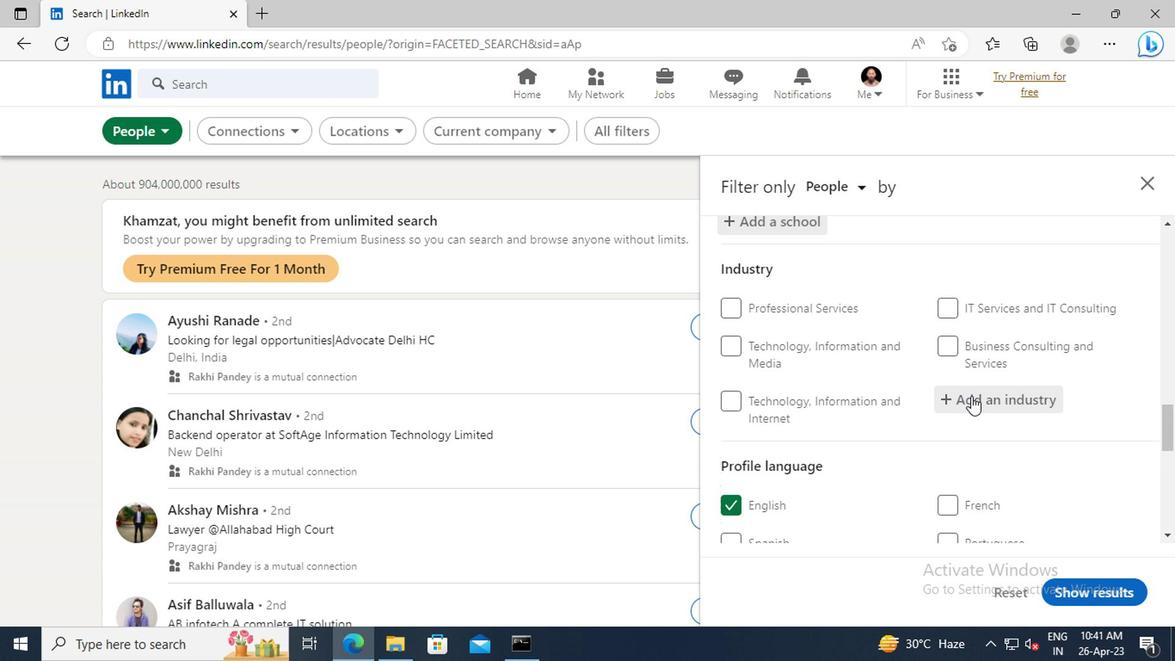 
Action: Key pressed <Key.shift>ECONOMIC<Key.space><Key.shift>PROGRAMS
Screenshot: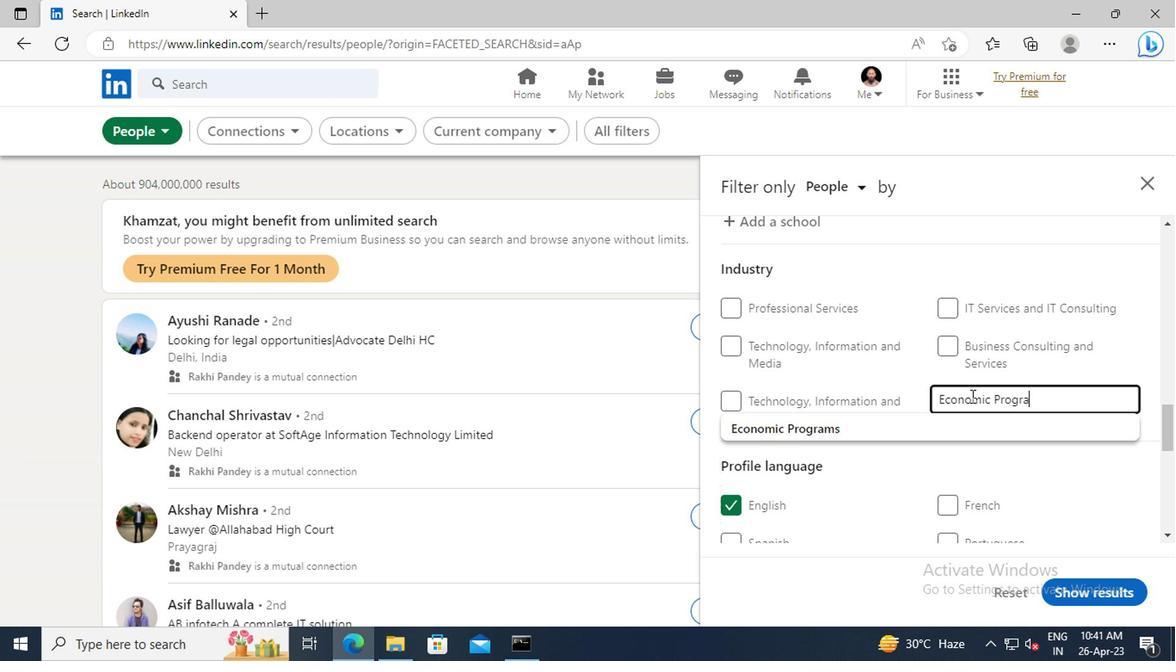 
Action: Mouse moved to (923, 429)
Screenshot: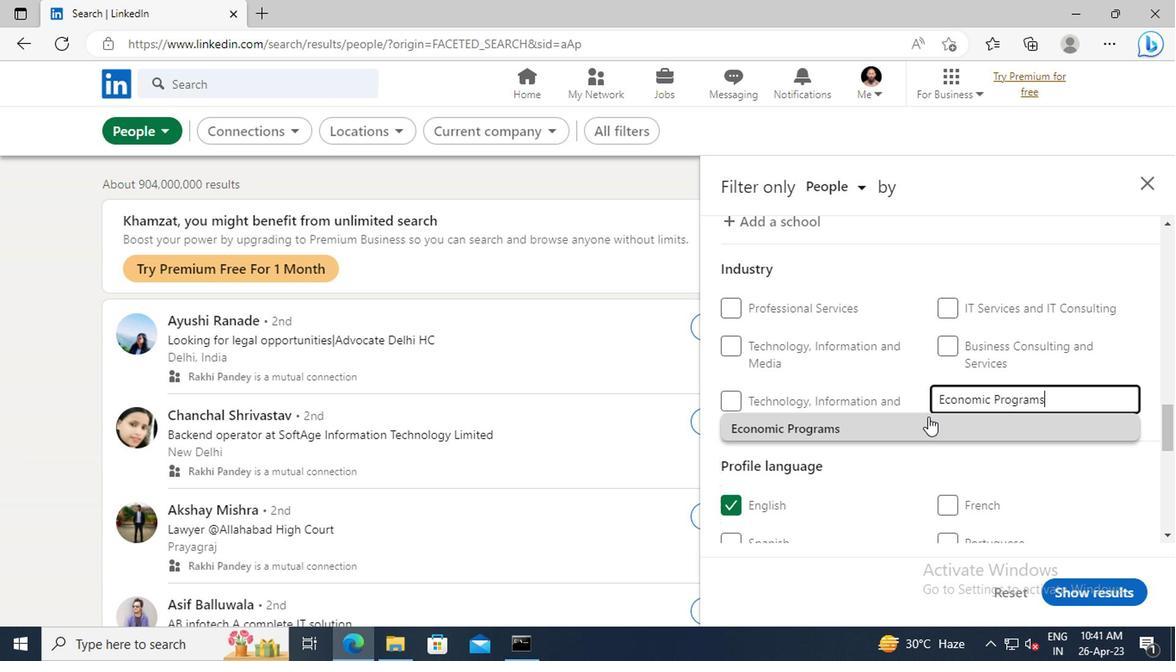 
Action: Mouse pressed left at (923, 429)
Screenshot: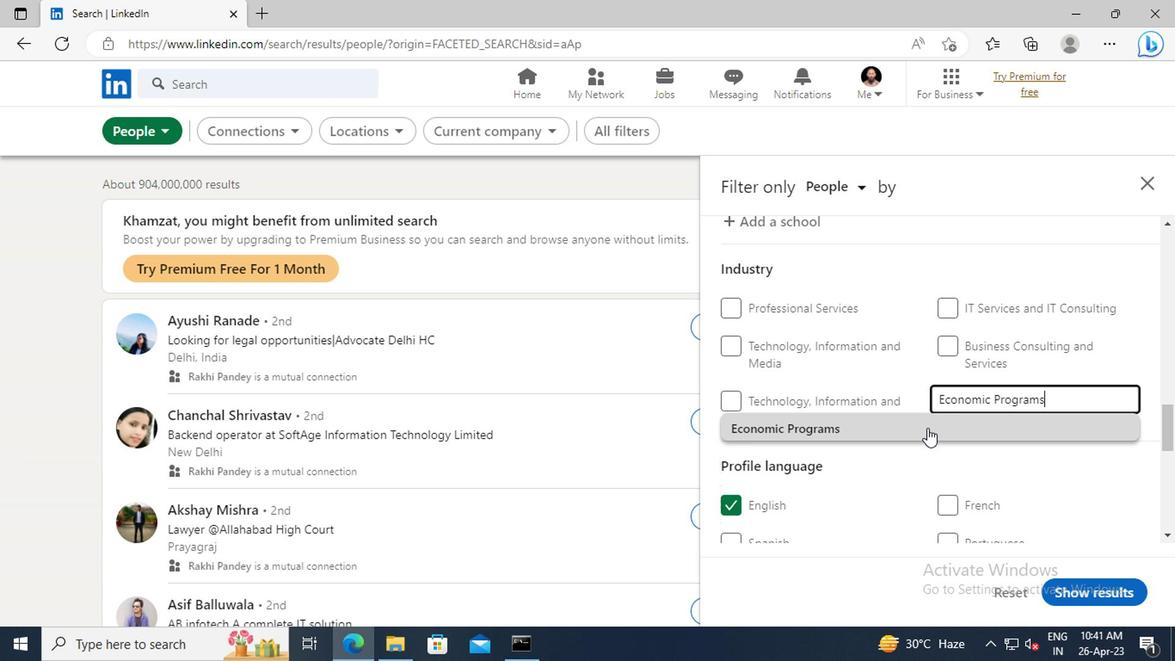 
Action: Mouse moved to (921, 366)
Screenshot: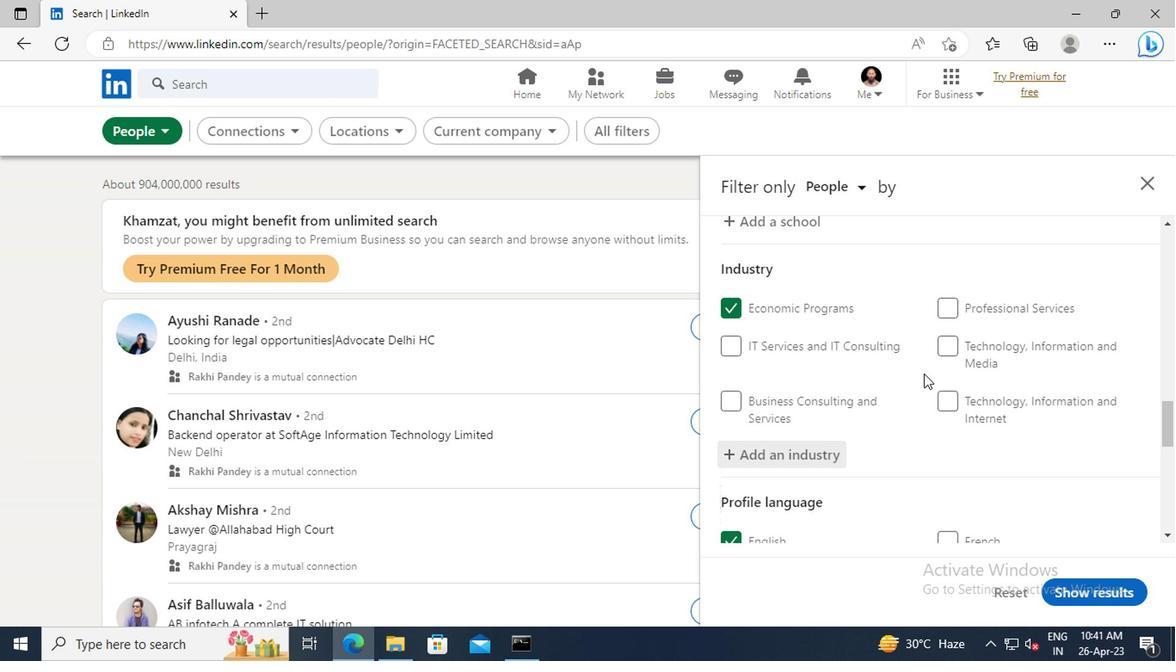 
Action: Mouse scrolled (921, 365) with delta (0, -1)
Screenshot: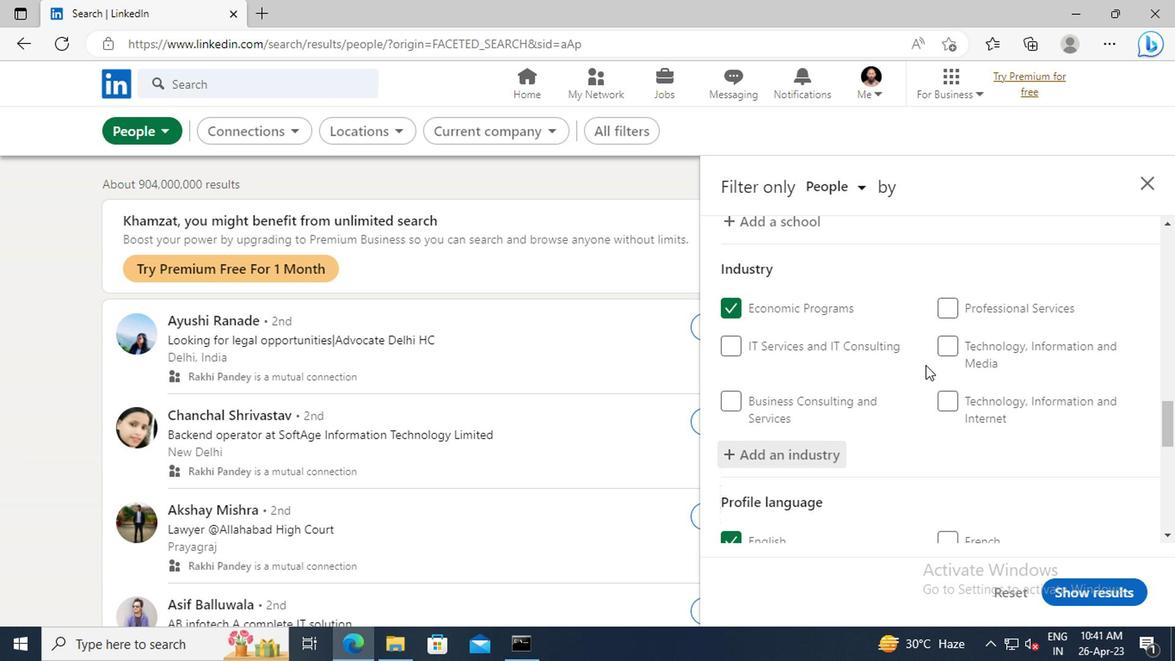
Action: Mouse scrolled (921, 365) with delta (0, -1)
Screenshot: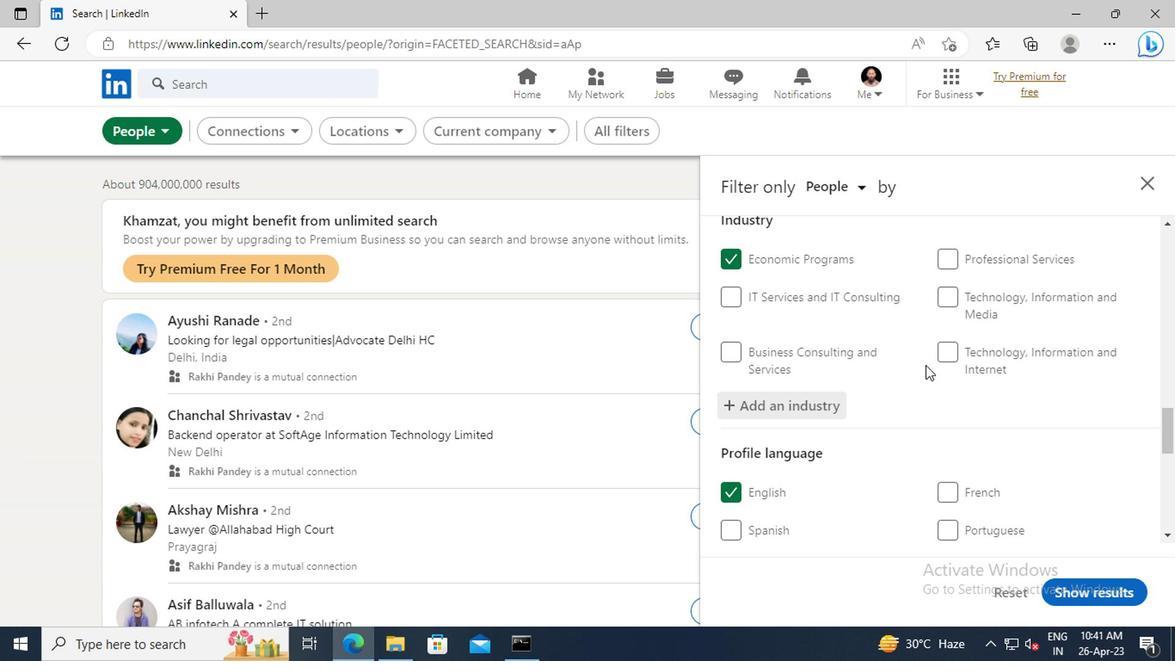 
Action: Mouse scrolled (921, 365) with delta (0, -1)
Screenshot: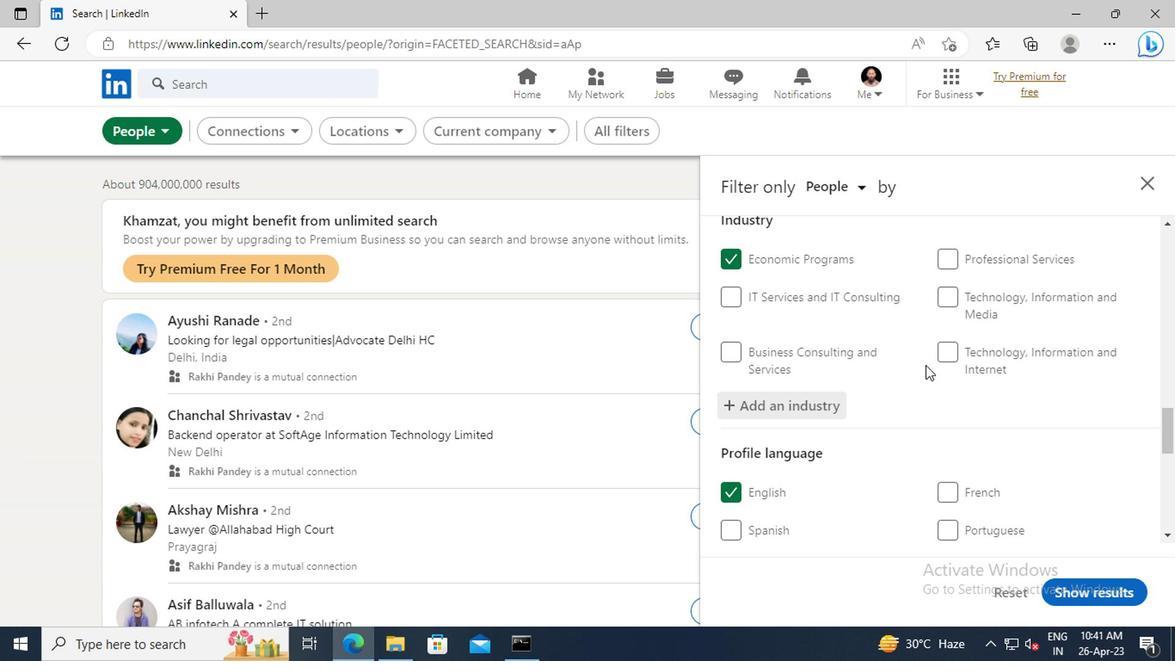 
Action: Mouse scrolled (921, 365) with delta (0, -1)
Screenshot: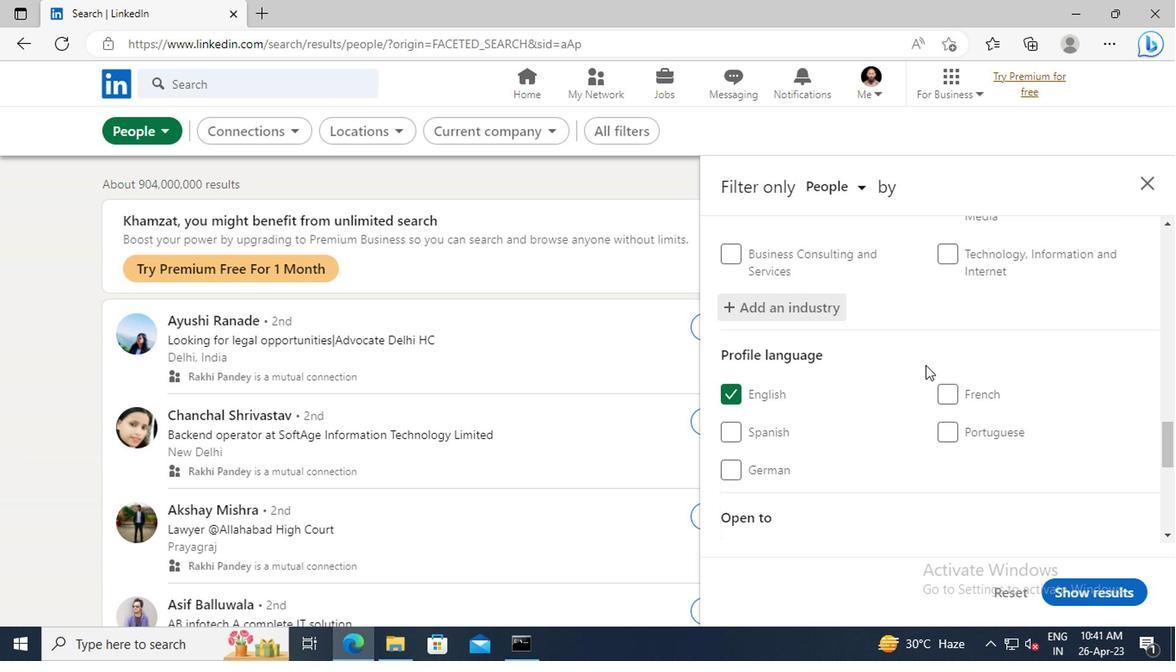 
Action: Mouse scrolled (921, 365) with delta (0, -1)
Screenshot: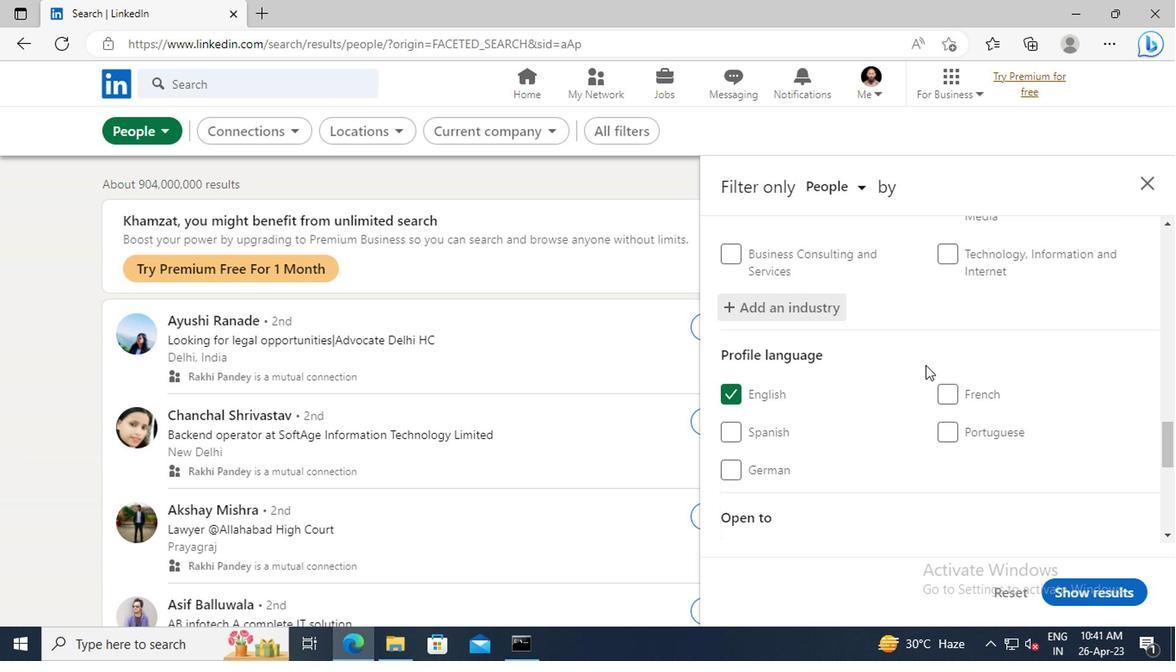 
Action: Mouse scrolled (921, 365) with delta (0, -1)
Screenshot: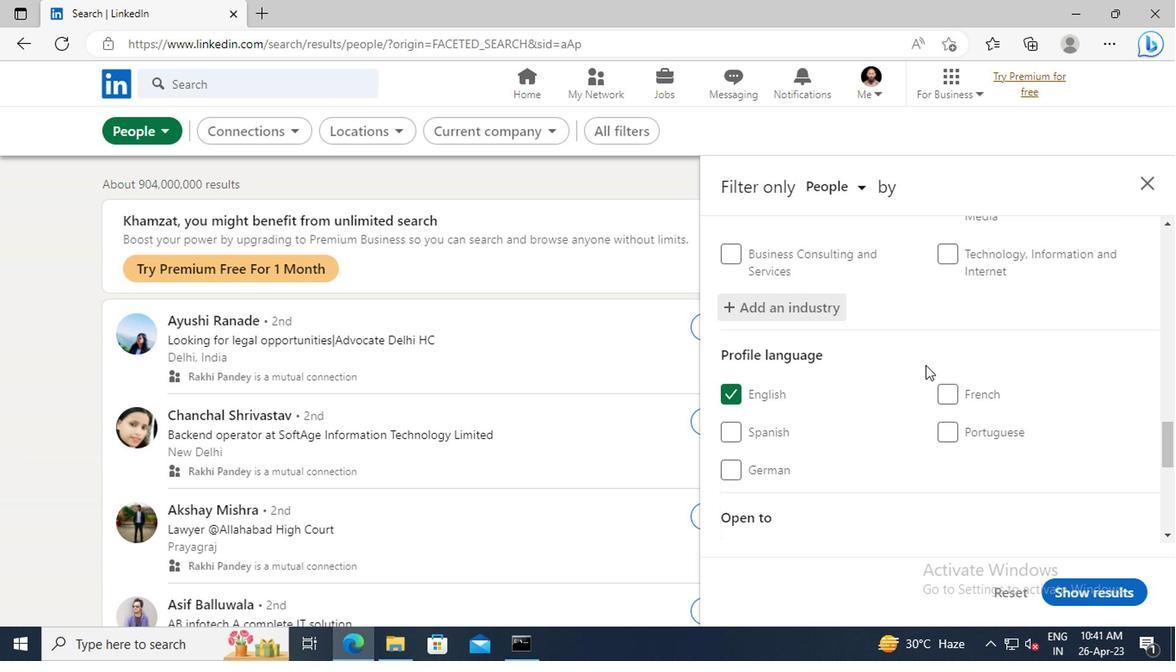 
Action: Mouse scrolled (921, 365) with delta (0, -1)
Screenshot: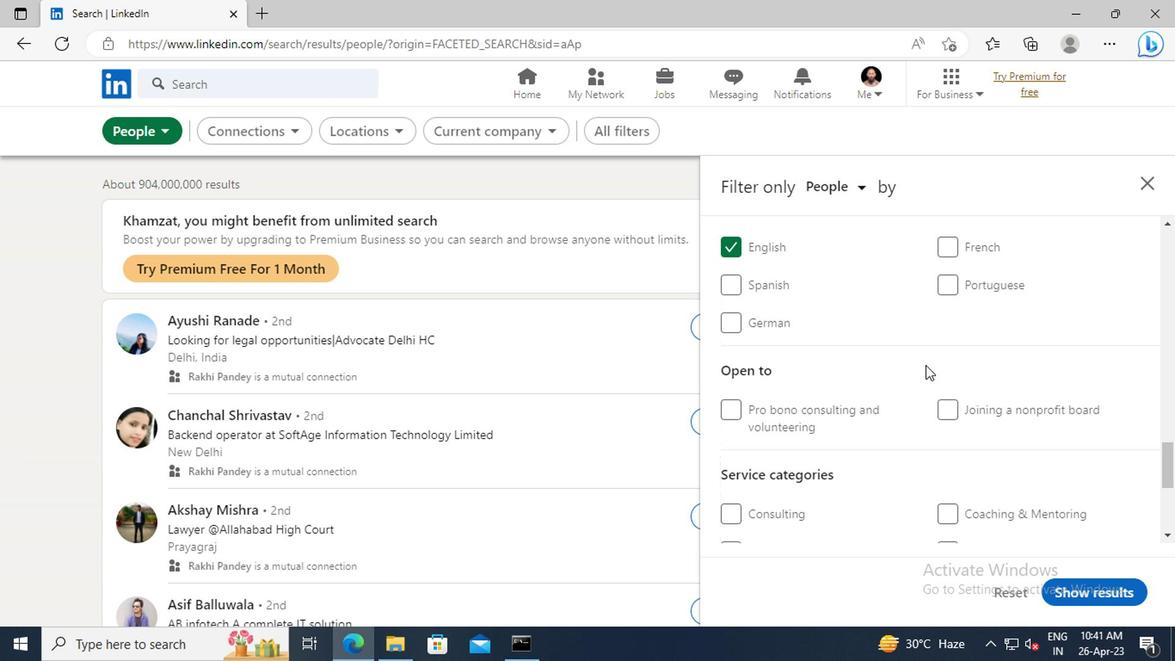 
Action: Mouse scrolled (921, 365) with delta (0, -1)
Screenshot: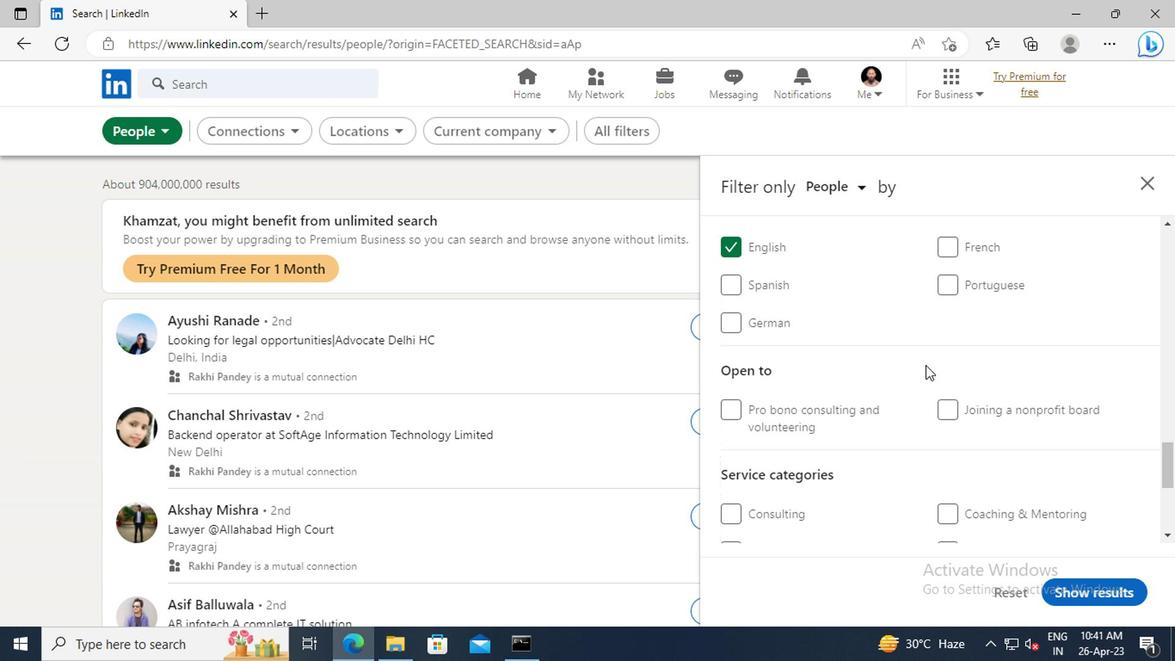 
Action: Mouse scrolled (921, 365) with delta (0, -1)
Screenshot: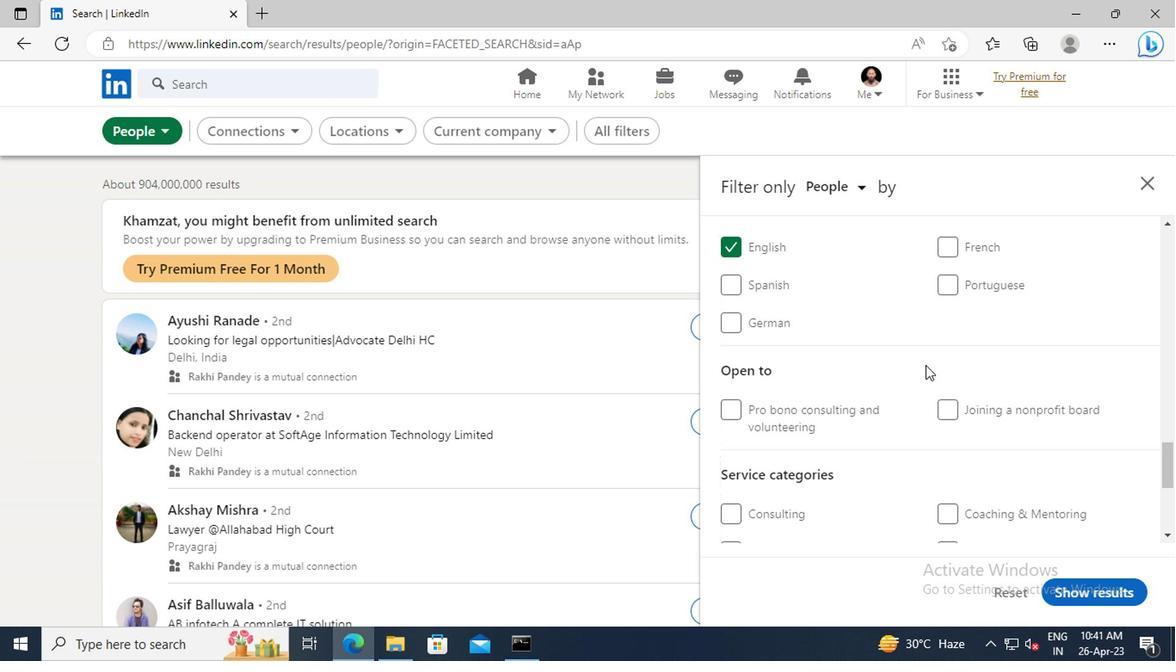 
Action: Mouse scrolled (921, 365) with delta (0, -1)
Screenshot: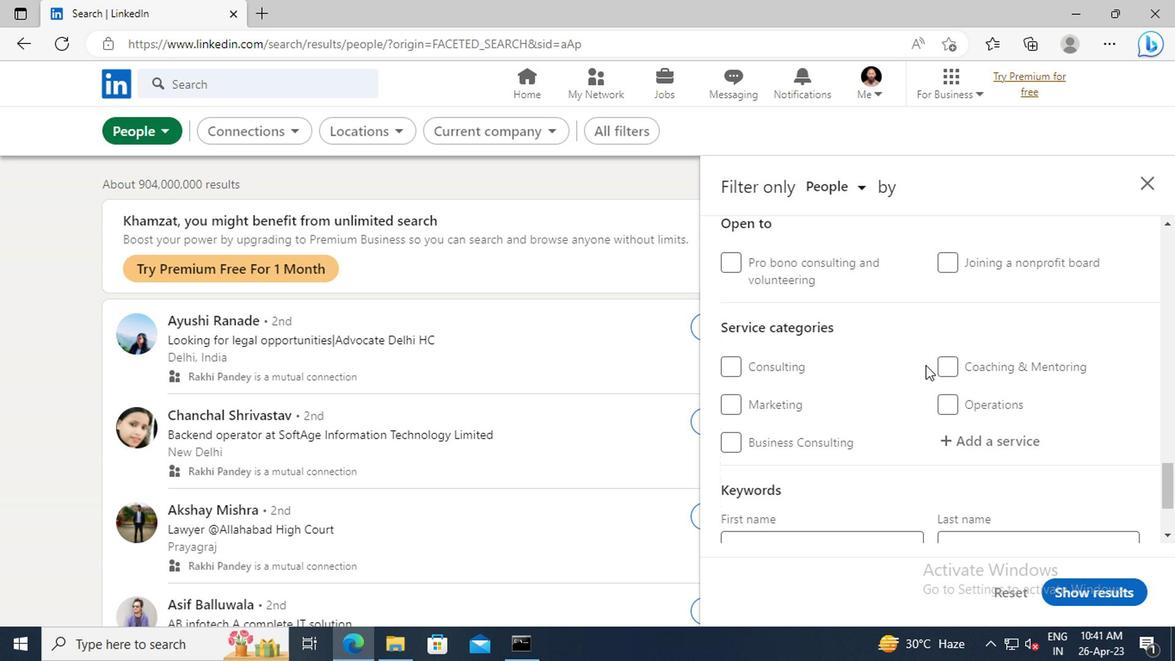 
Action: Mouse moved to (948, 390)
Screenshot: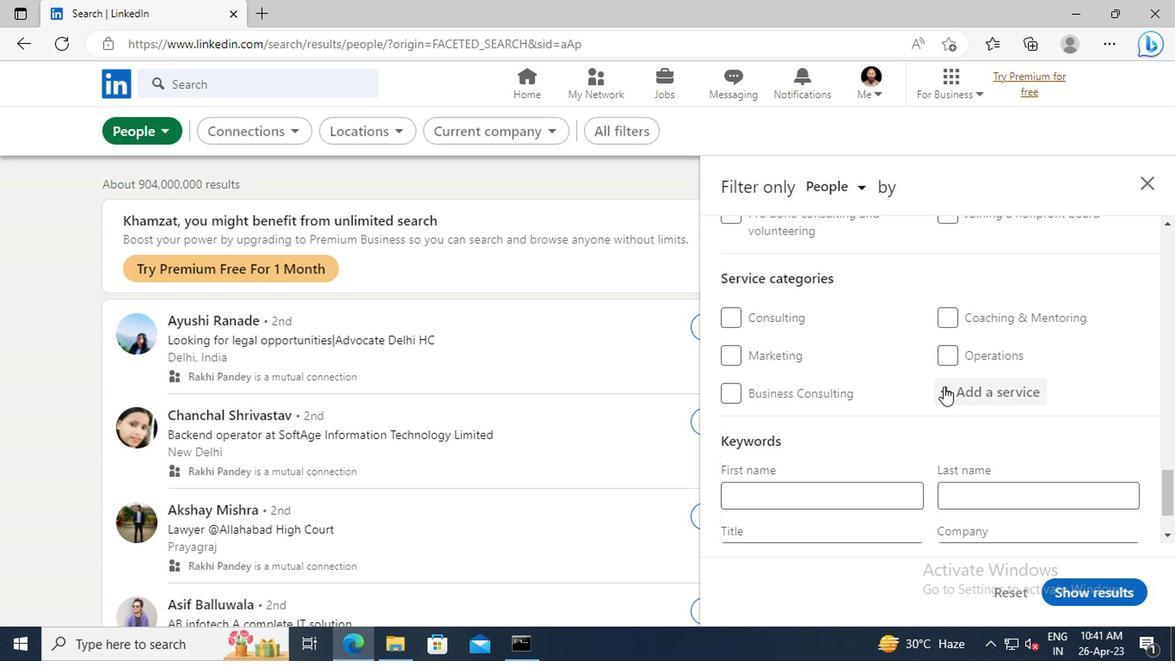 
Action: Mouse pressed left at (948, 390)
Screenshot: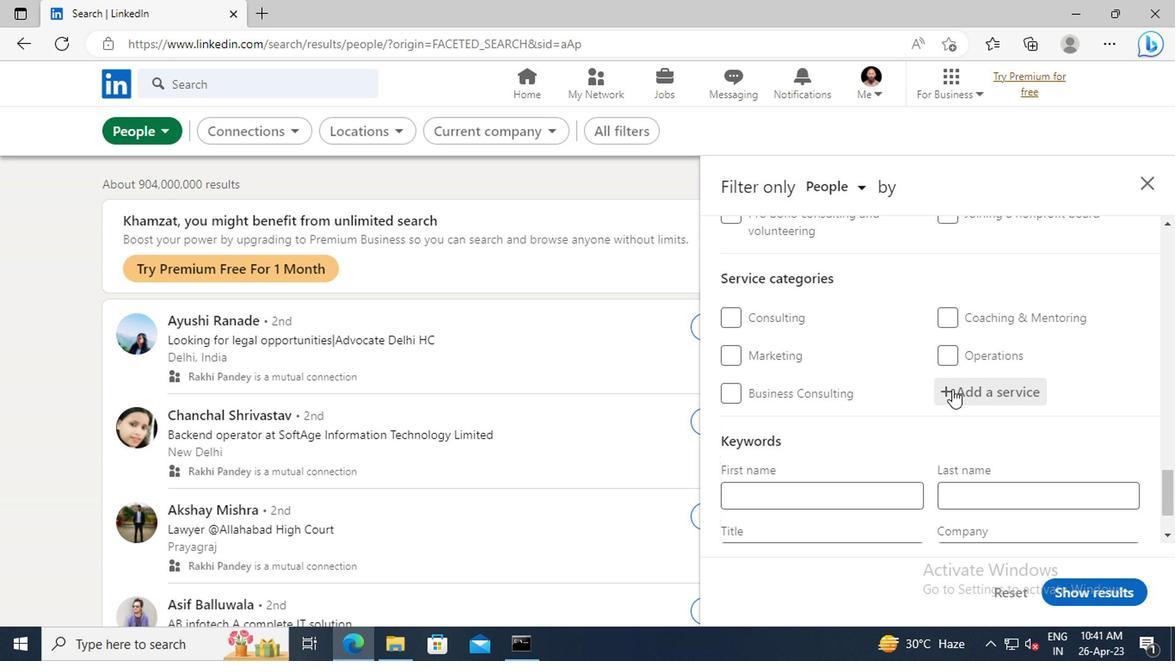 
Action: Mouse moved to (948, 390)
Screenshot: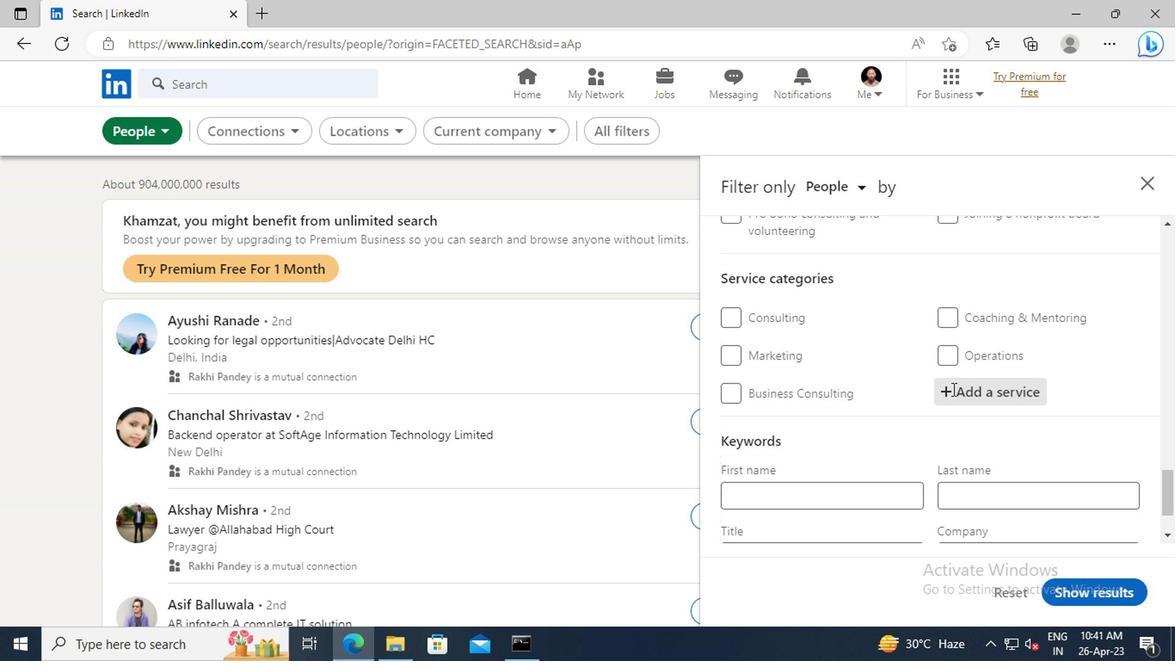 
Action: Key pressed <Key.shift>HOME<Key.space><Key.shift>NETWORKING
Screenshot: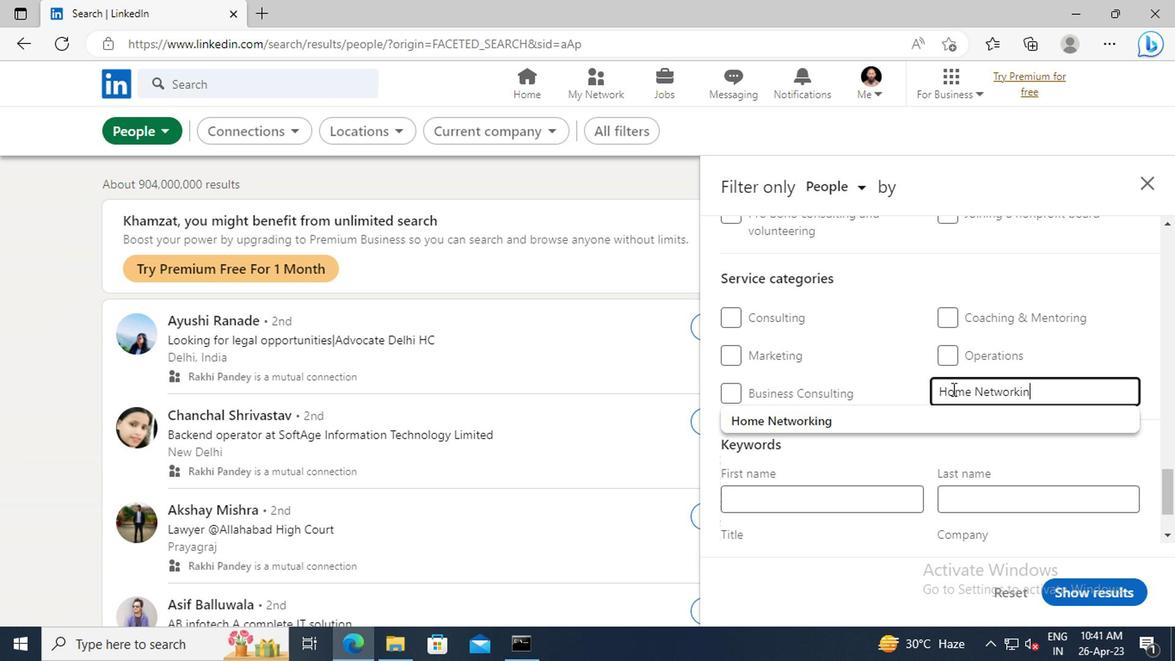 
Action: Mouse moved to (866, 418)
Screenshot: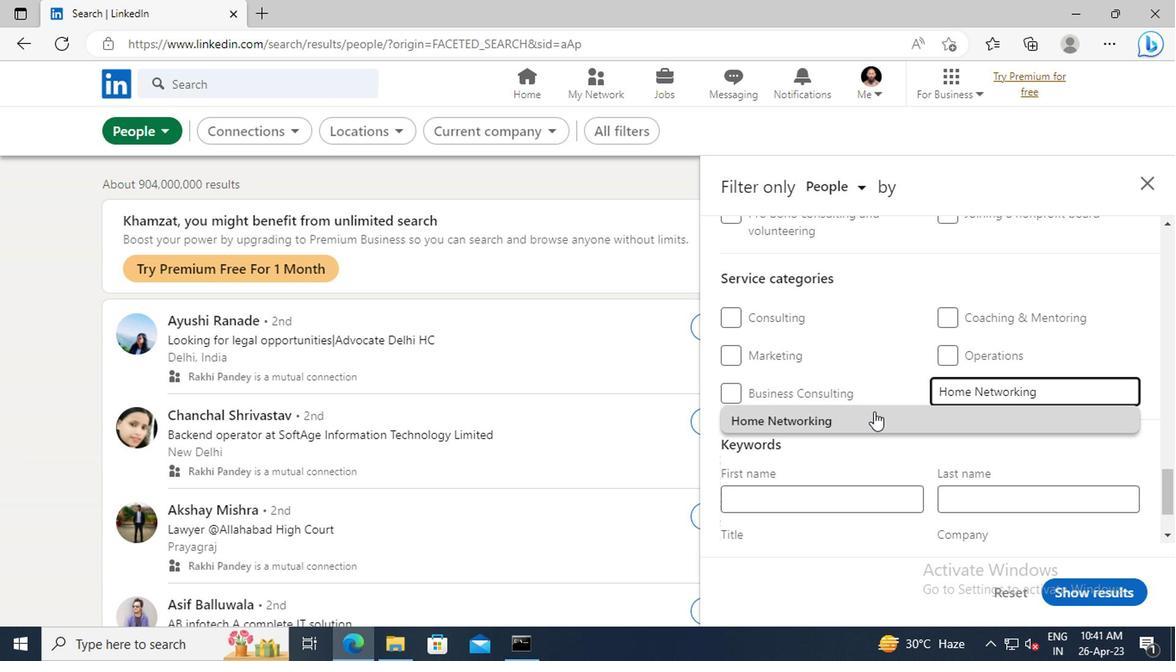 
Action: Mouse pressed left at (866, 418)
Screenshot: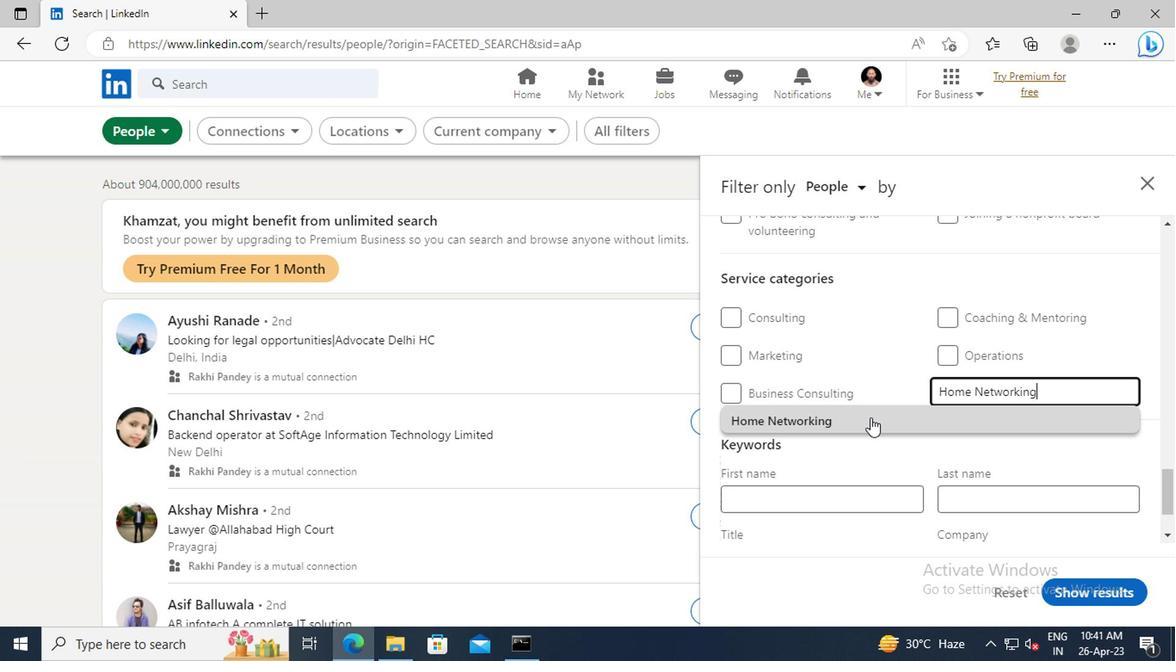 
Action: Mouse moved to (842, 386)
Screenshot: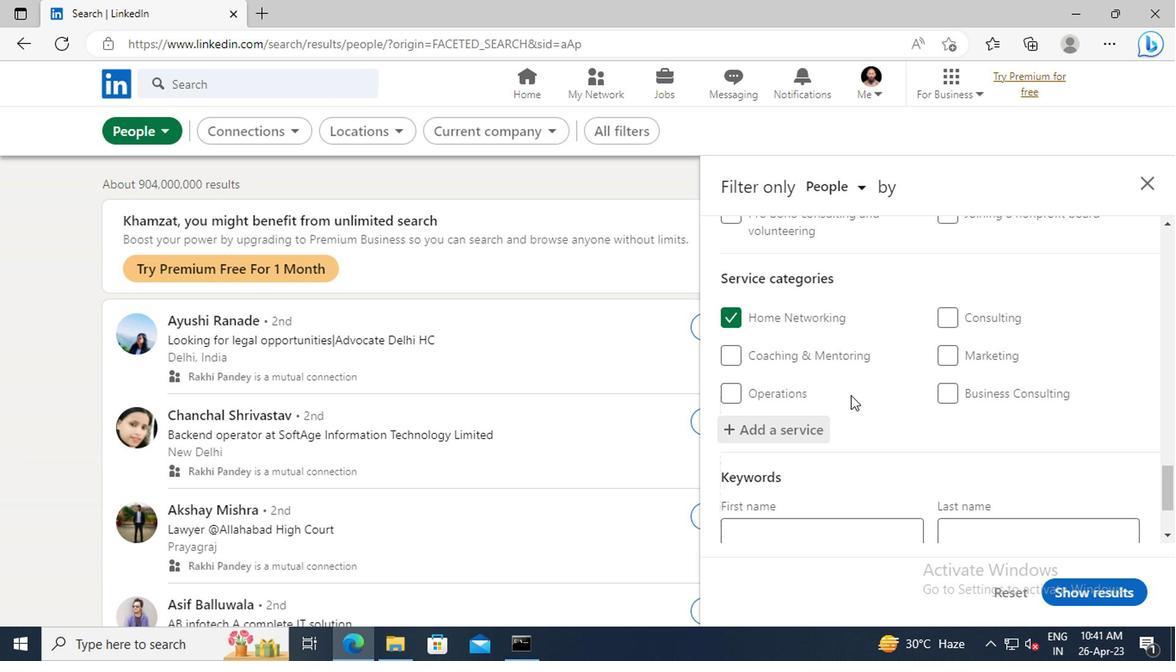 
Action: Mouse scrolled (842, 385) with delta (0, 0)
Screenshot: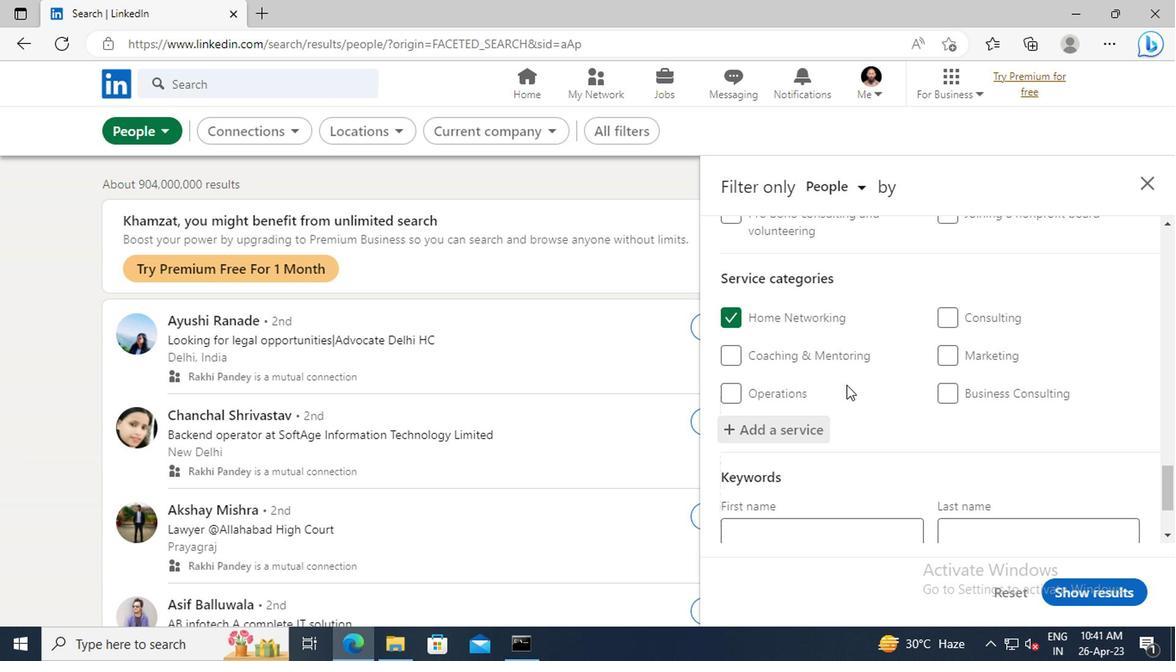 
Action: Mouse scrolled (842, 385) with delta (0, 0)
Screenshot: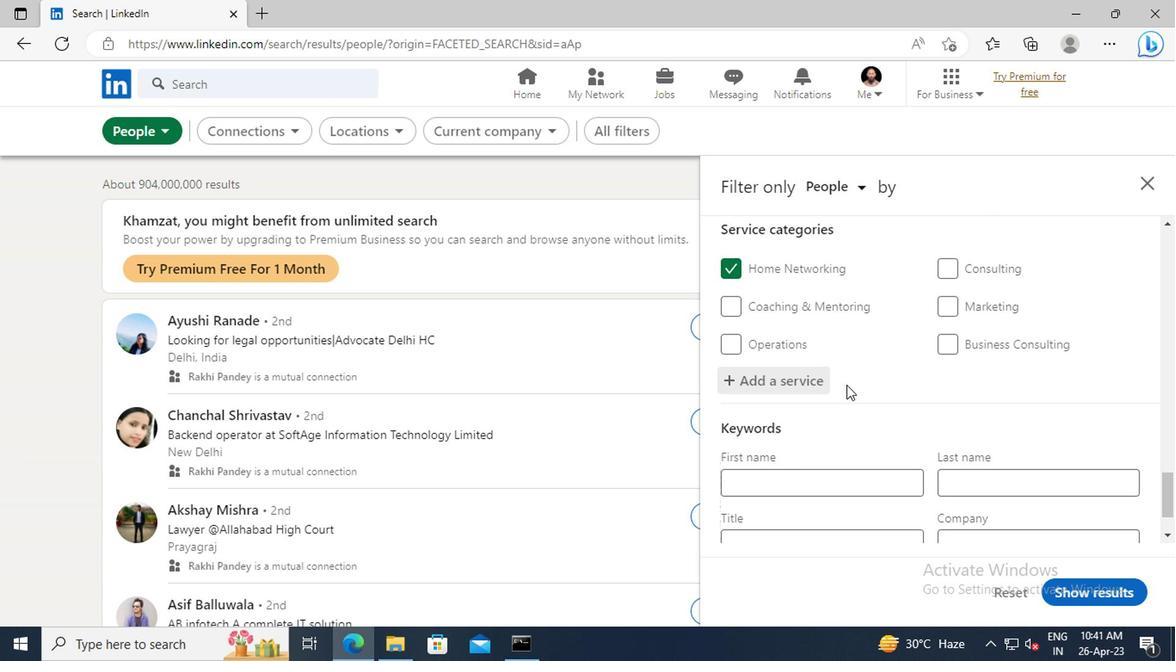 
Action: Mouse scrolled (842, 385) with delta (0, 0)
Screenshot: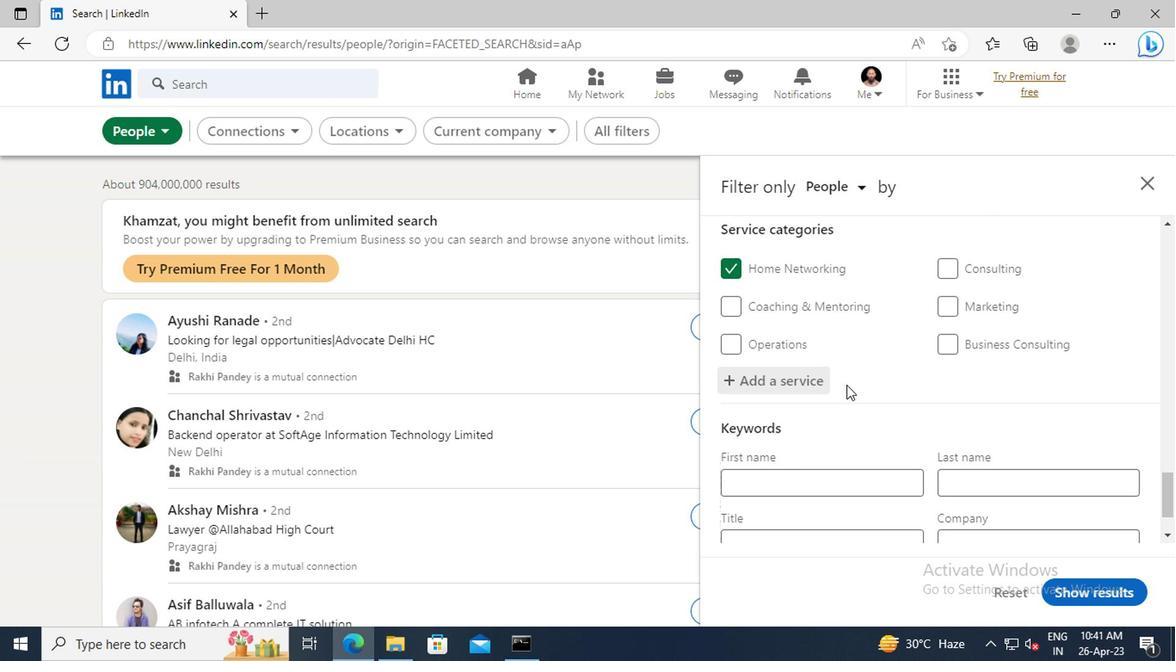 
Action: Mouse scrolled (842, 385) with delta (0, 0)
Screenshot: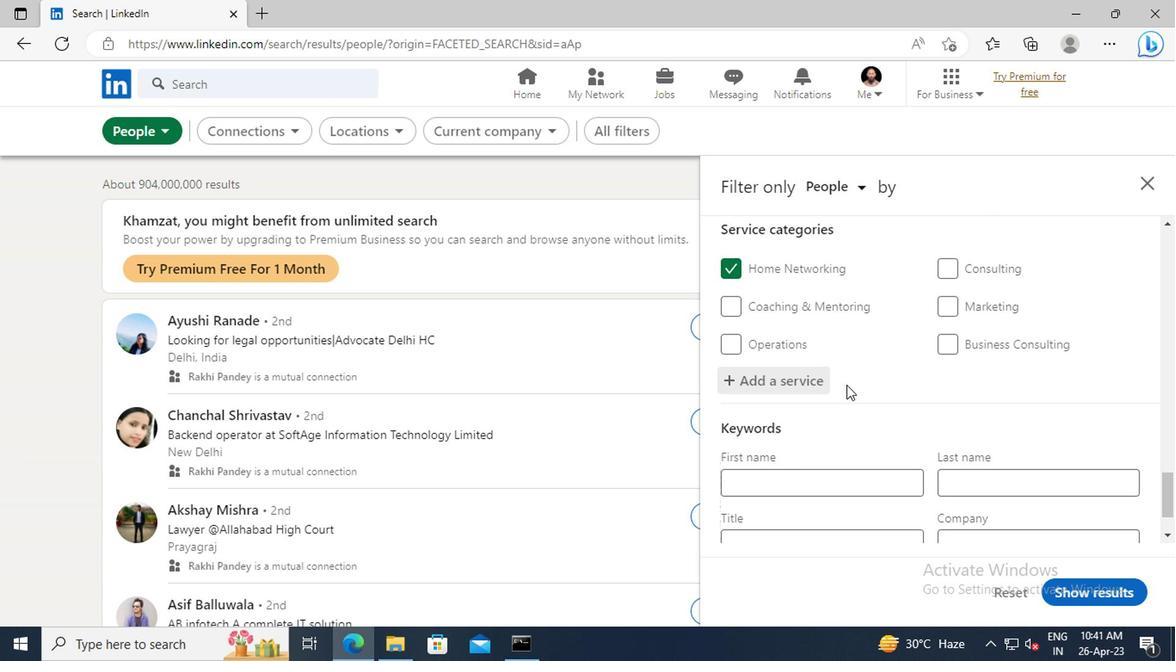 
Action: Mouse scrolled (842, 385) with delta (0, 0)
Screenshot: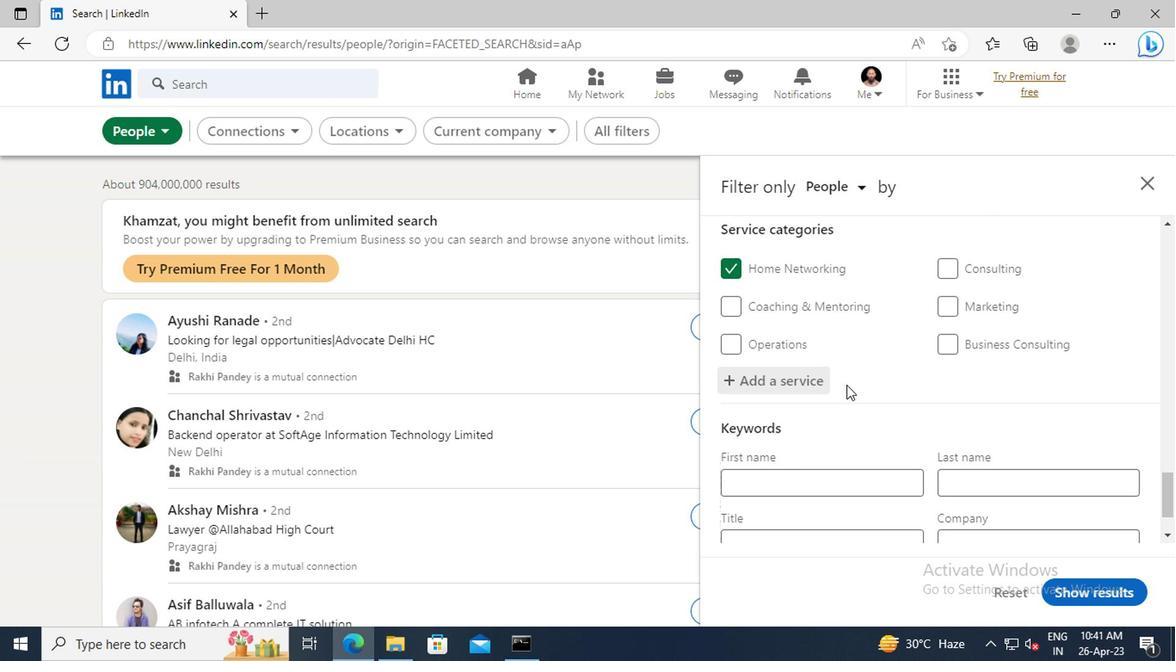 
Action: Mouse moved to (755, 468)
Screenshot: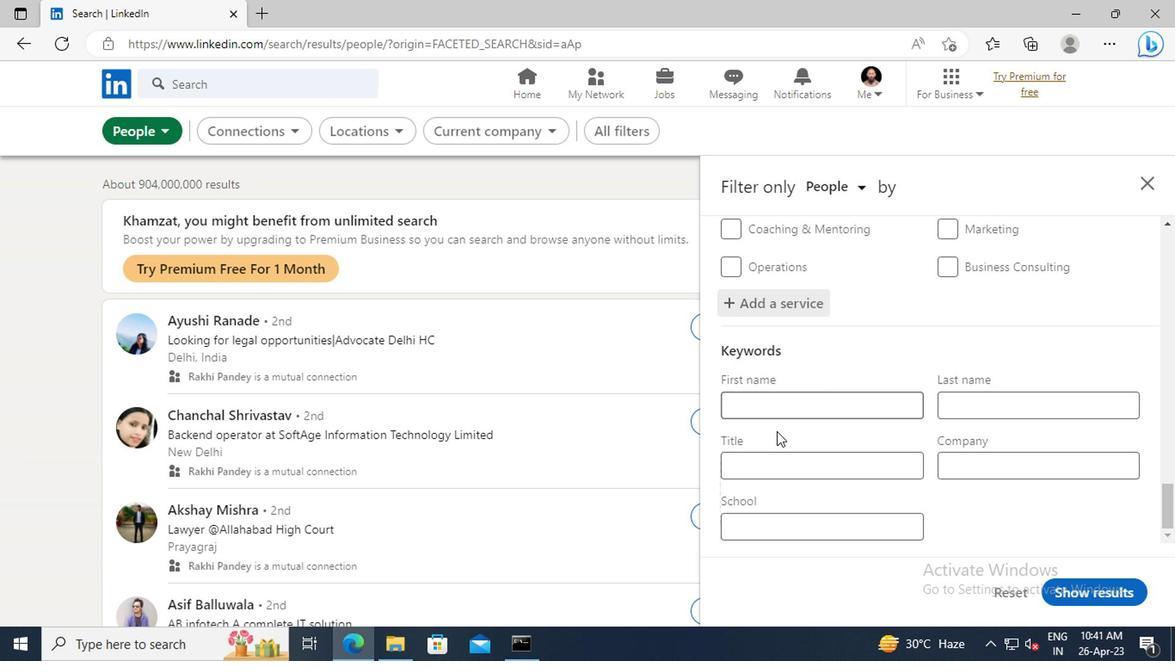 
Action: Mouse pressed left at (755, 468)
Screenshot: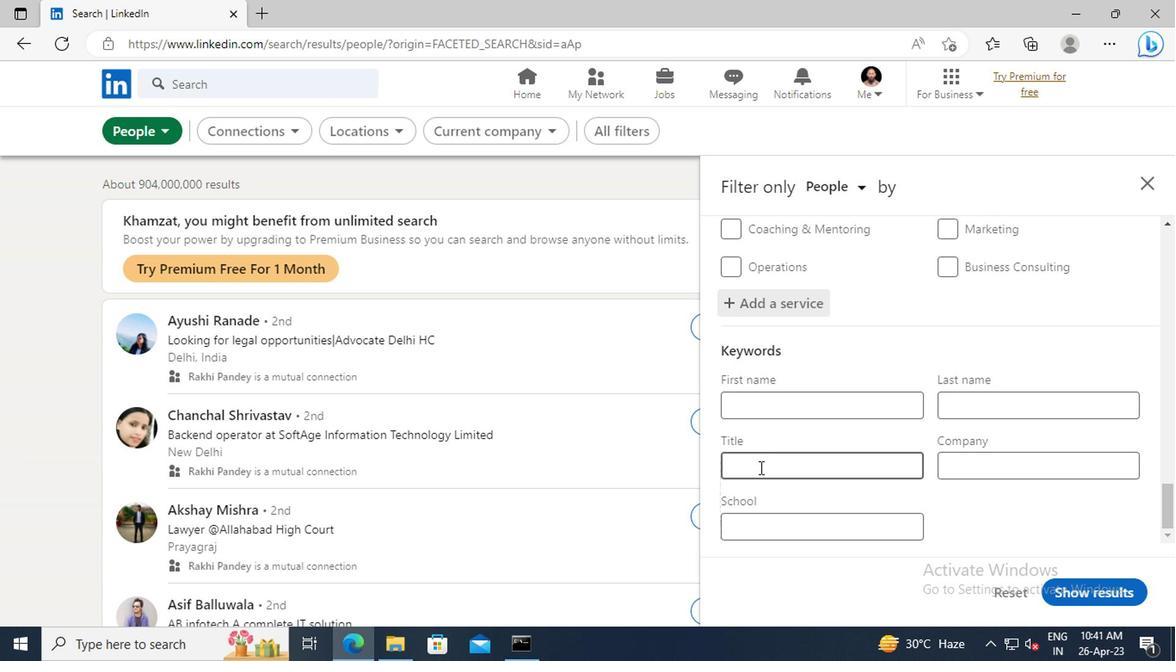 
Action: Key pressed <Key.shift>CHIEF<Key.space><Key.shift>TECHNOLOGY<Key.space><Key.shift>OFFICER<Key.space><Key.shift>(<Key.shift>CTO<Key.shift>)<Key.enter>
Screenshot: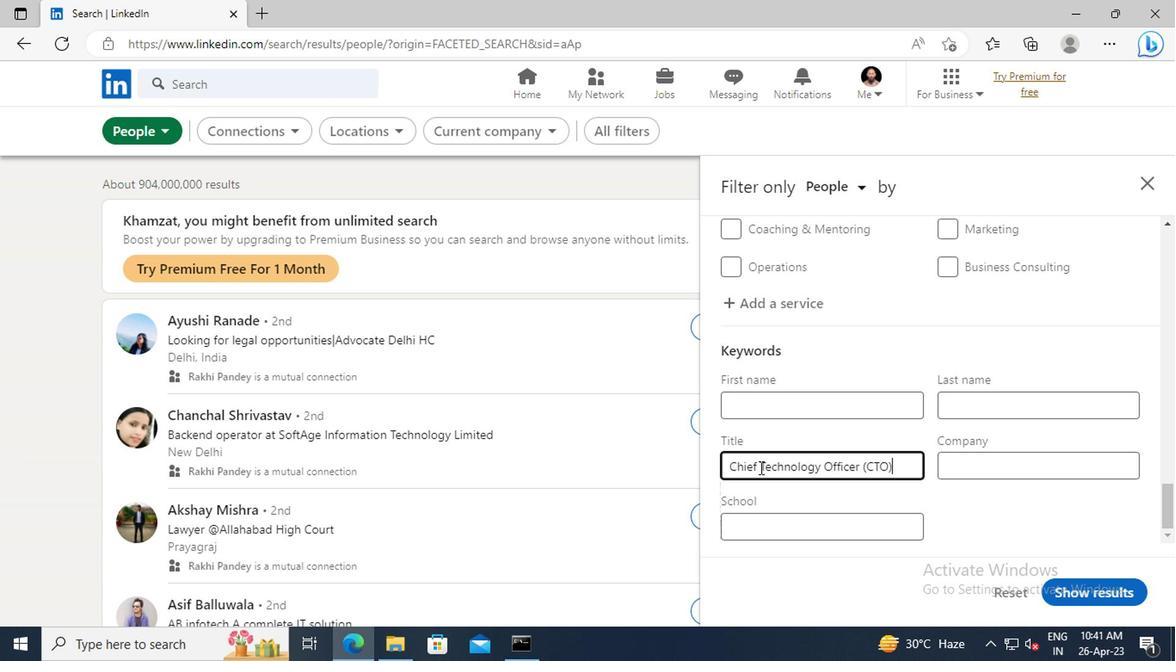 
Action: Mouse moved to (1080, 595)
Screenshot: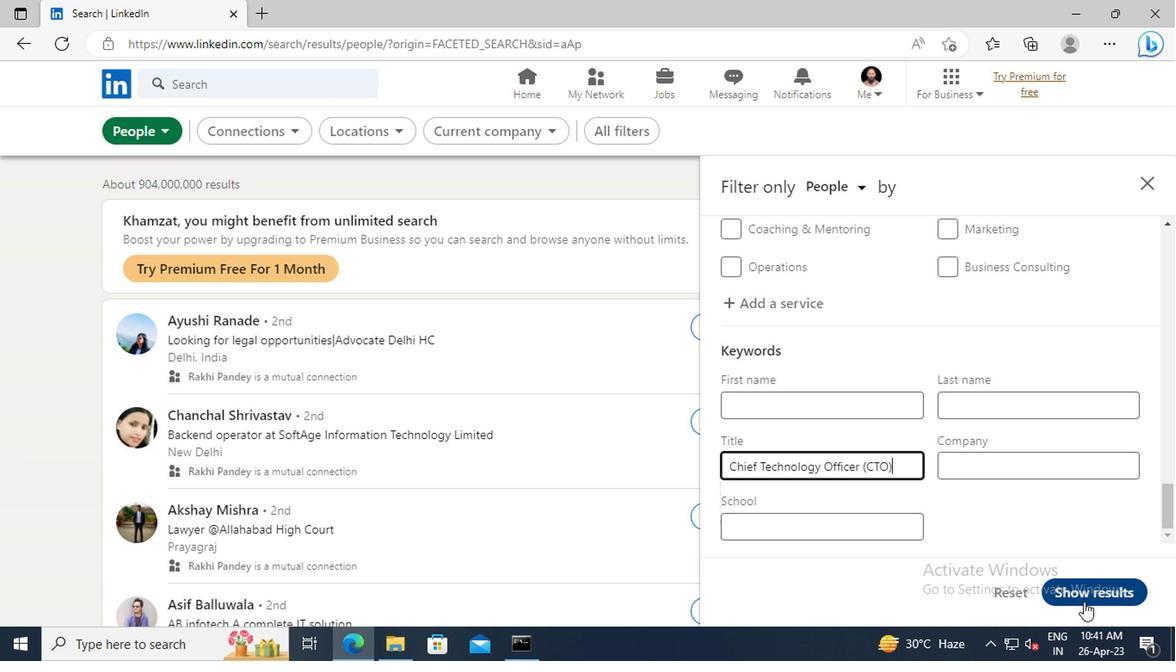 
Action: Mouse pressed left at (1080, 595)
Screenshot: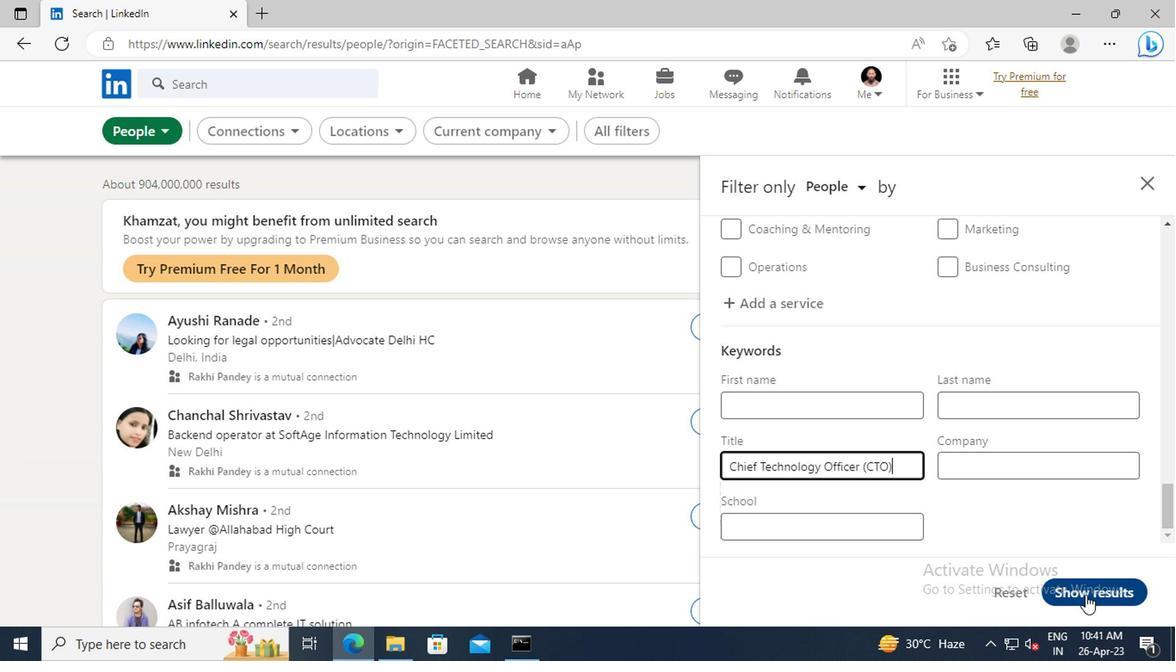 
